 Task: Search one way flight ticket for 1 adult, 6 children, 1 infant in seat and 1 infant on lap in business from Charleston: Charleston International Airport/charleston Afb to Rock Springs: Southwest Wyoming Regional Airport (rock Springs Sweetwater County Airport) on 8-5-2023. Choice of flights is Frontier. Number of bags: 8 checked bags. Price is upto 85000. Outbound departure time preference is 5:00.
Action: Mouse moved to (359, 158)
Screenshot: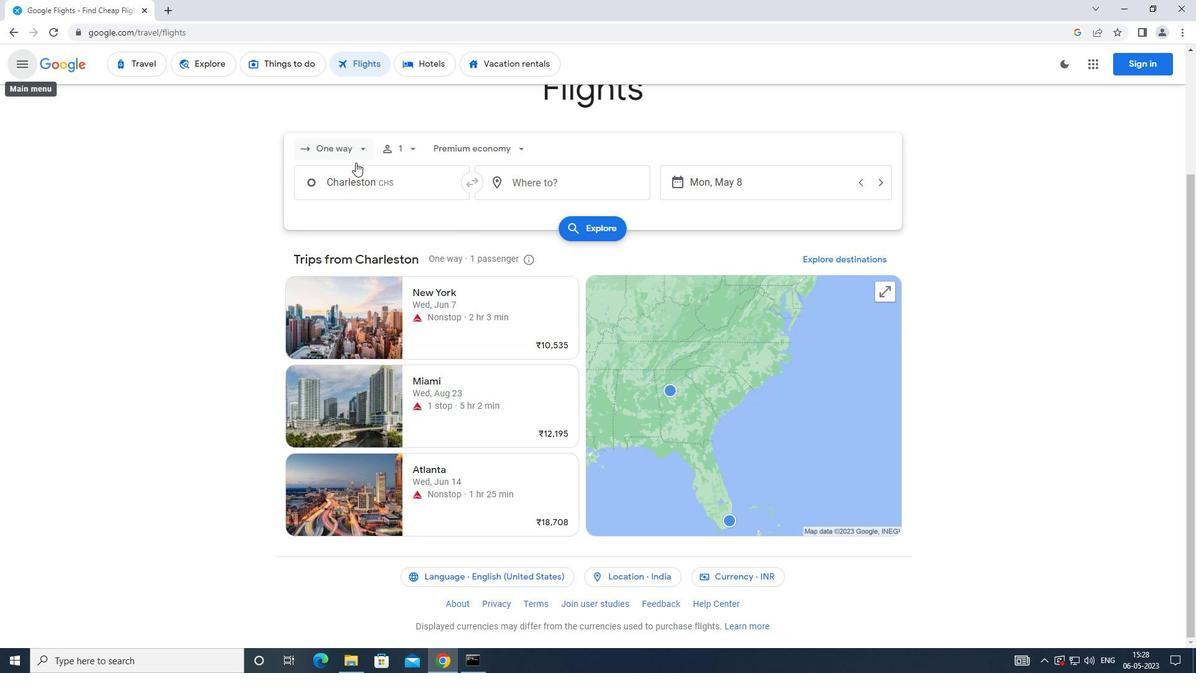 
Action: Mouse pressed left at (359, 158)
Screenshot: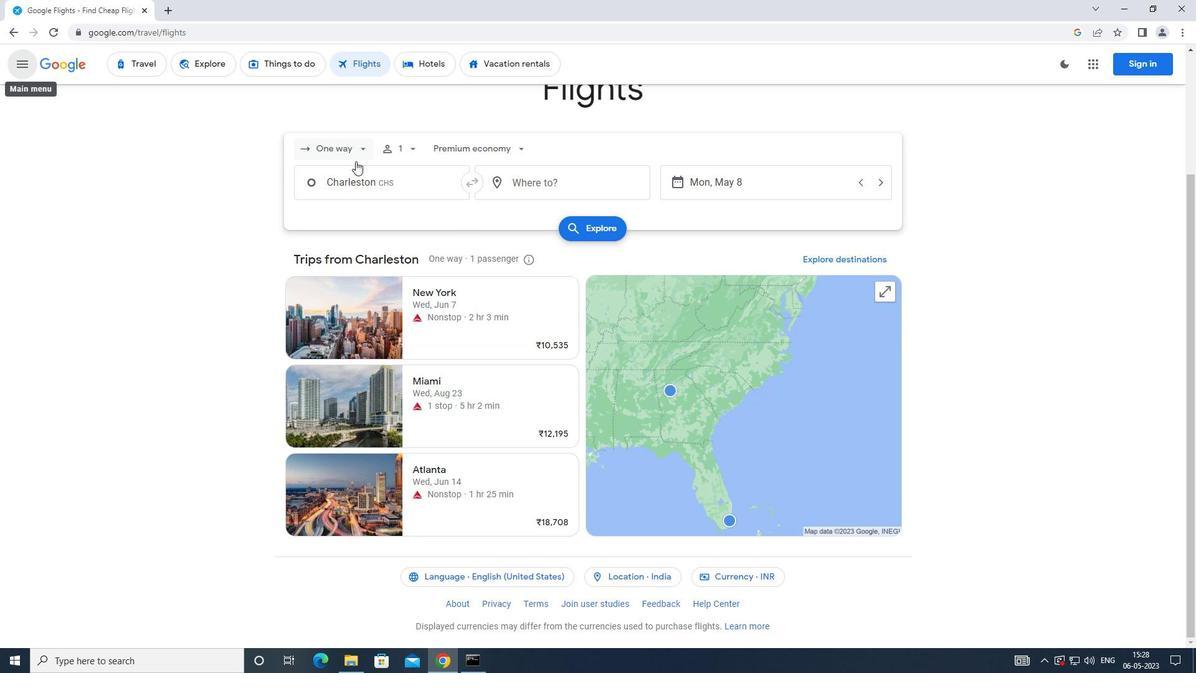 
Action: Mouse moved to (368, 203)
Screenshot: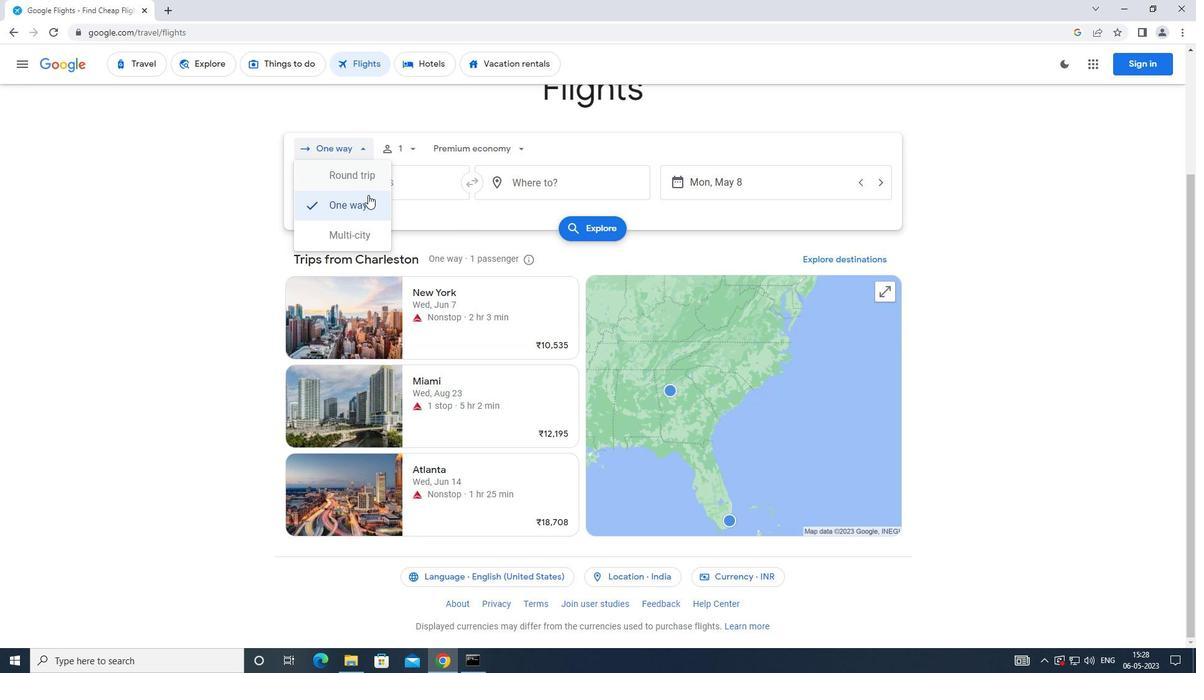 
Action: Mouse pressed left at (368, 203)
Screenshot: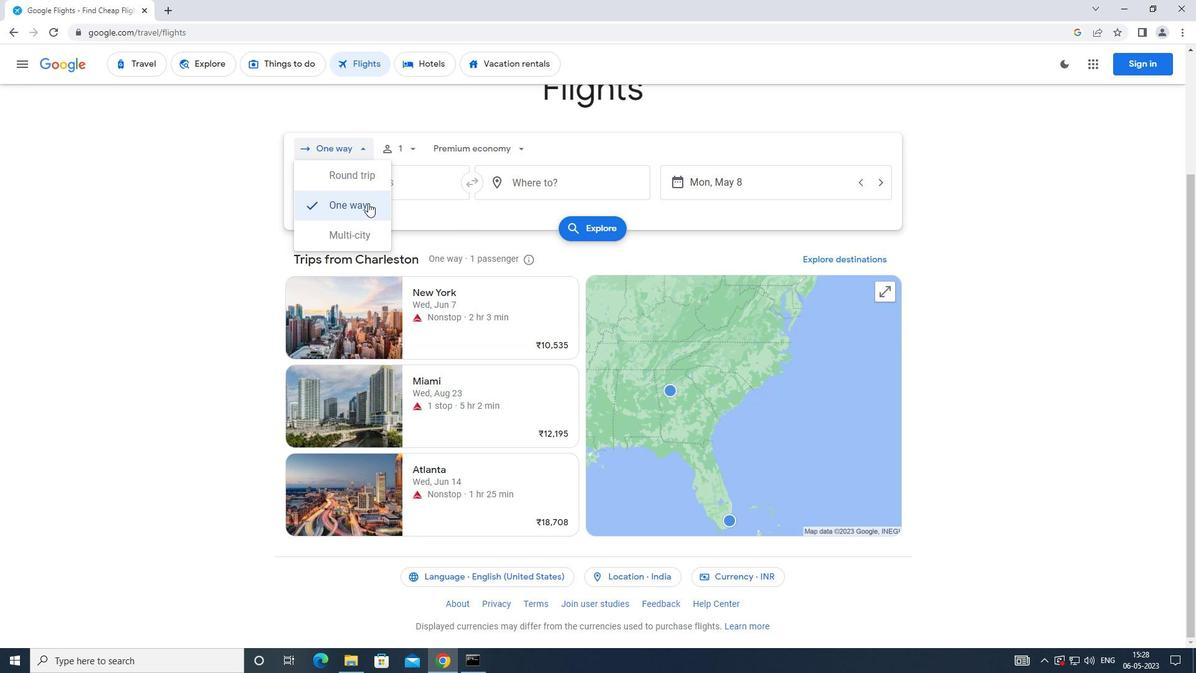 
Action: Mouse moved to (421, 155)
Screenshot: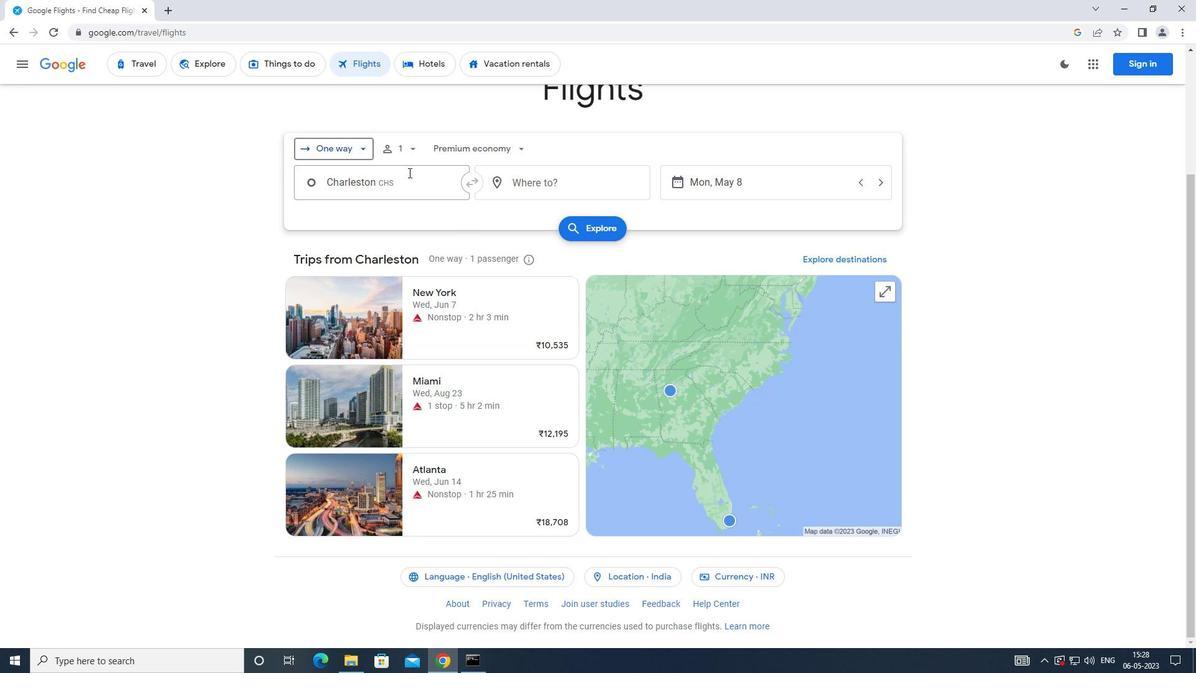 
Action: Mouse pressed left at (421, 155)
Screenshot: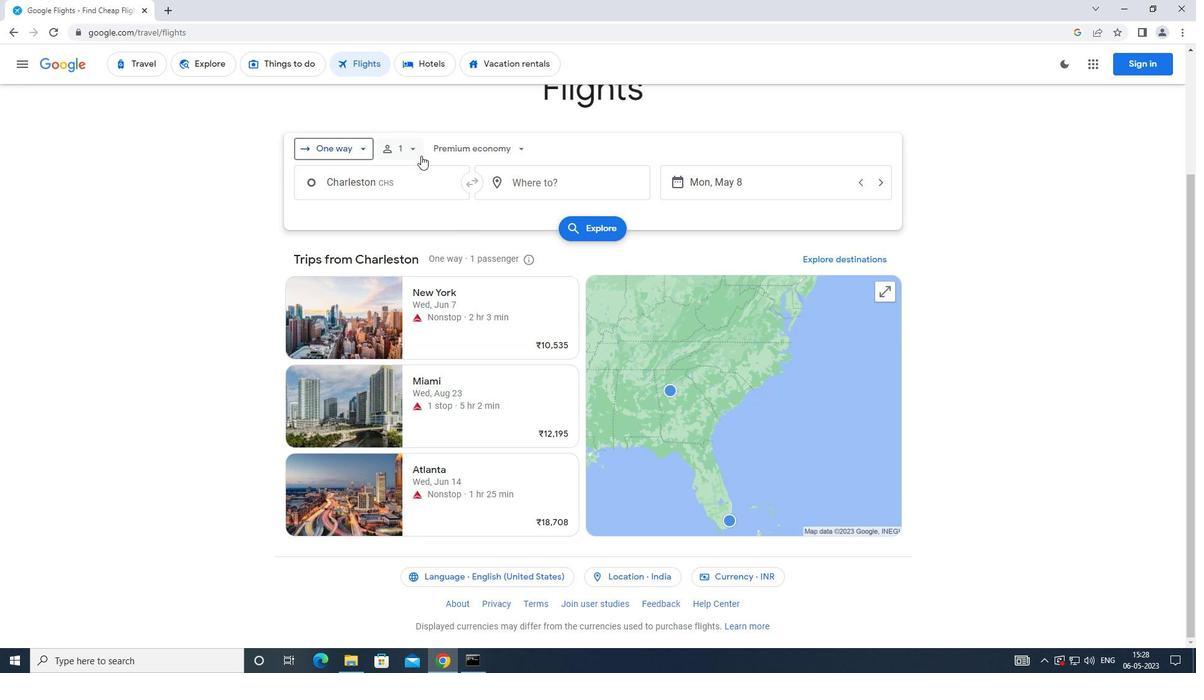 
Action: Mouse moved to (512, 211)
Screenshot: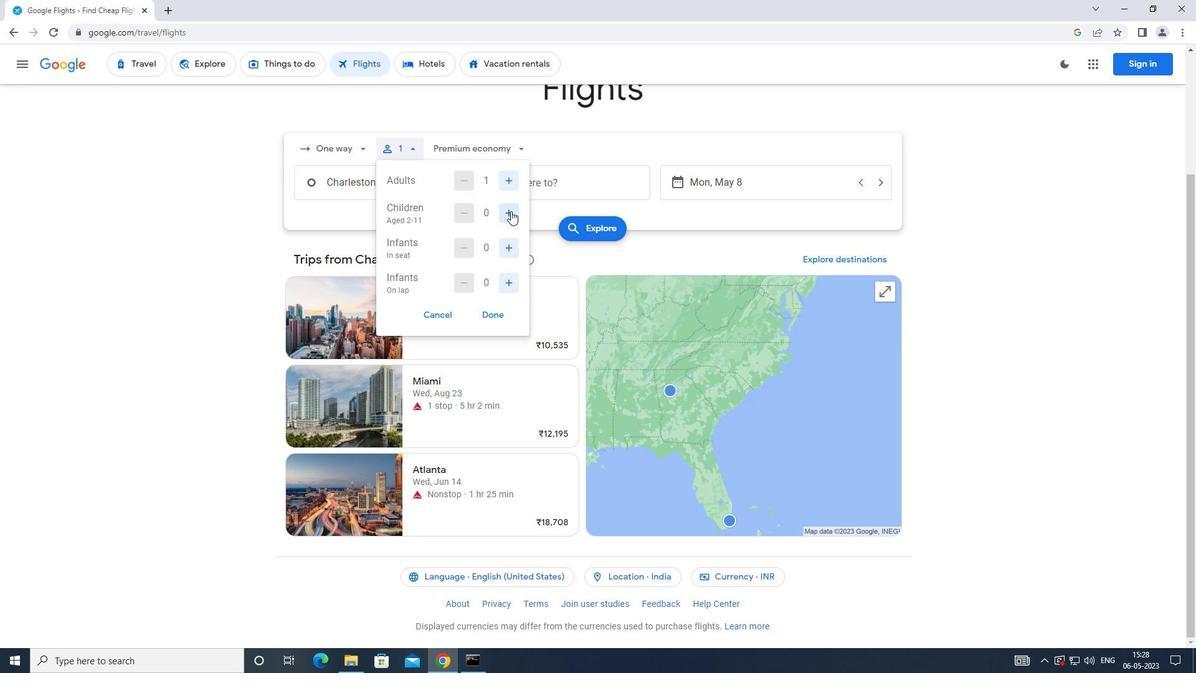 
Action: Mouse pressed left at (512, 211)
Screenshot: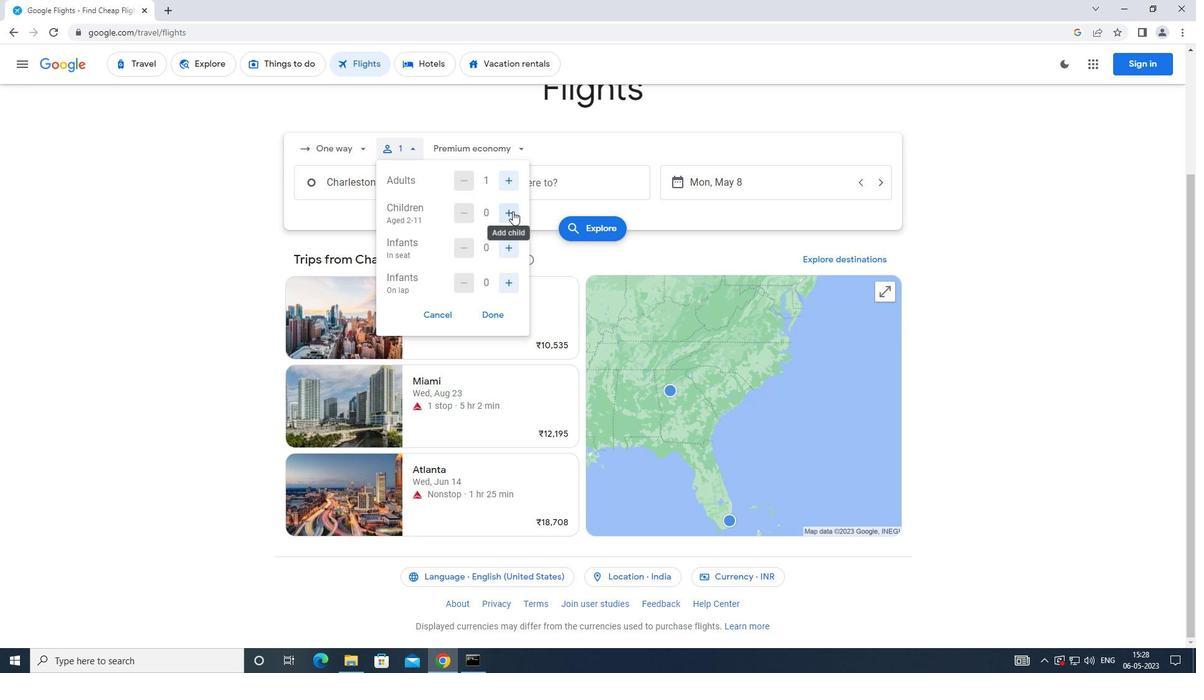 
Action: Mouse moved to (512, 211)
Screenshot: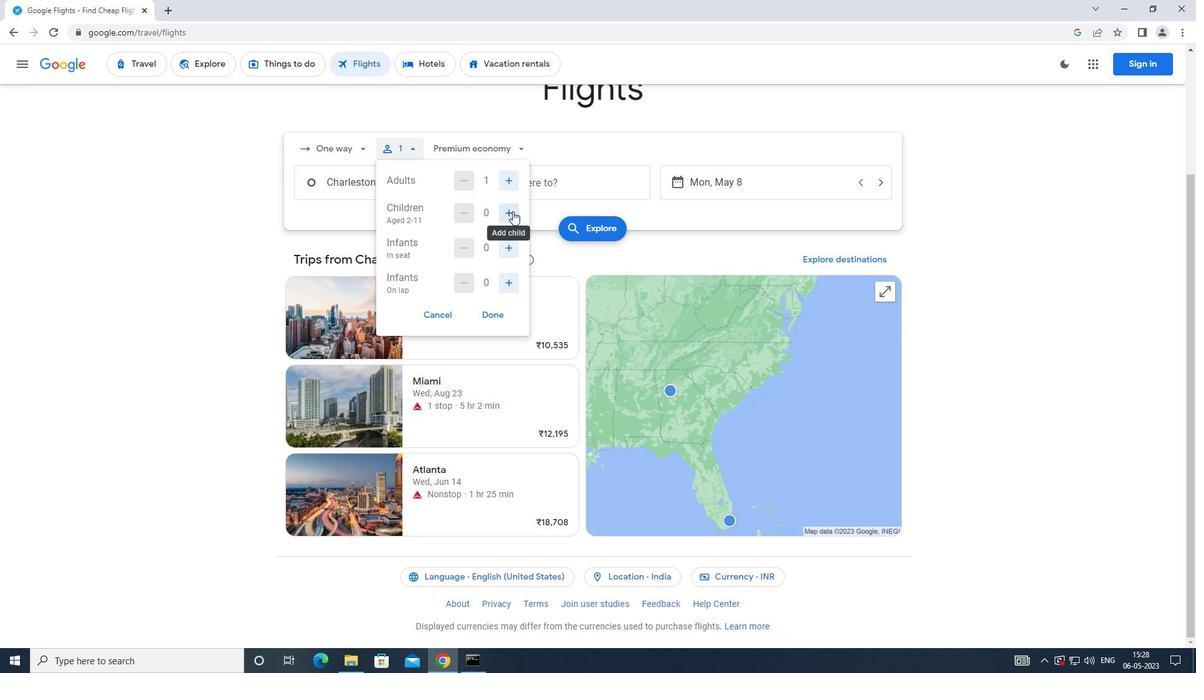 
Action: Mouse pressed left at (512, 211)
Screenshot: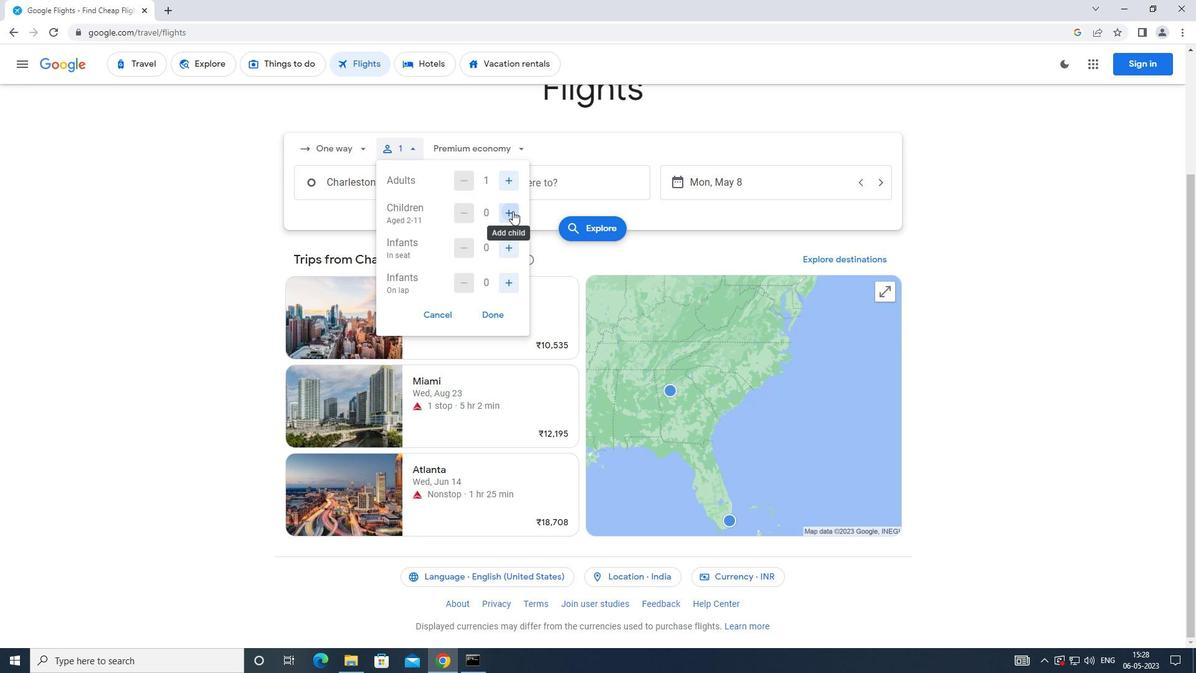 
Action: Mouse pressed left at (512, 211)
Screenshot: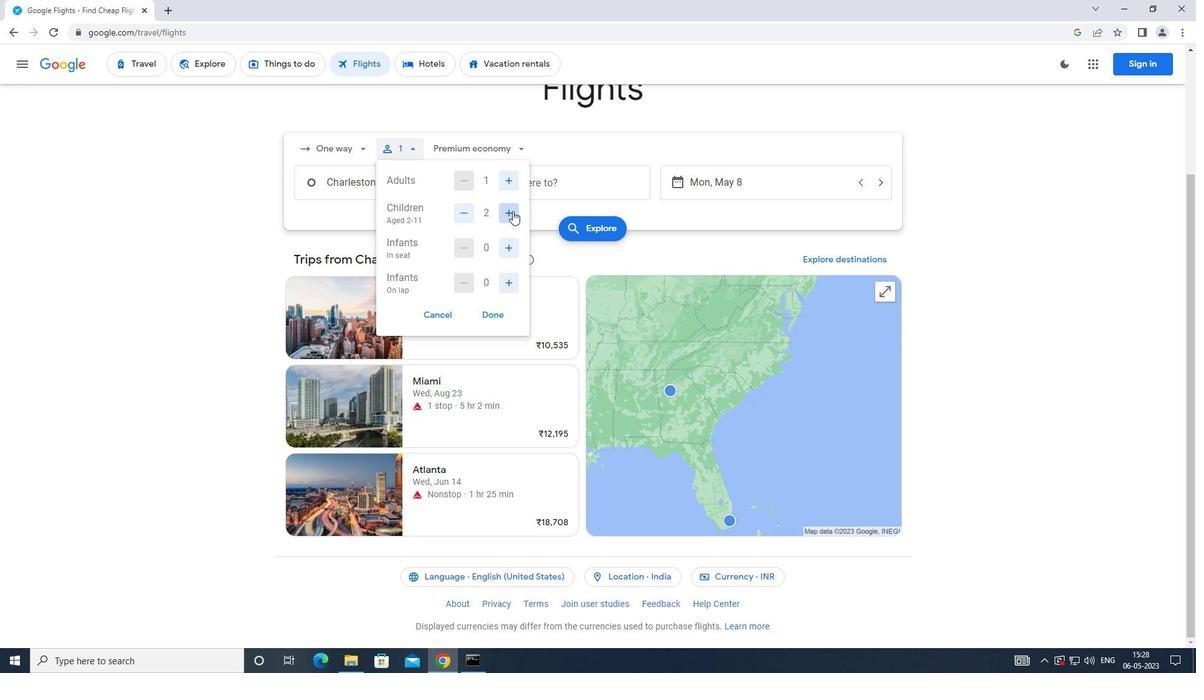 
Action: Mouse moved to (513, 210)
Screenshot: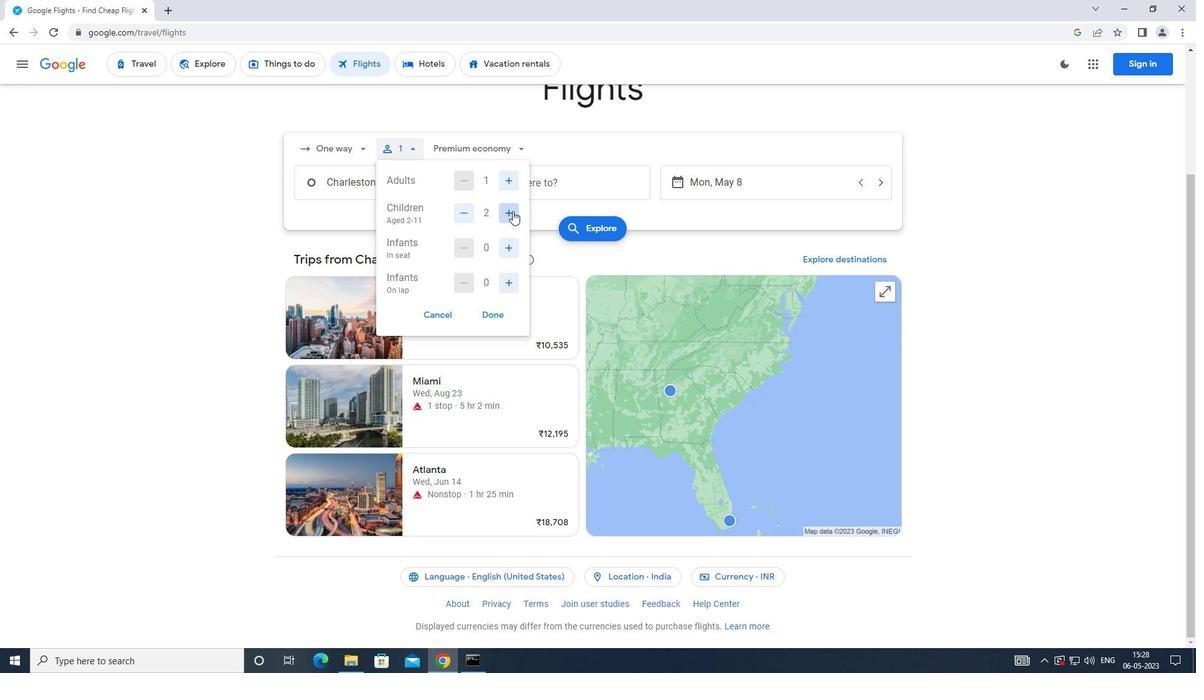 
Action: Mouse pressed left at (513, 210)
Screenshot: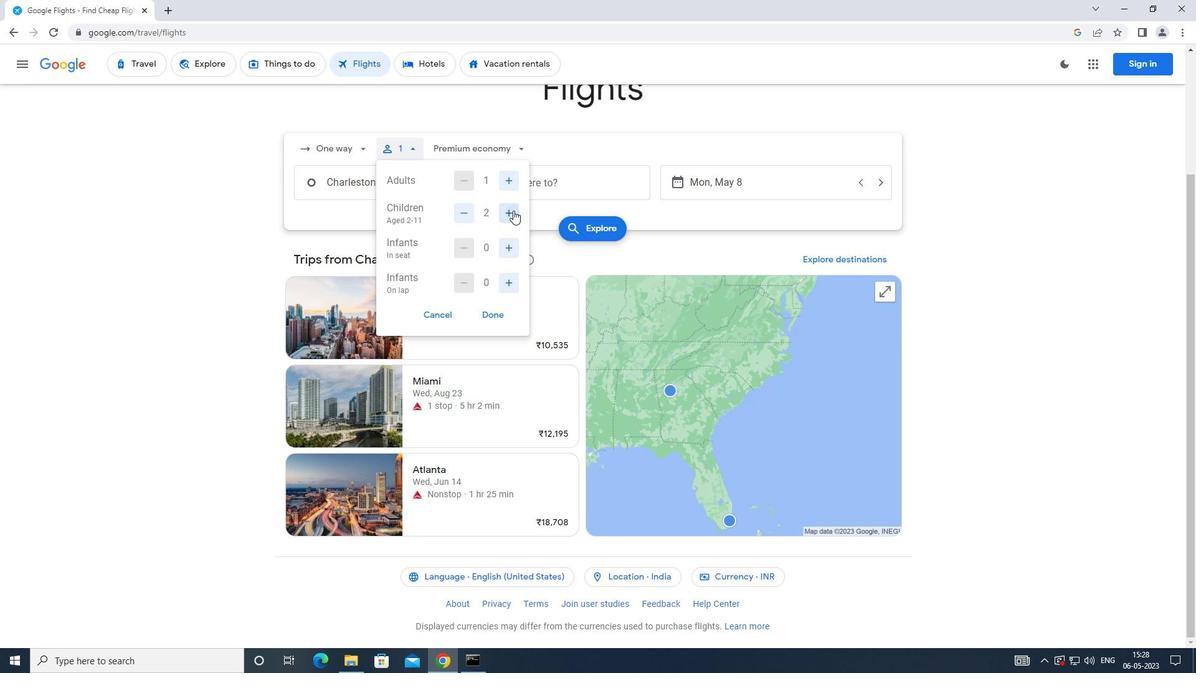 
Action: Mouse pressed left at (513, 210)
Screenshot: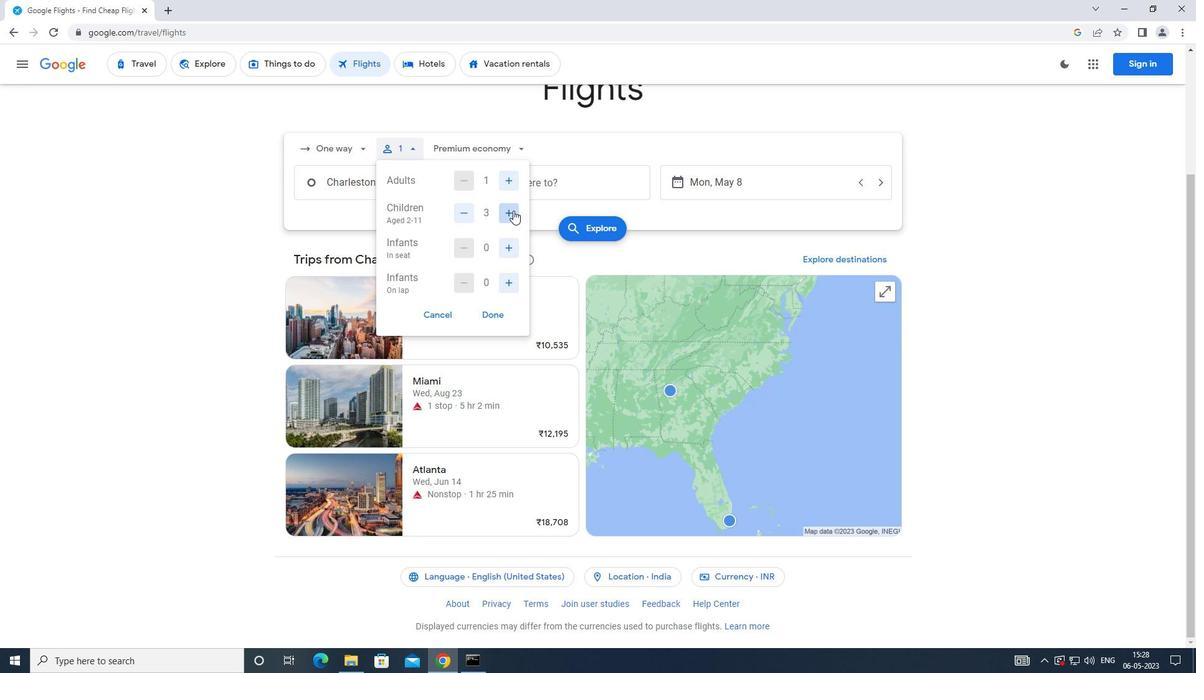 
Action: Mouse moved to (514, 210)
Screenshot: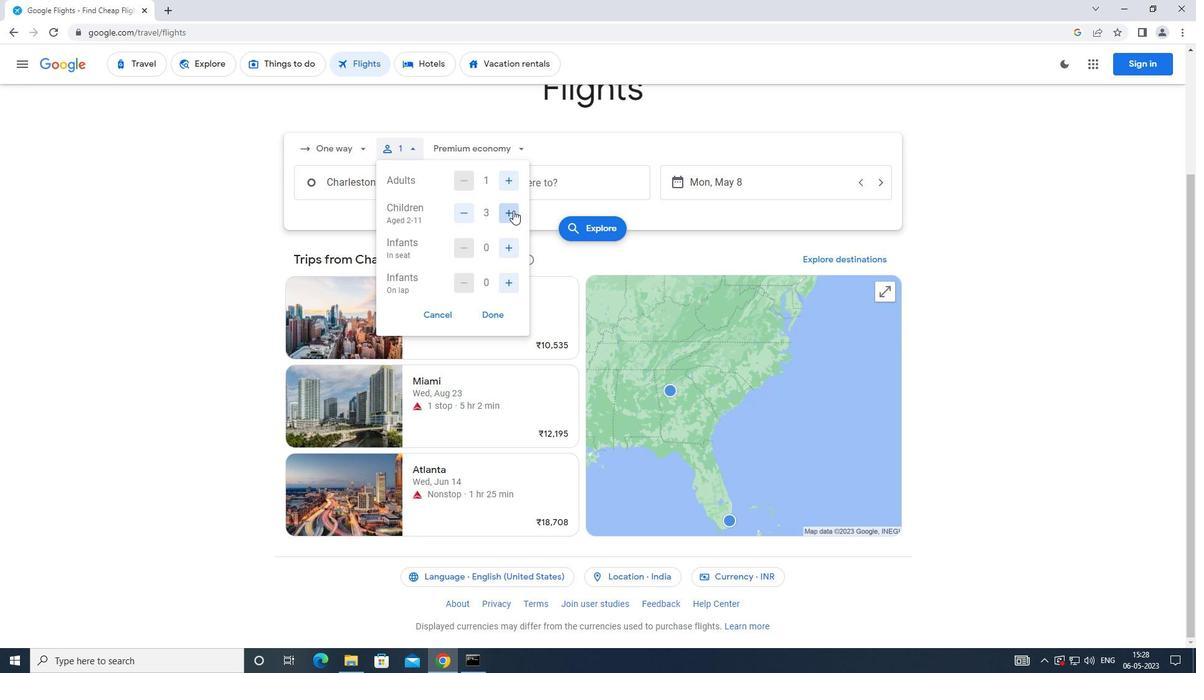 
Action: Mouse pressed left at (514, 210)
Screenshot: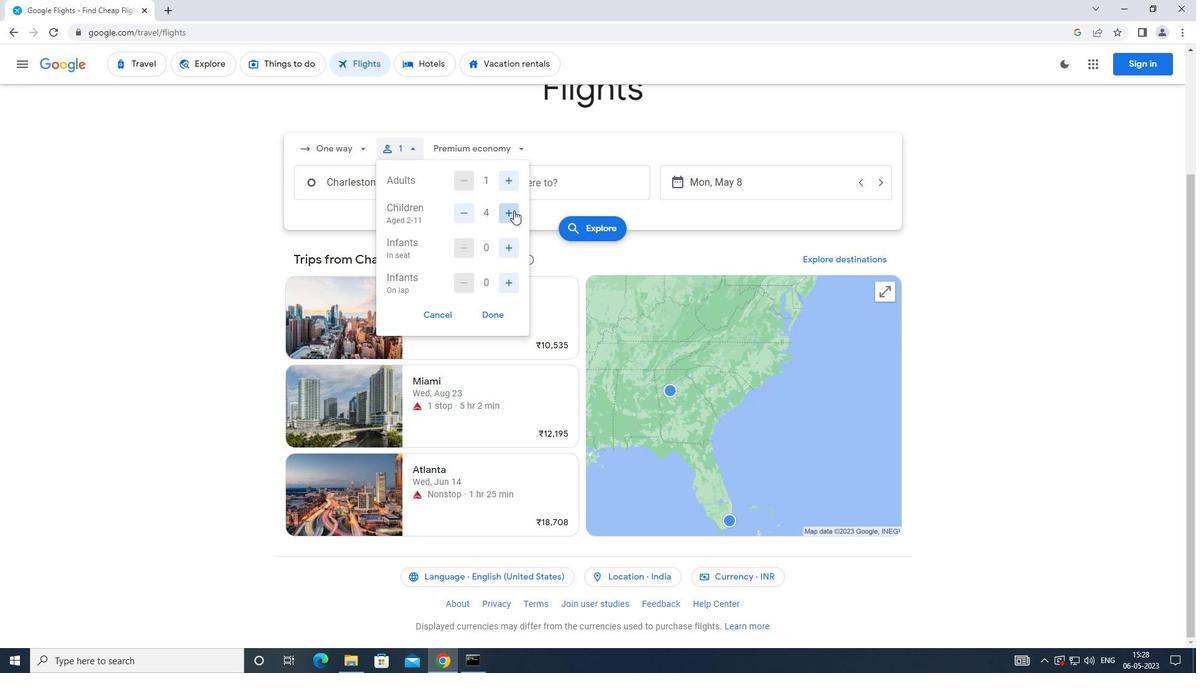 
Action: Mouse moved to (509, 243)
Screenshot: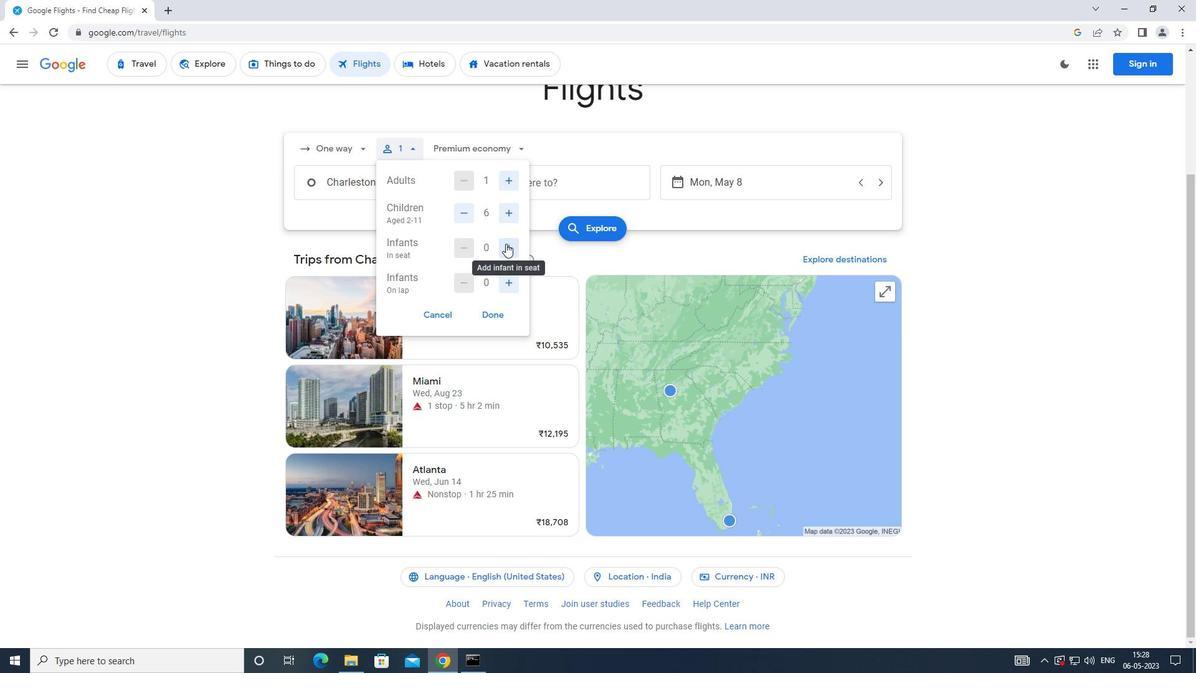 
Action: Mouse pressed left at (509, 243)
Screenshot: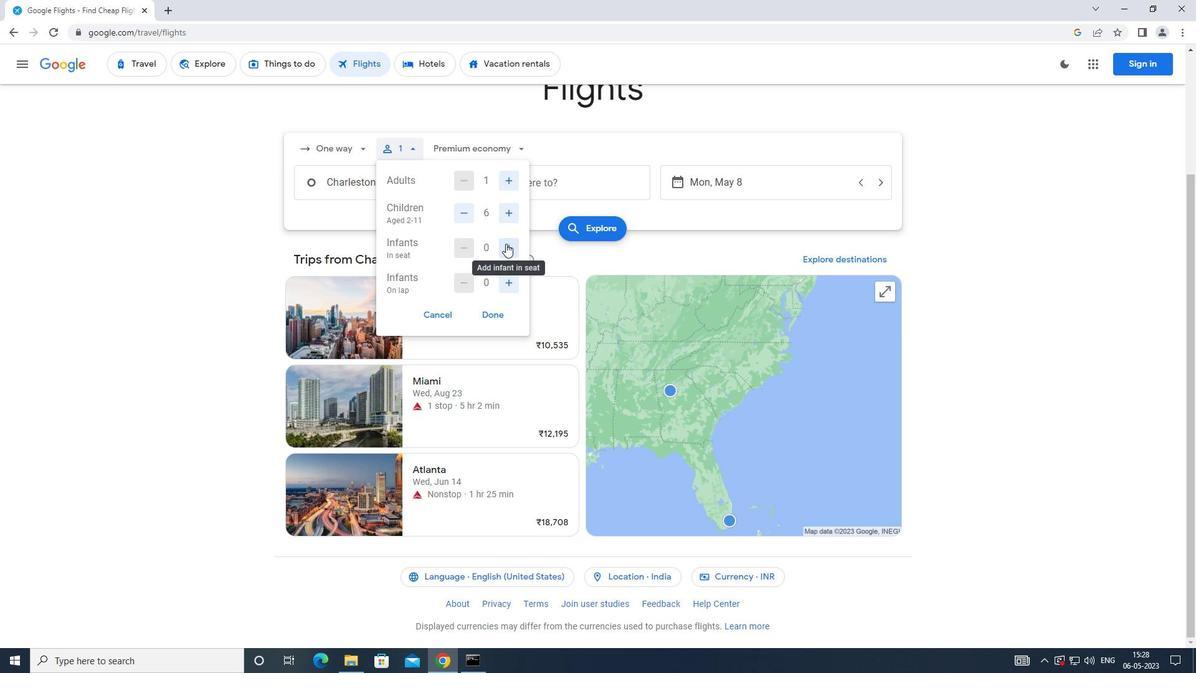 
Action: Mouse moved to (507, 282)
Screenshot: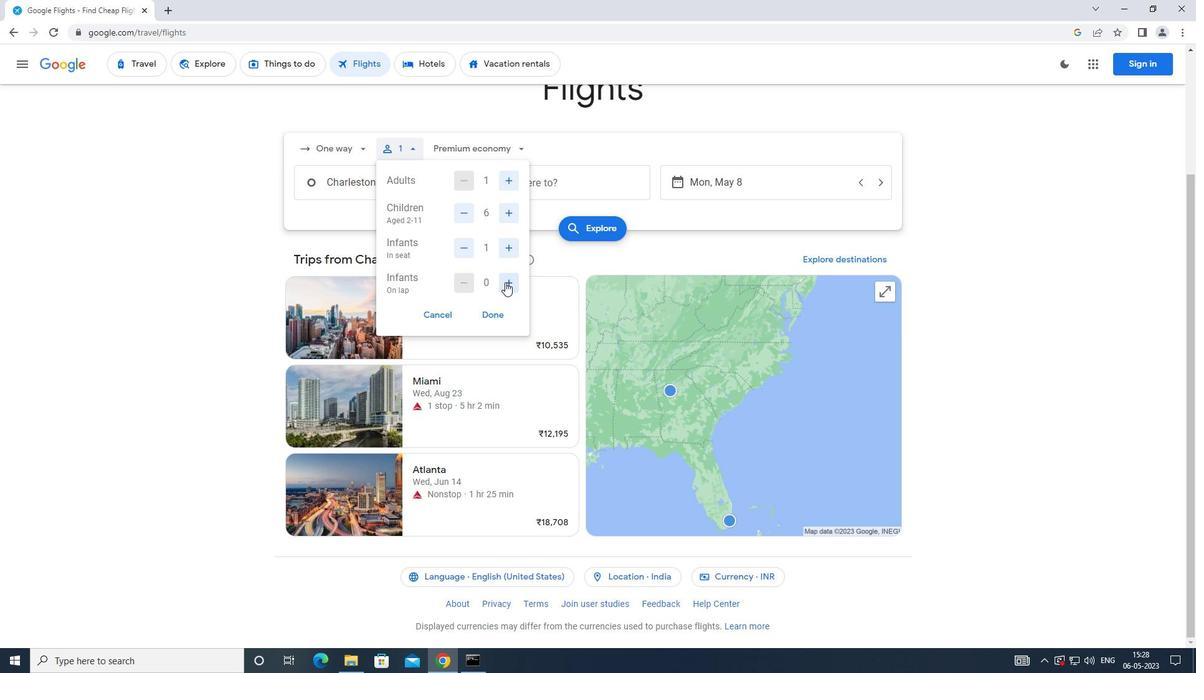 
Action: Mouse pressed left at (507, 282)
Screenshot: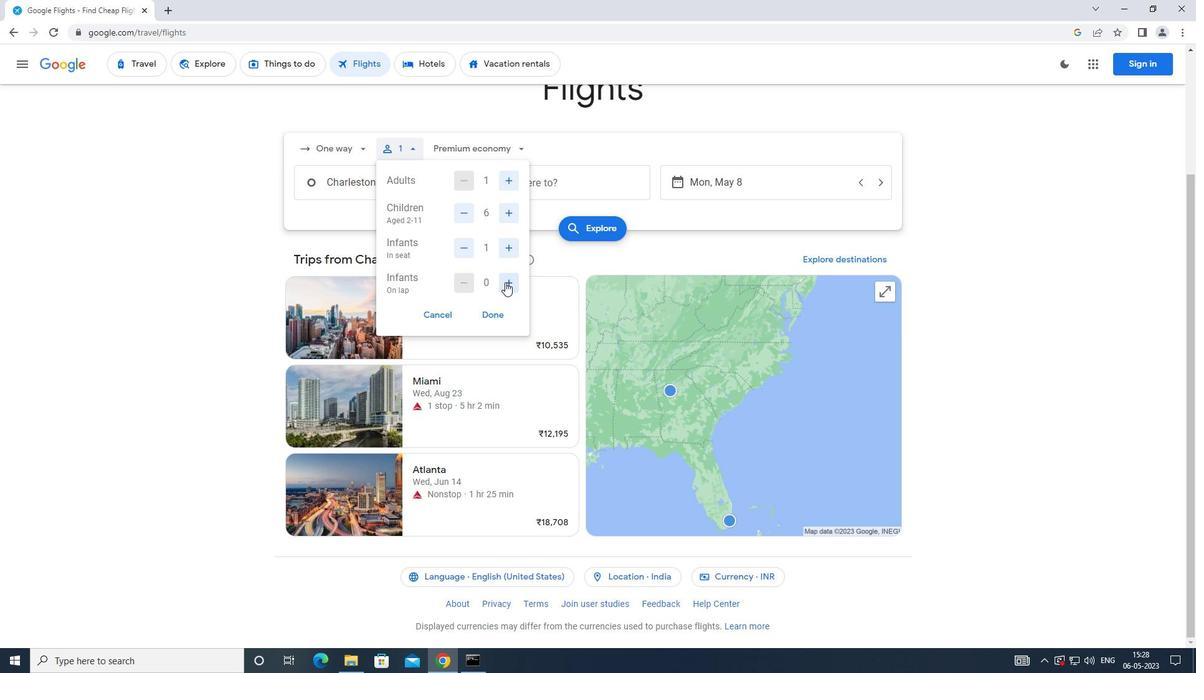 
Action: Mouse moved to (494, 312)
Screenshot: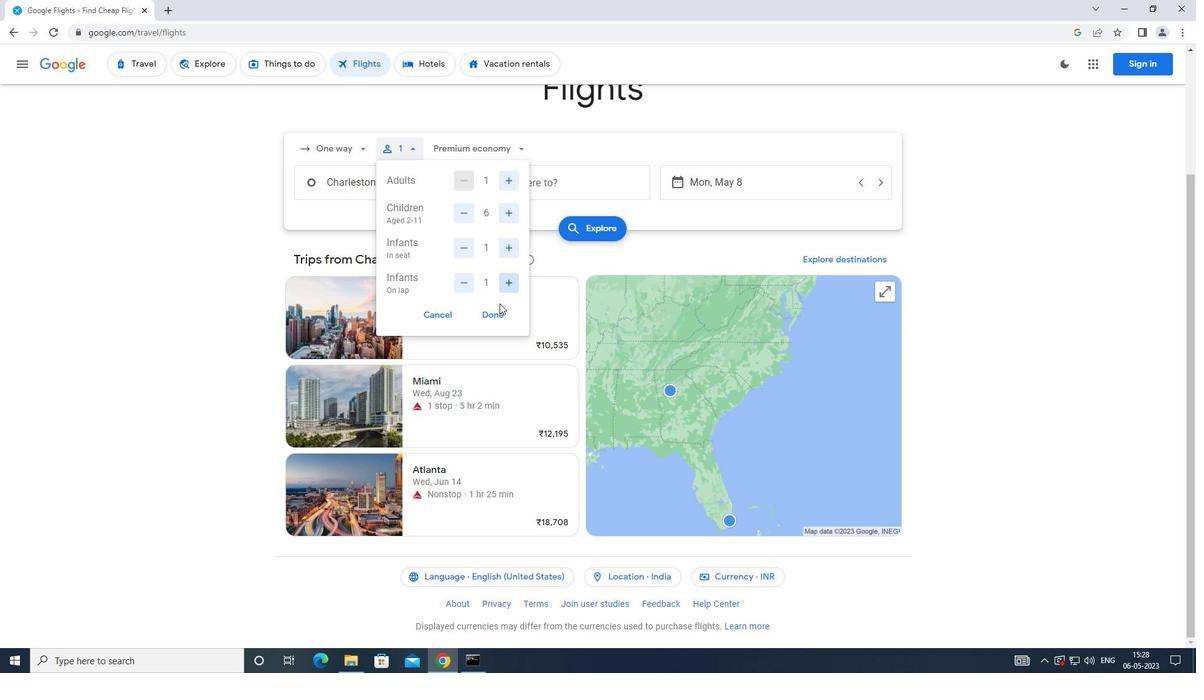 
Action: Mouse pressed left at (494, 312)
Screenshot: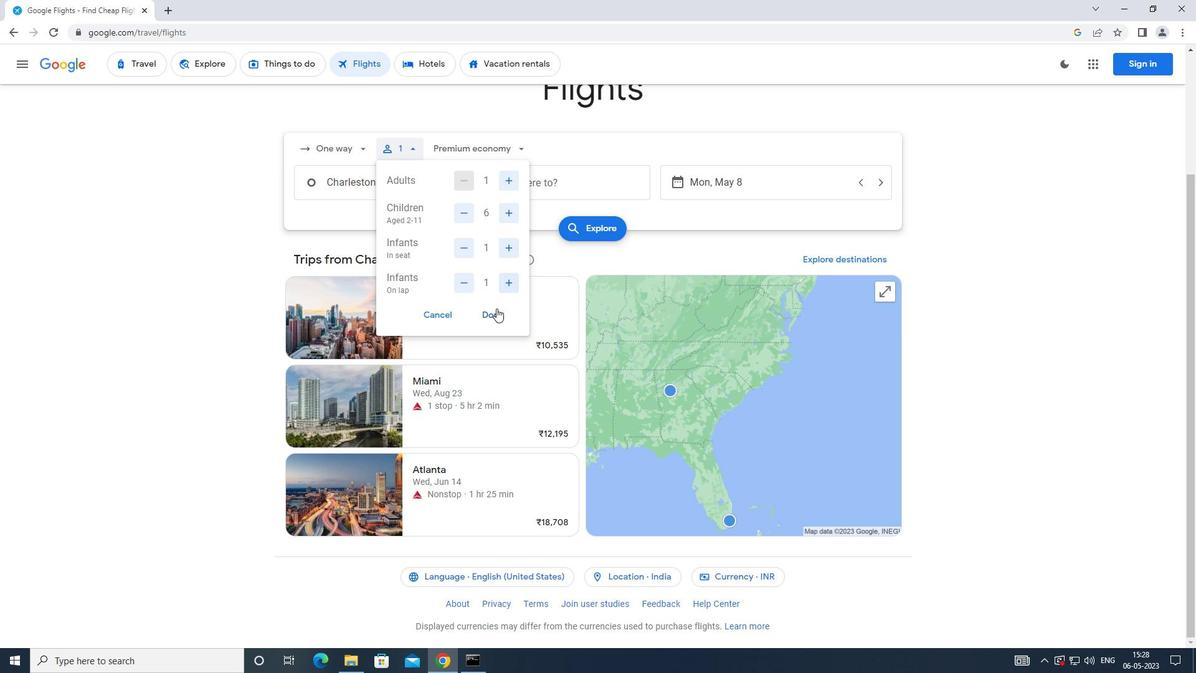 
Action: Mouse moved to (476, 145)
Screenshot: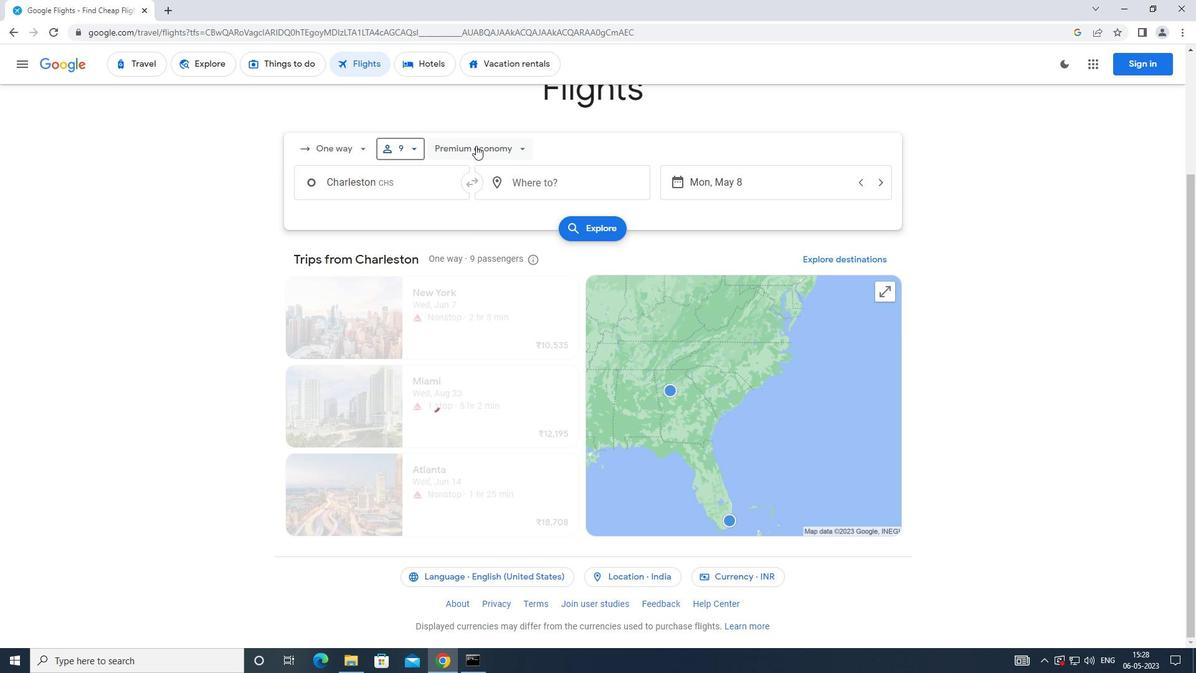 
Action: Mouse pressed left at (476, 145)
Screenshot: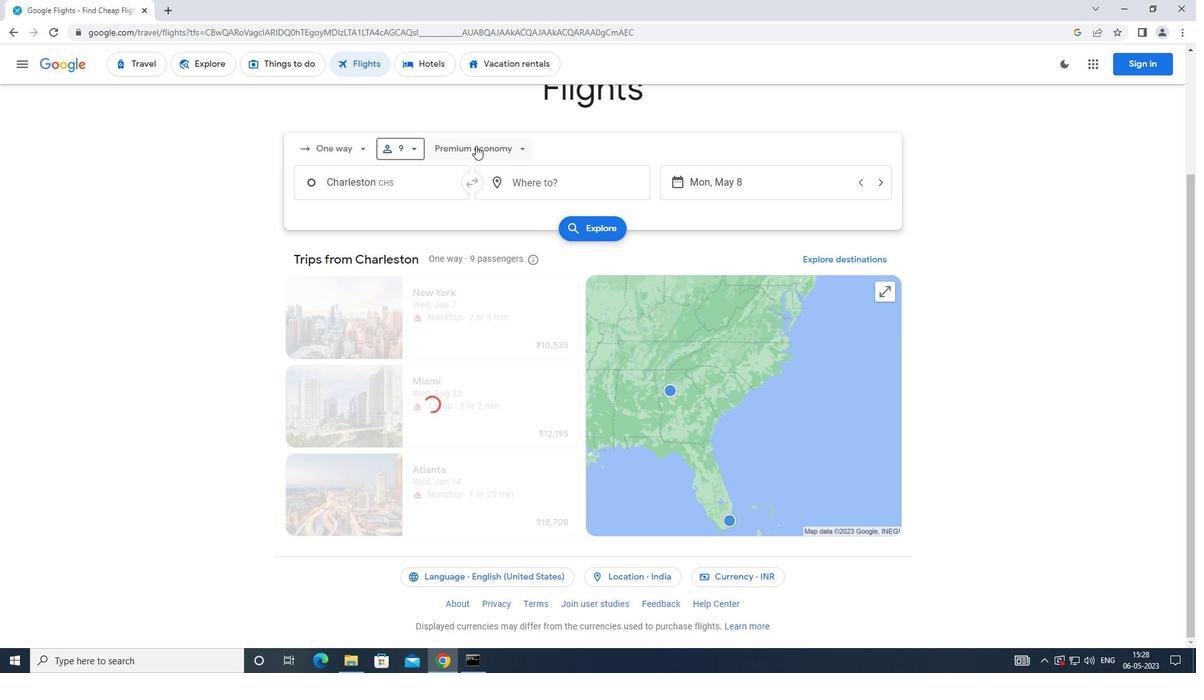 
Action: Mouse moved to (478, 241)
Screenshot: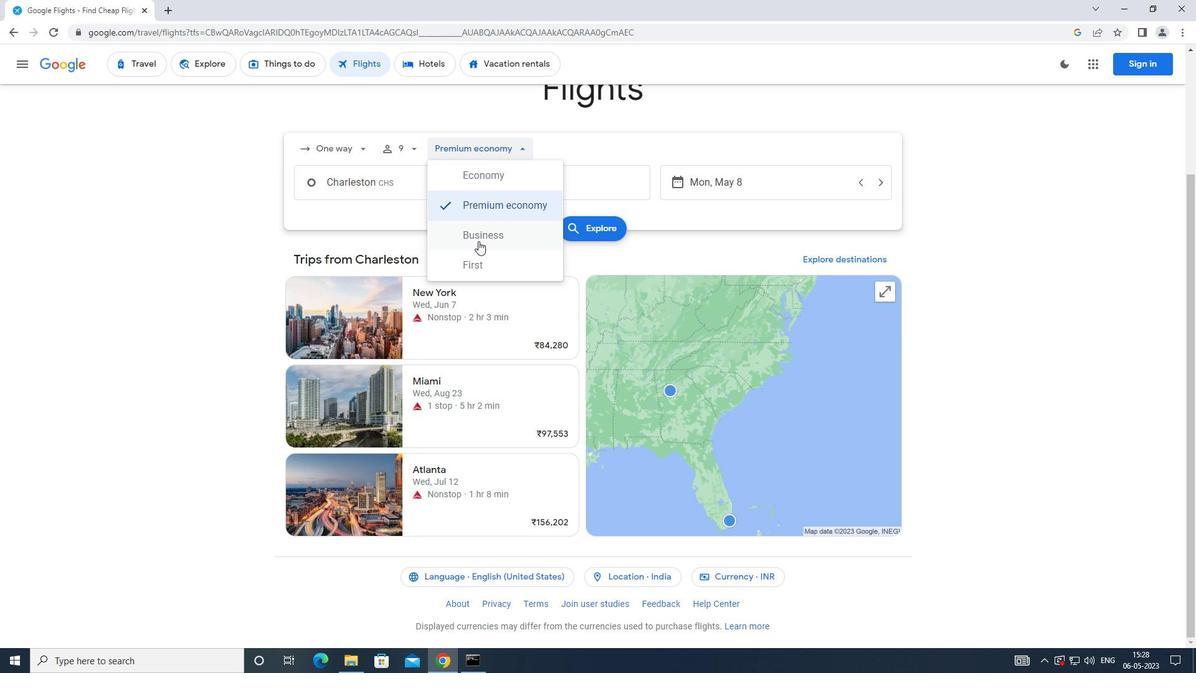 
Action: Mouse pressed left at (478, 241)
Screenshot: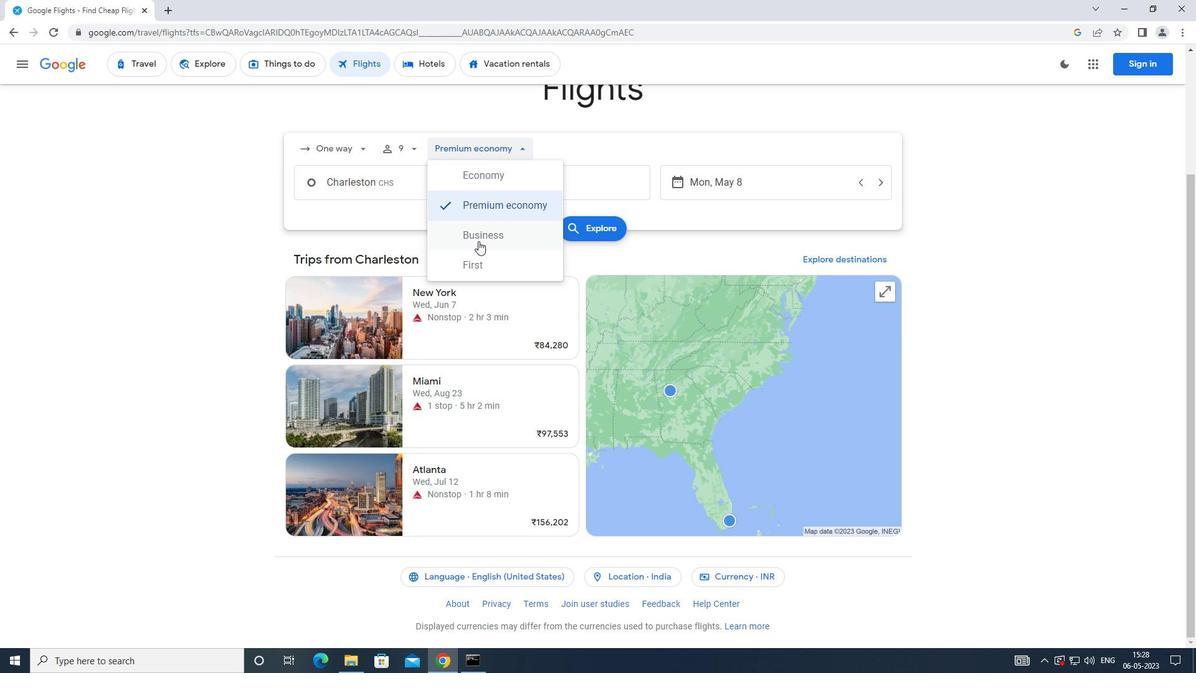
Action: Mouse moved to (390, 180)
Screenshot: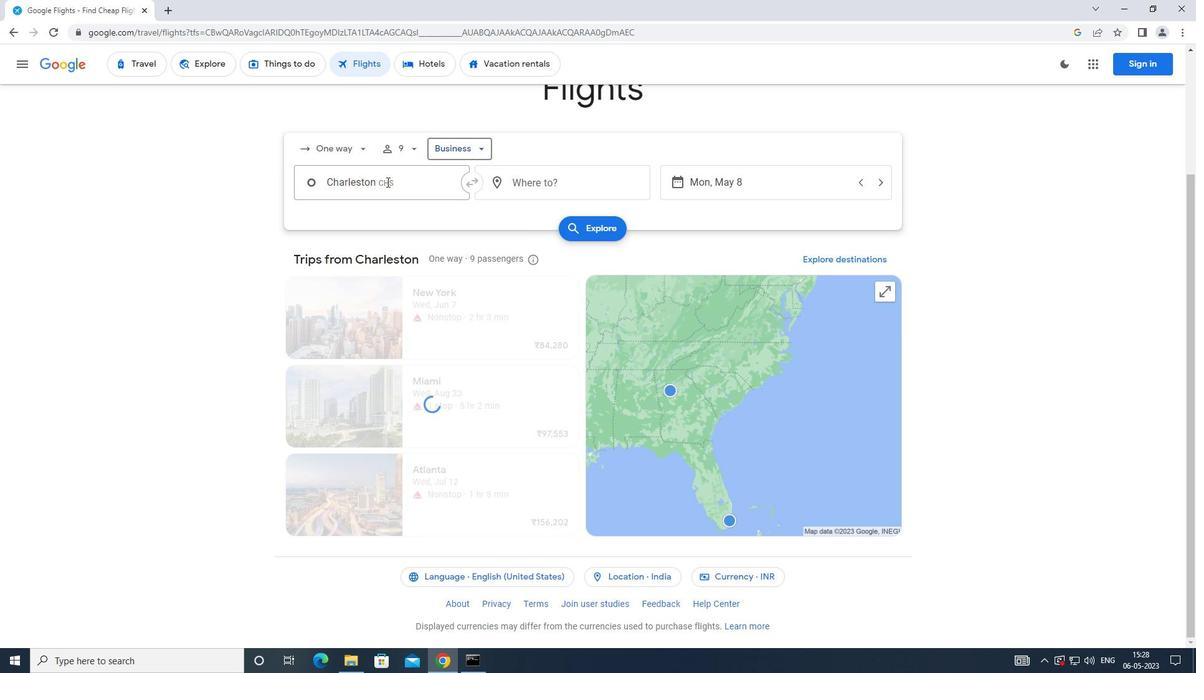 
Action: Mouse pressed left at (390, 180)
Screenshot: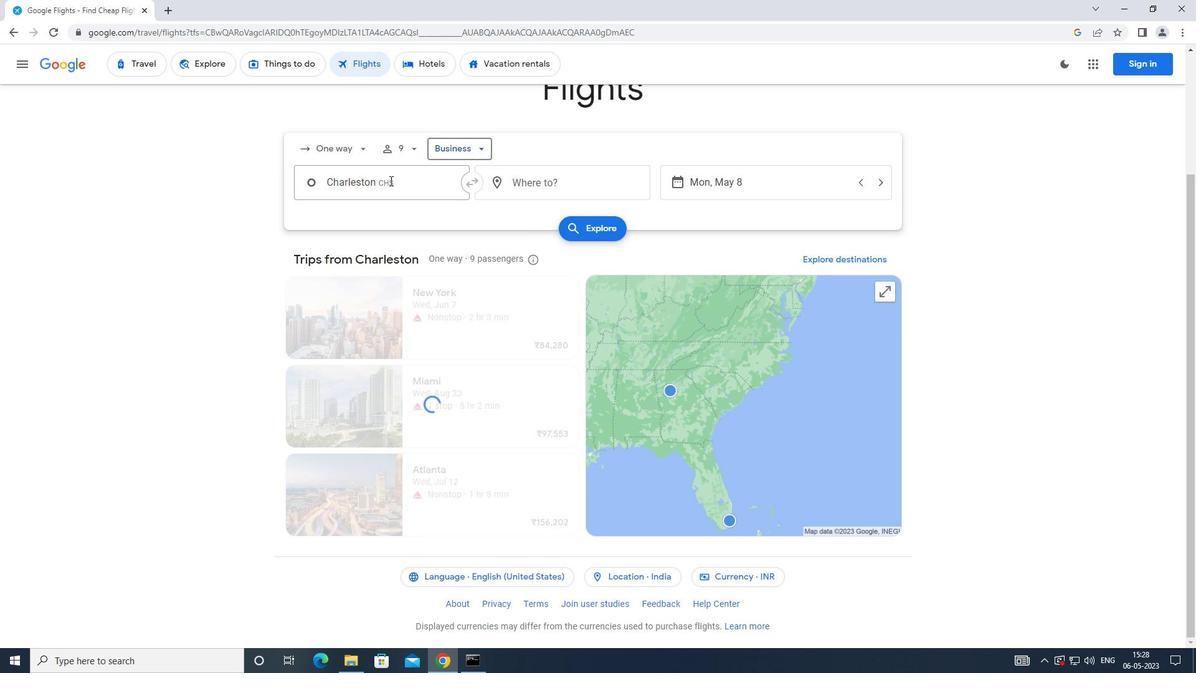 
Action: Mouse moved to (403, 248)
Screenshot: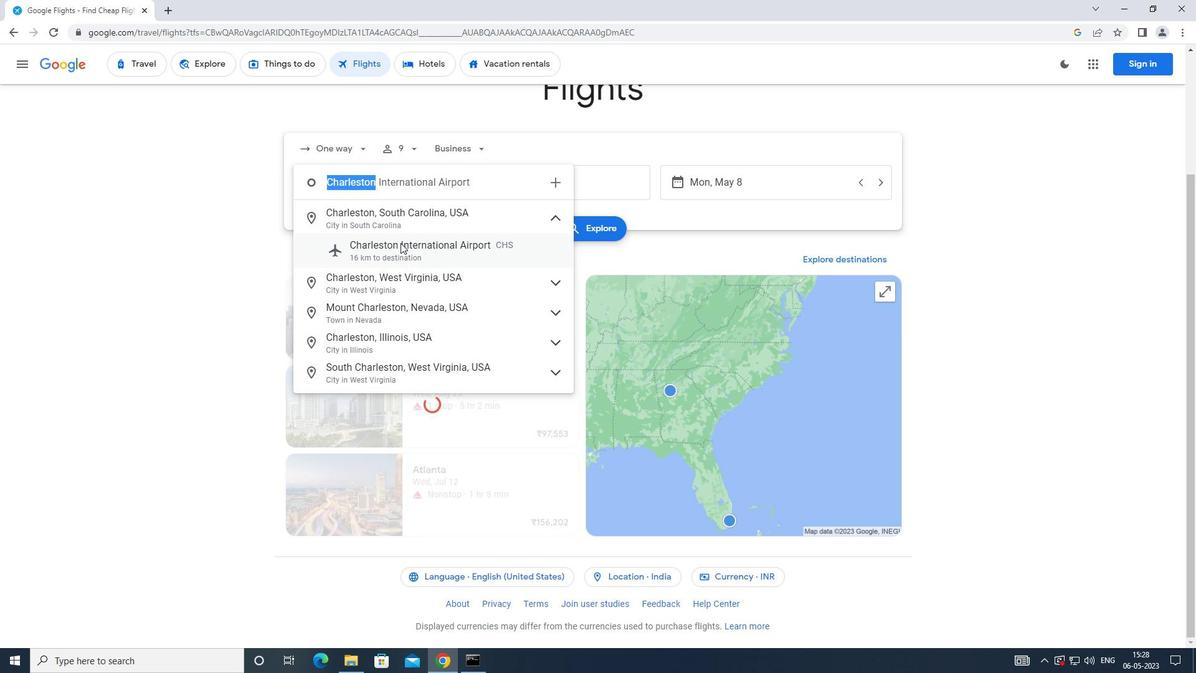 
Action: Mouse pressed left at (403, 248)
Screenshot: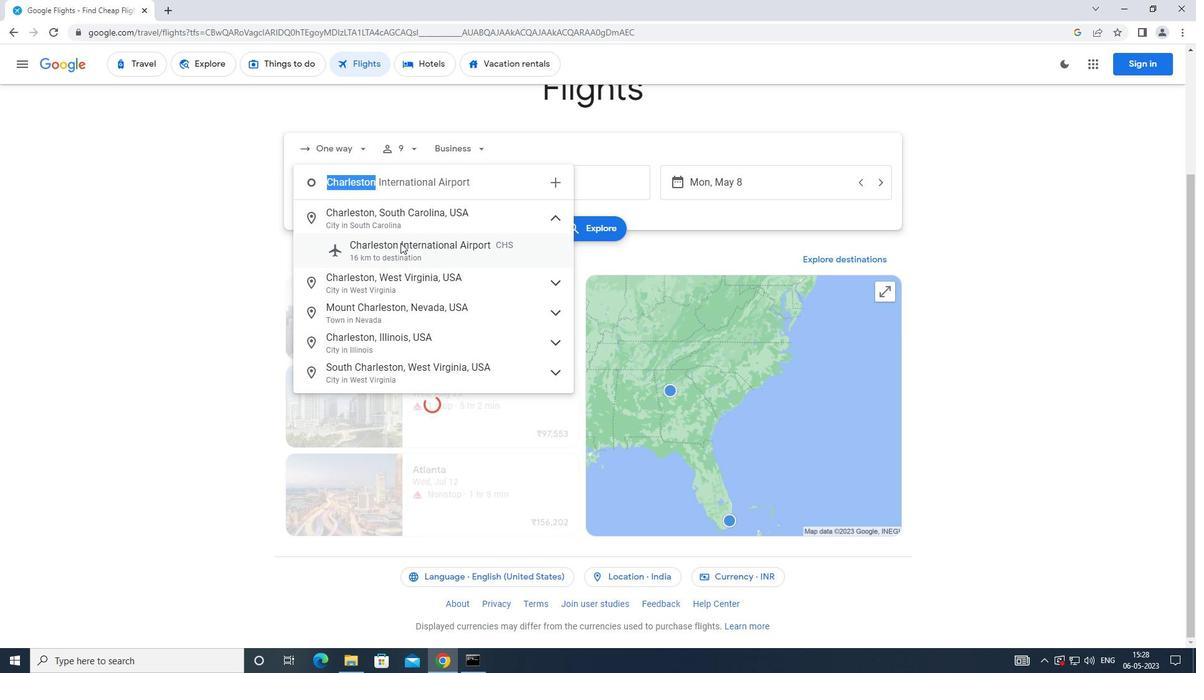 
Action: Mouse moved to (530, 195)
Screenshot: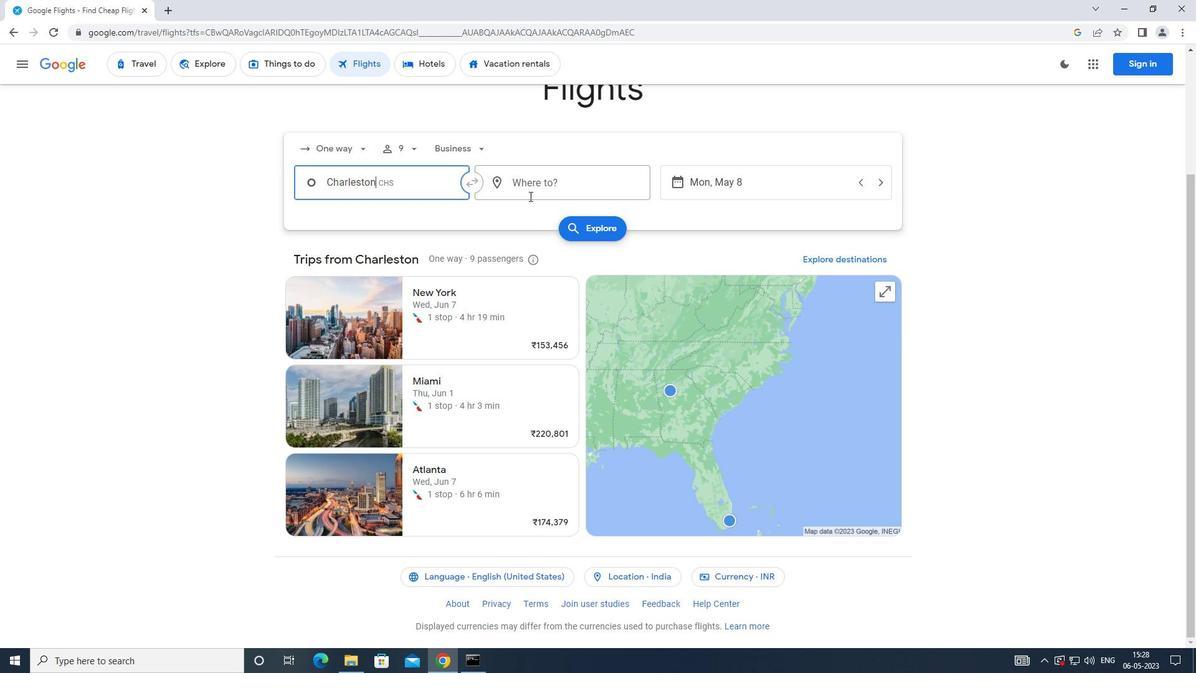 
Action: Mouse pressed left at (530, 195)
Screenshot: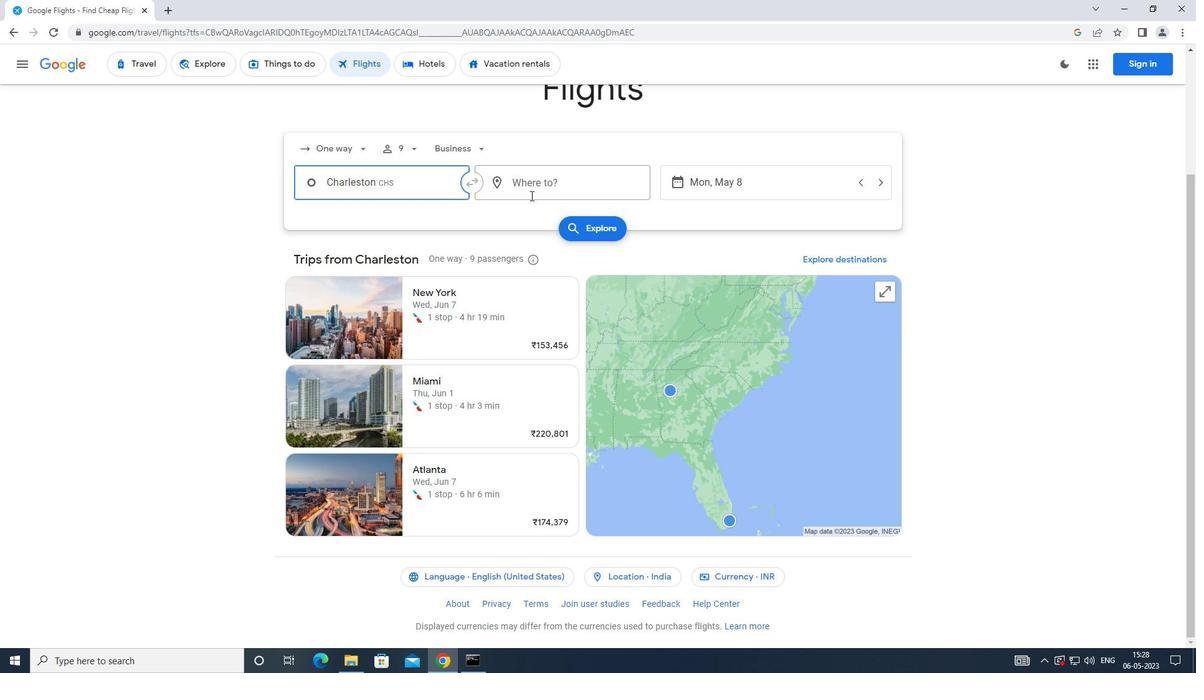 
Action: Mouse moved to (529, 341)
Screenshot: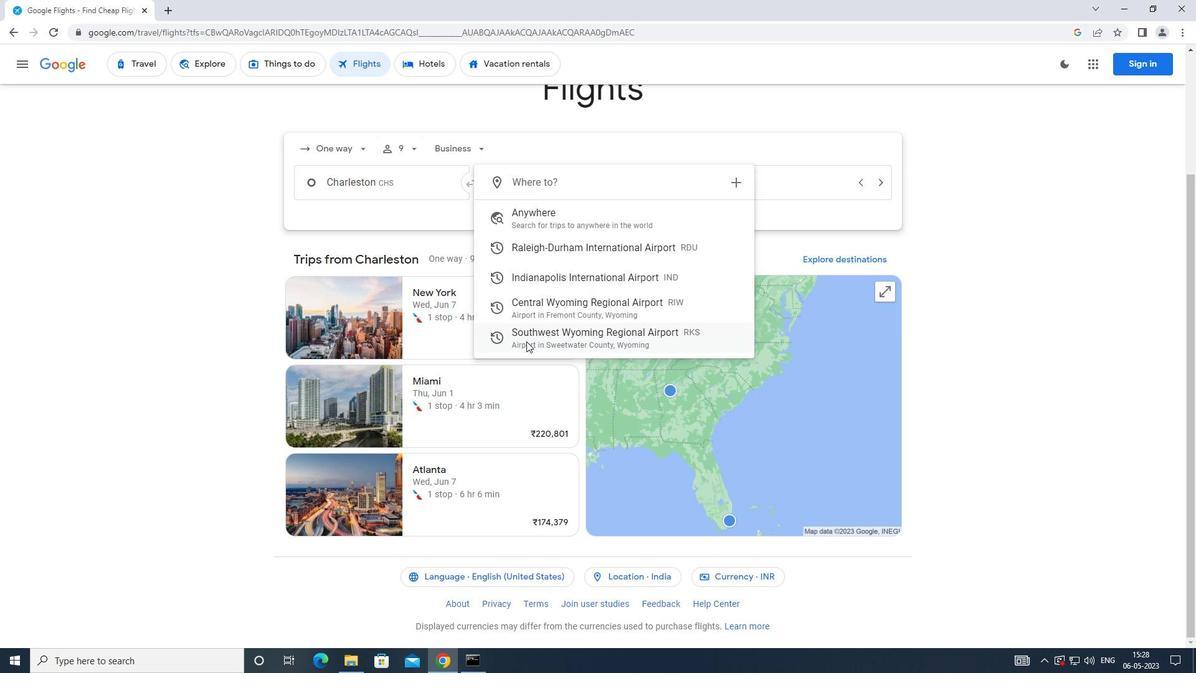 
Action: Mouse pressed left at (529, 341)
Screenshot: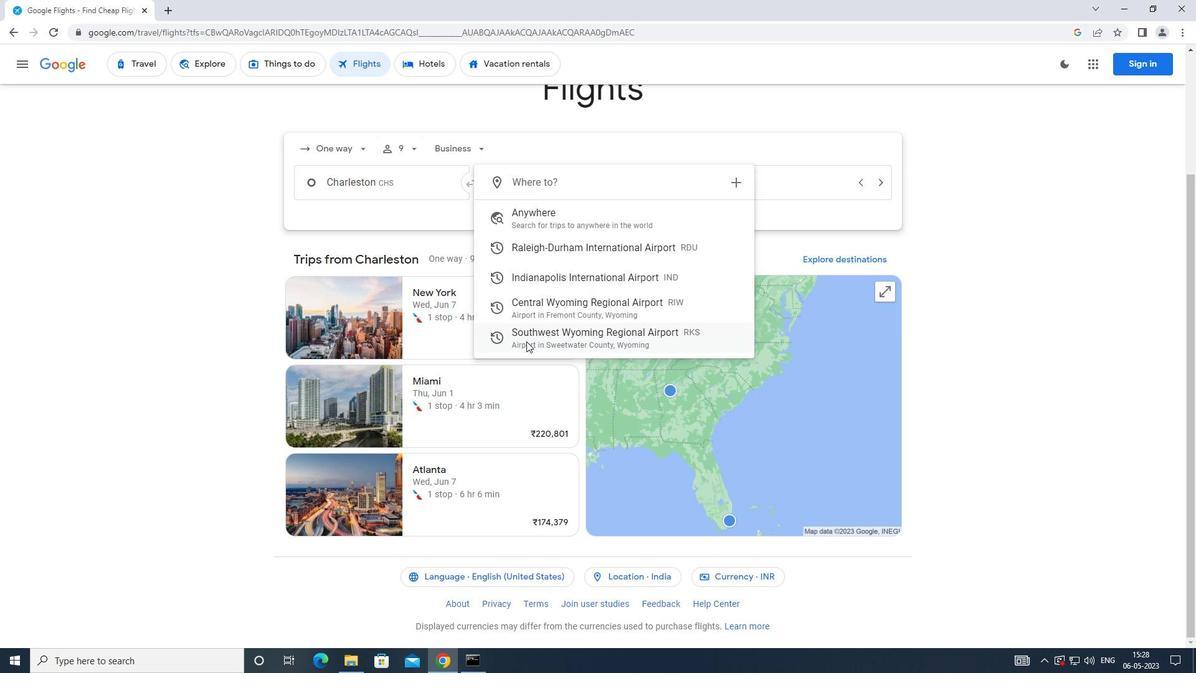 
Action: Mouse moved to (704, 181)
Screenshot: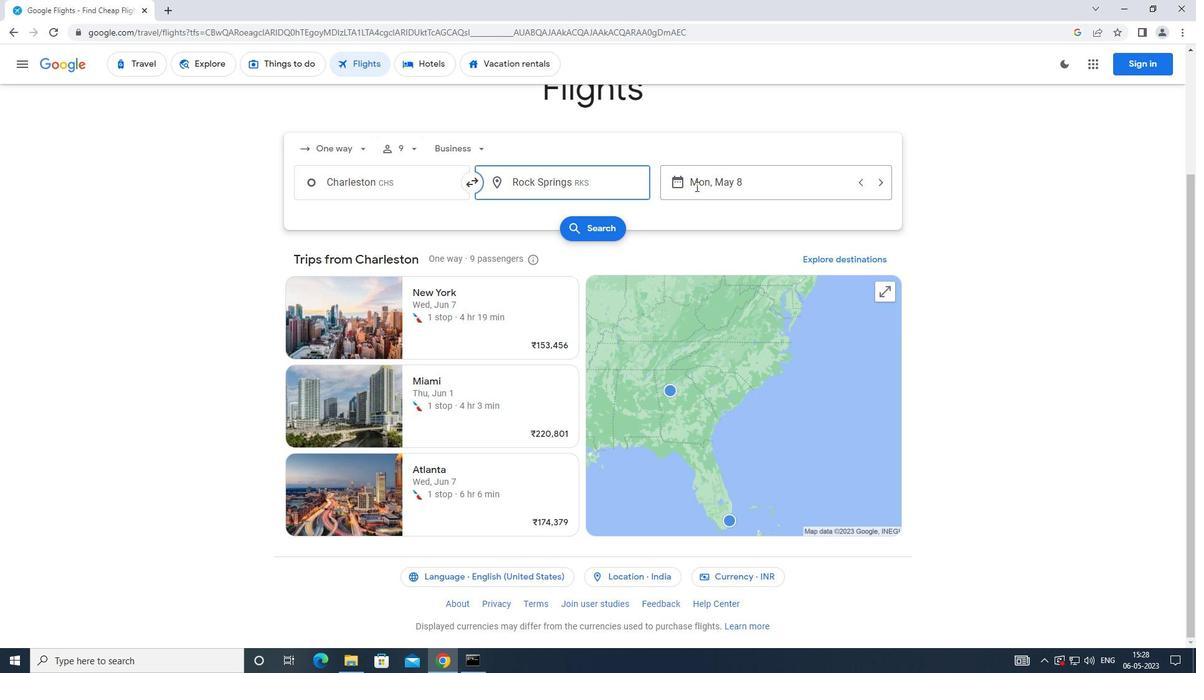 
Action: Mouse pressed left at (704, 181)
Screenshot: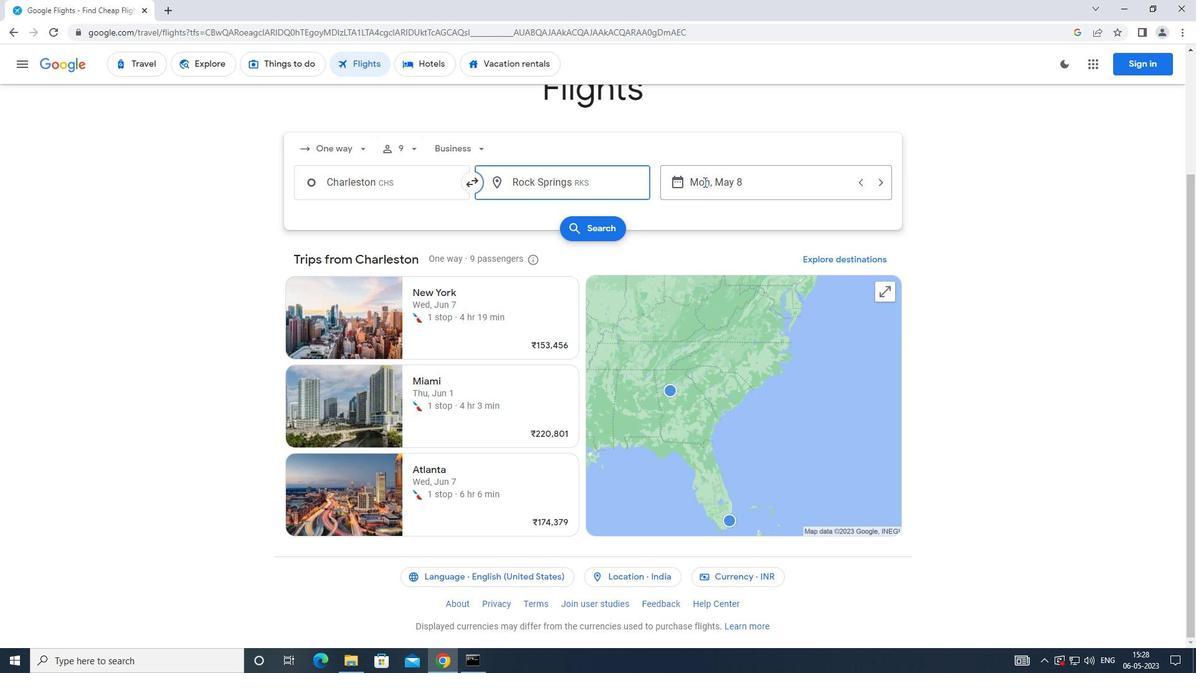 
Action: Mouse moved to (485, 317)
Screenshot: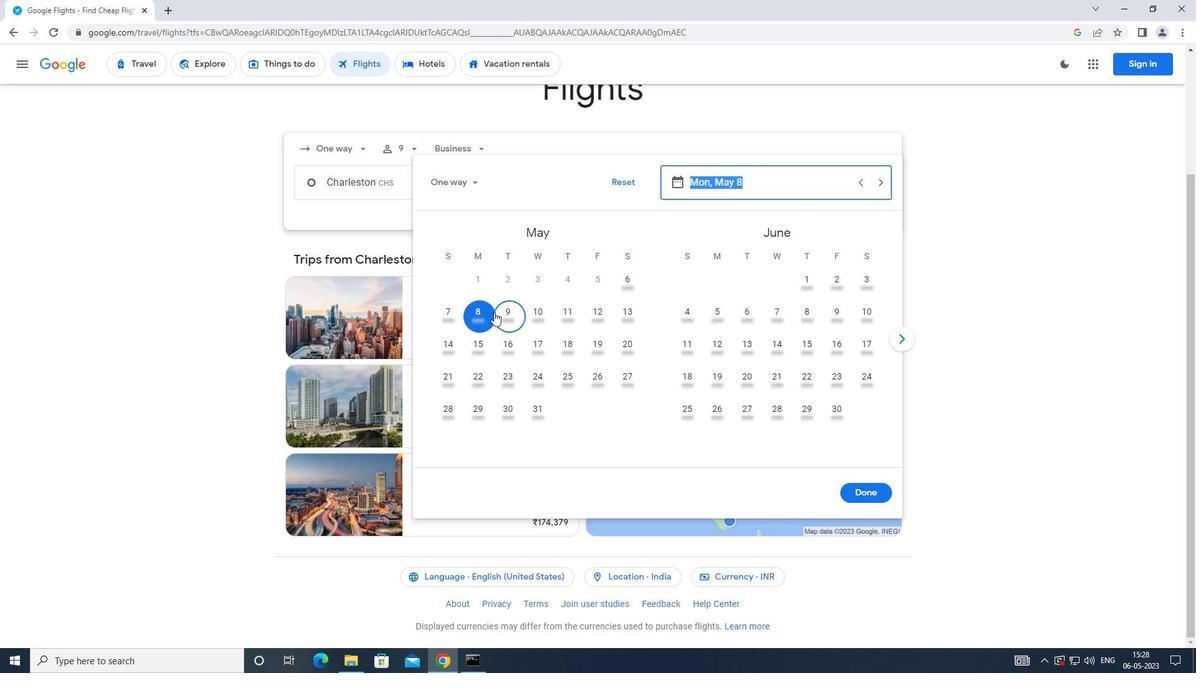 
Action: Mouse pressed left at (485, 317)
Screenshot: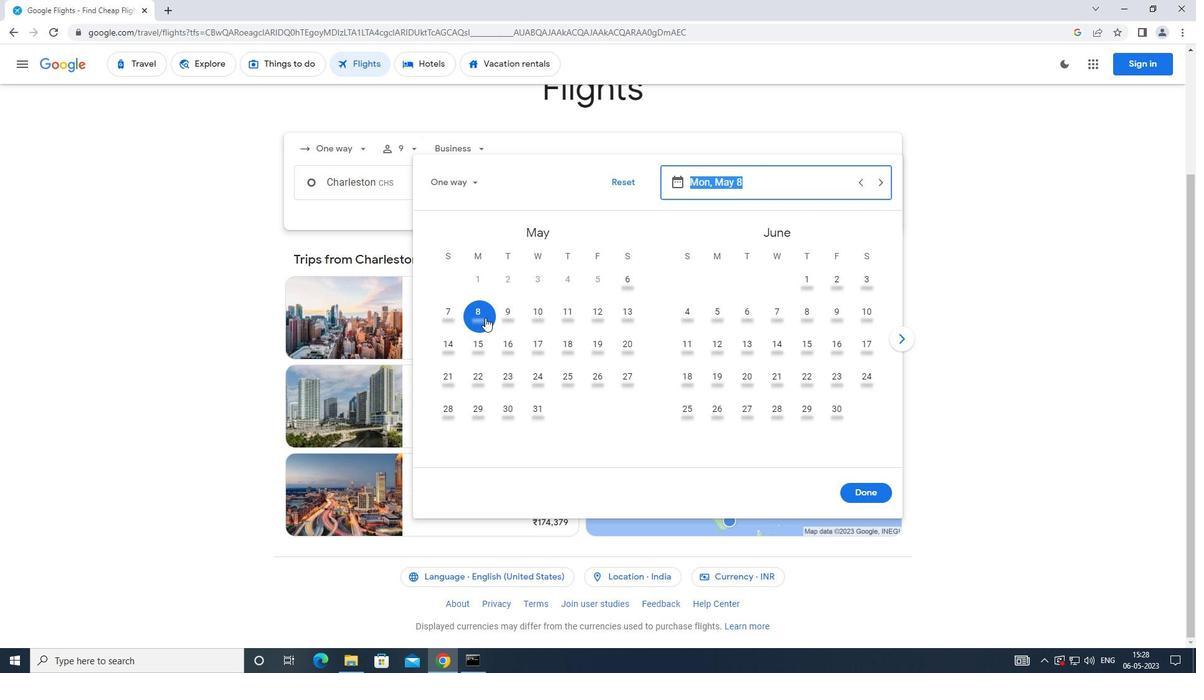 
Action: Mouse moved to (858, 486)
Screenshot: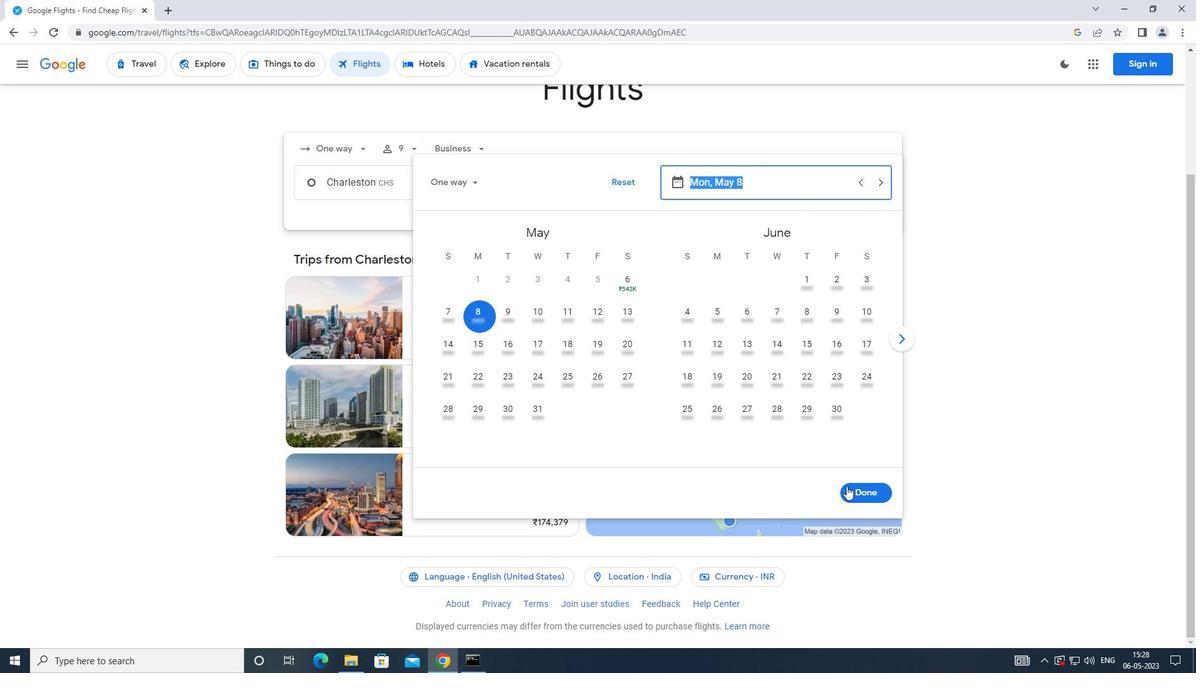 
Action: Mouse pressed left at (858, 486)
Screenshot: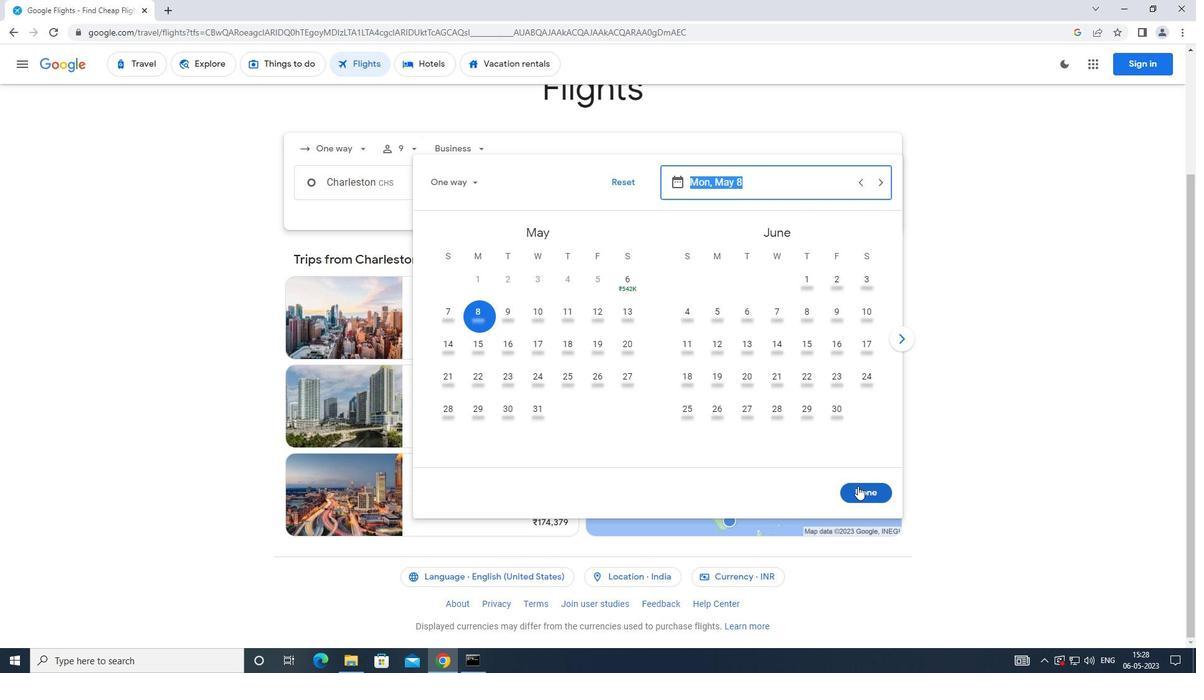 
Action: Mouse moved to (590, 223)
Screenshot: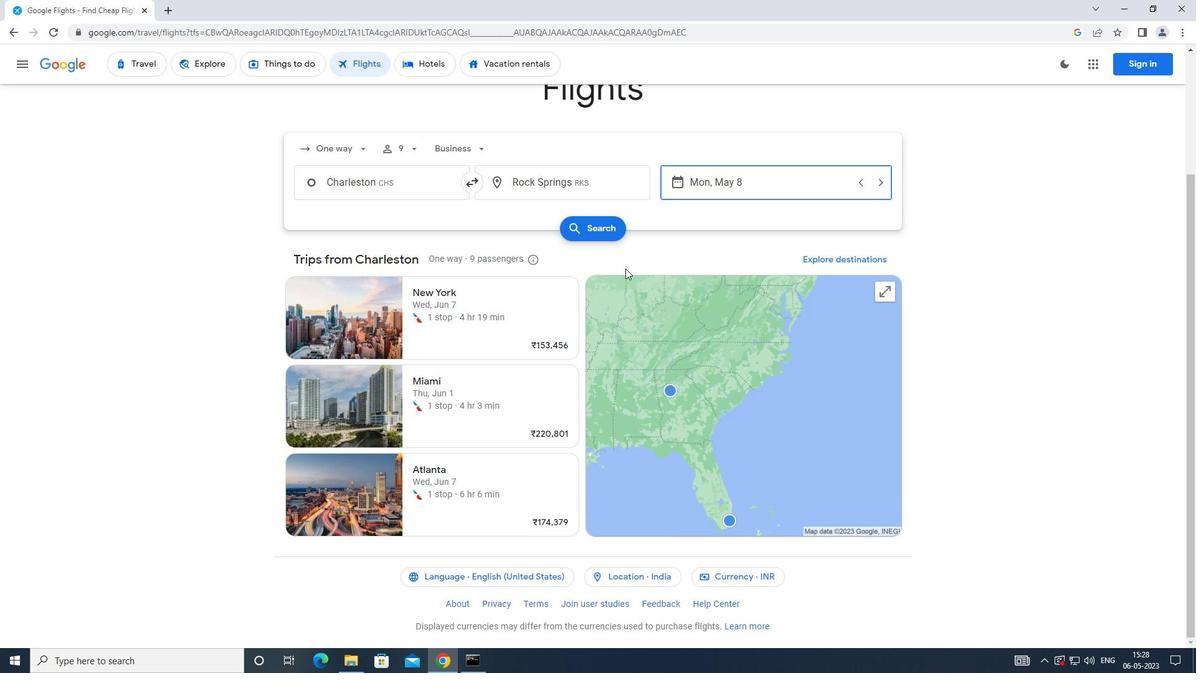 
Action: Mouse pressed left at (590, 223)
Screenshot: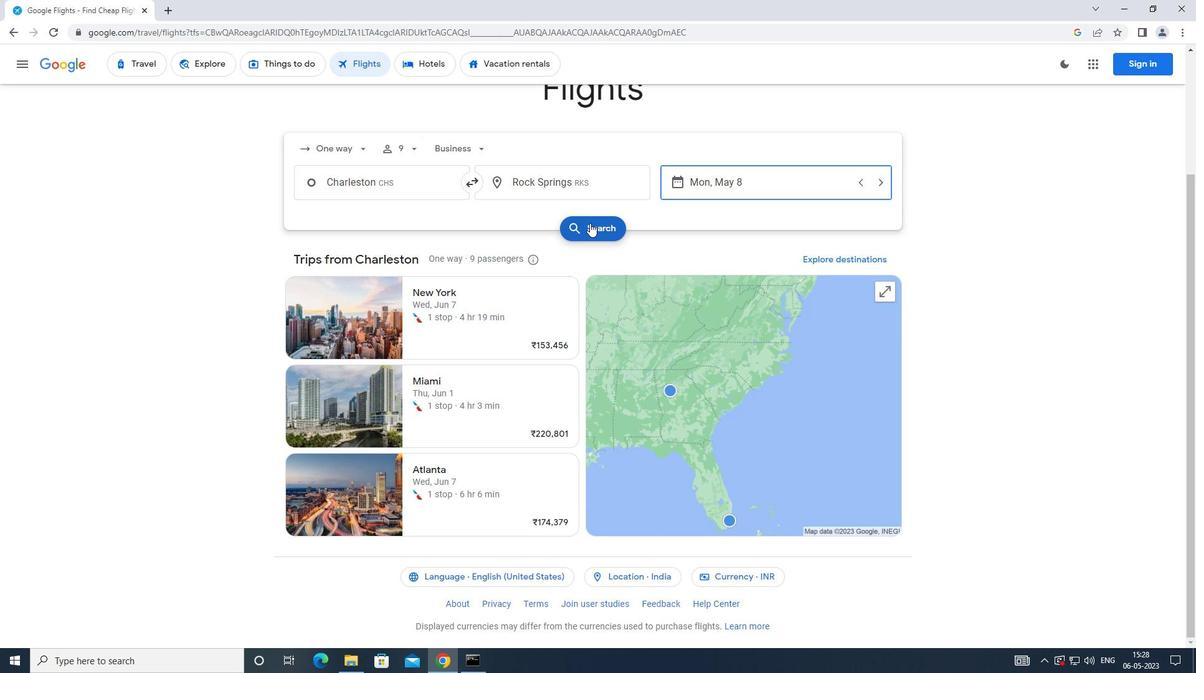 
Action: Mouse moved to (318, 172)
Screenshot: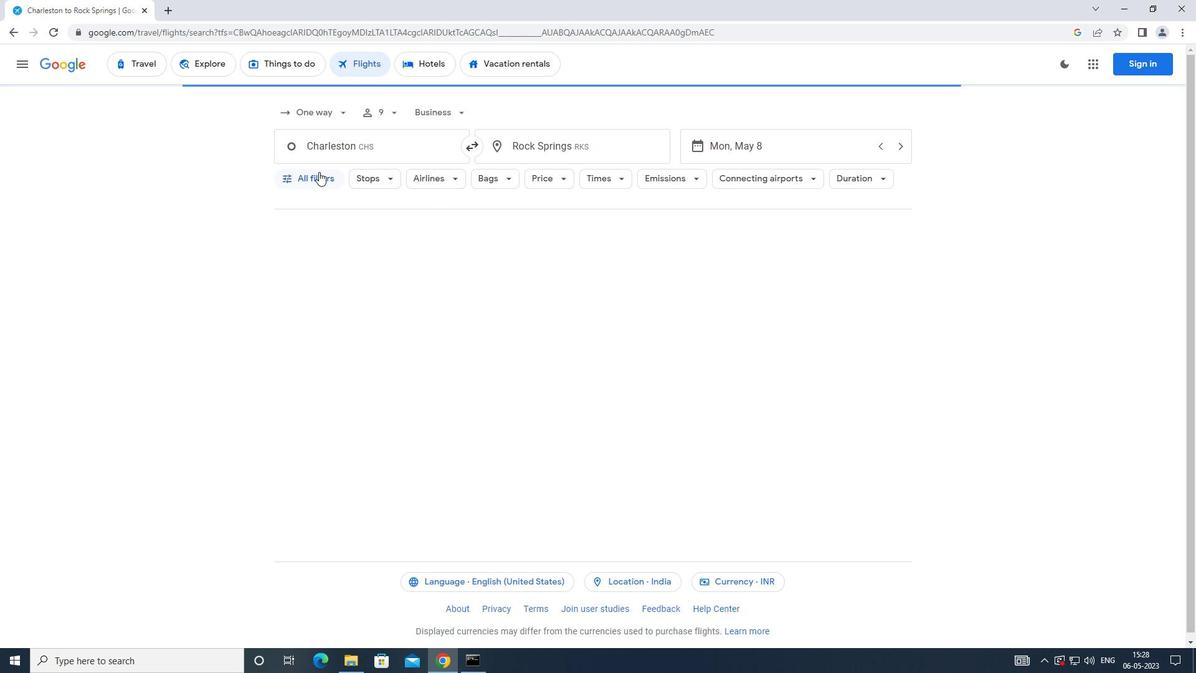
Action: Mouse pressed left at (318, 172)
Screenshot: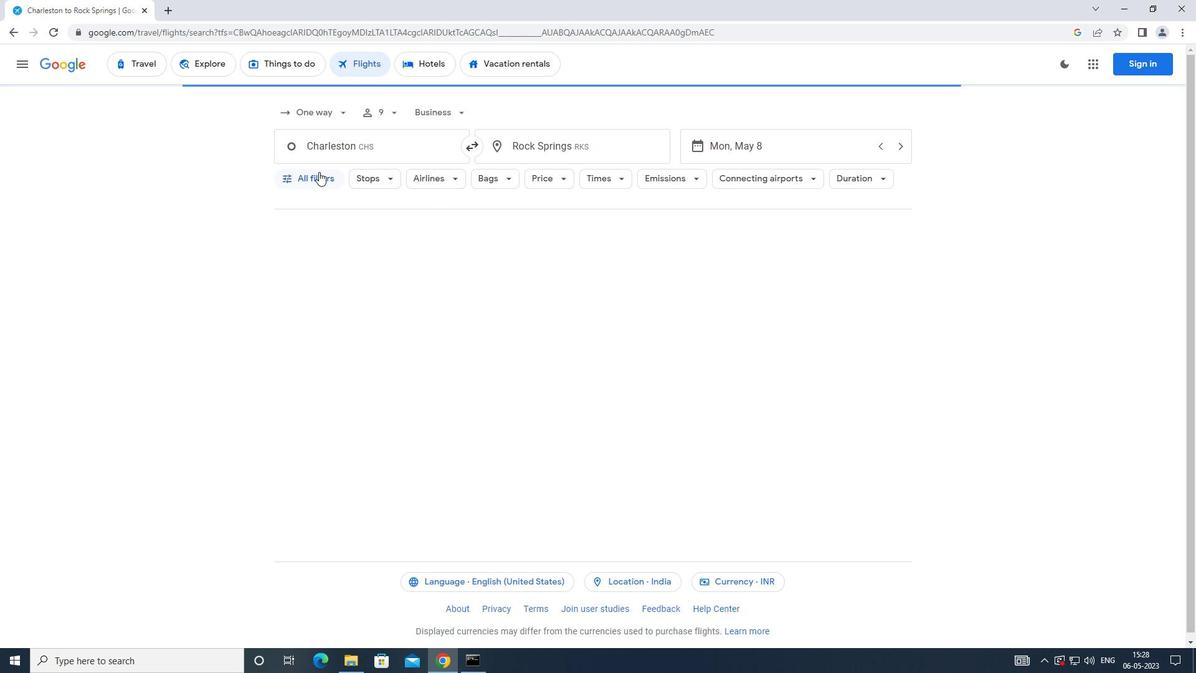 
Action: Mouse moved to (383, 311)
Screenshot: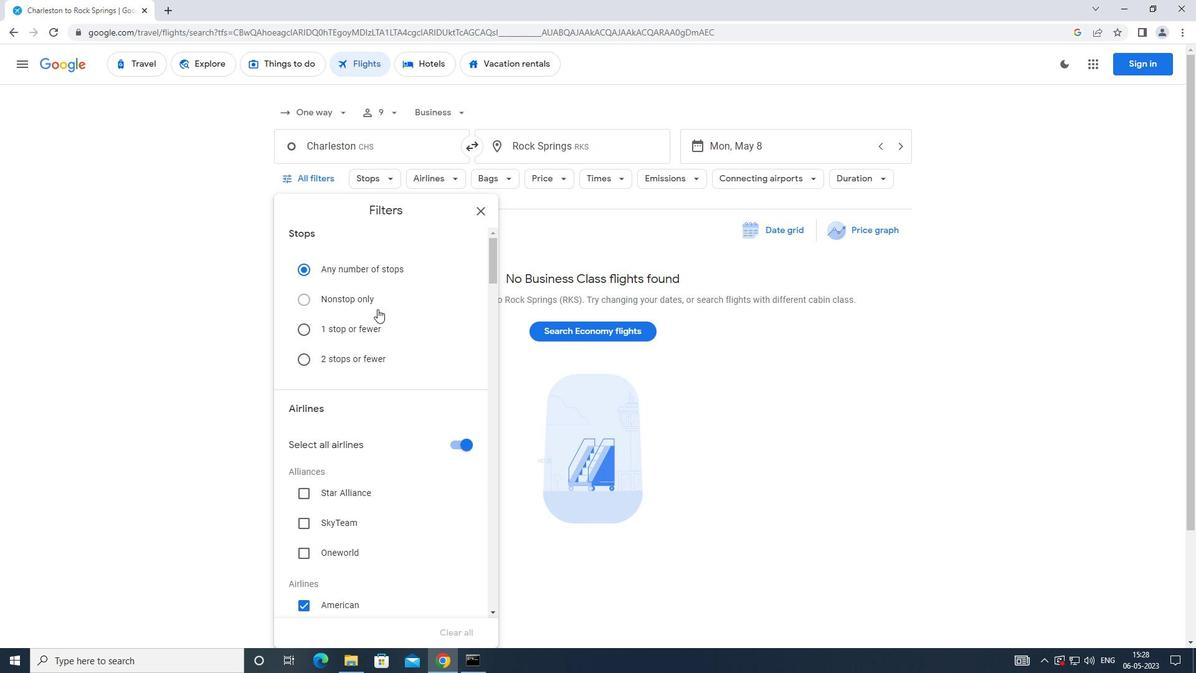 
Action: Mouse scrolled (383, 310) with delta (0, 0)
Screenshot: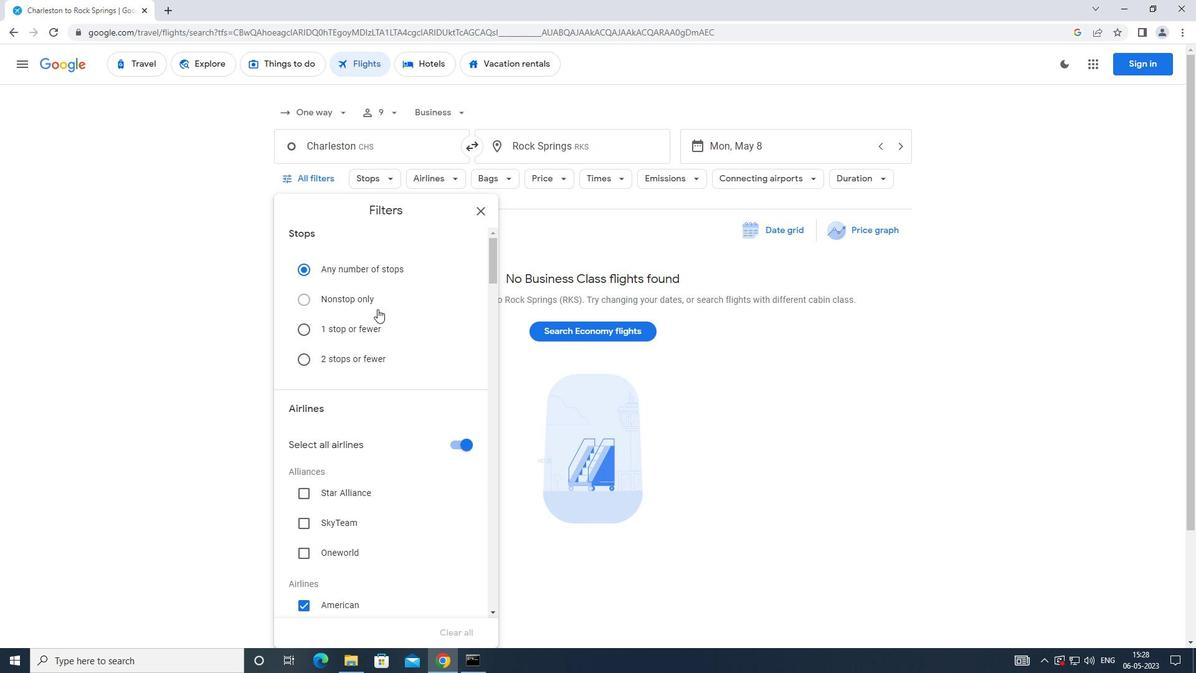 
Action: Mouse moved to (385, 314)
Screenshot: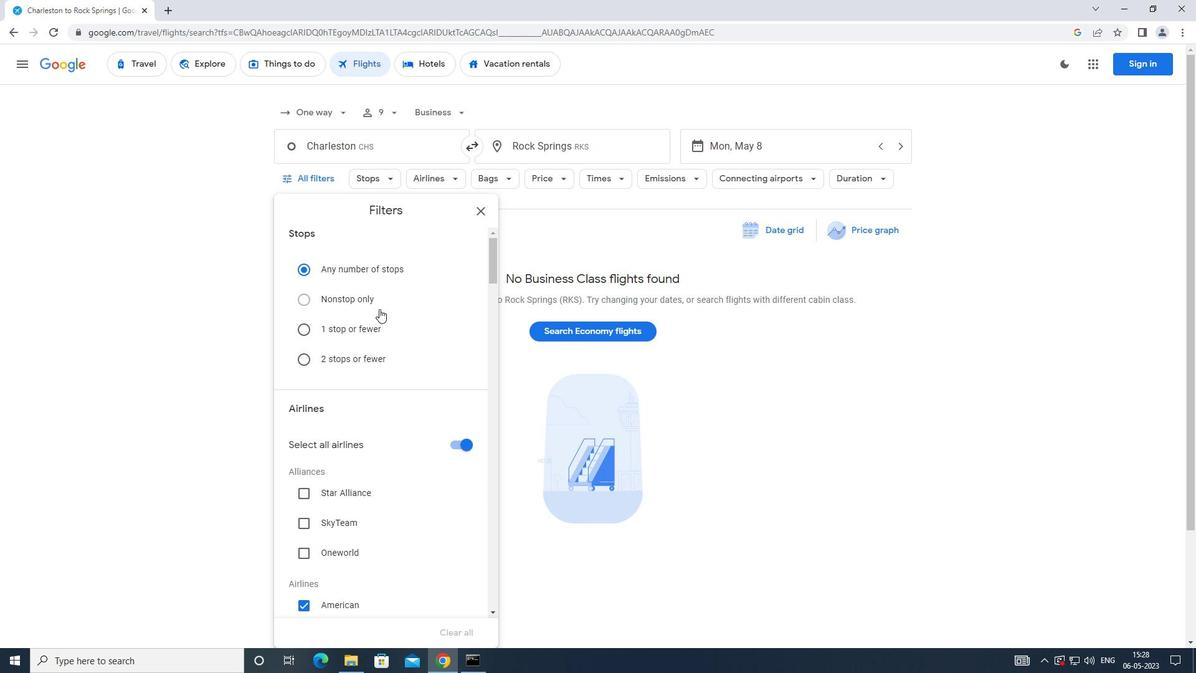 
Action: Mouse scrolled (385, 313) with delta (0, 0)
Screenshot: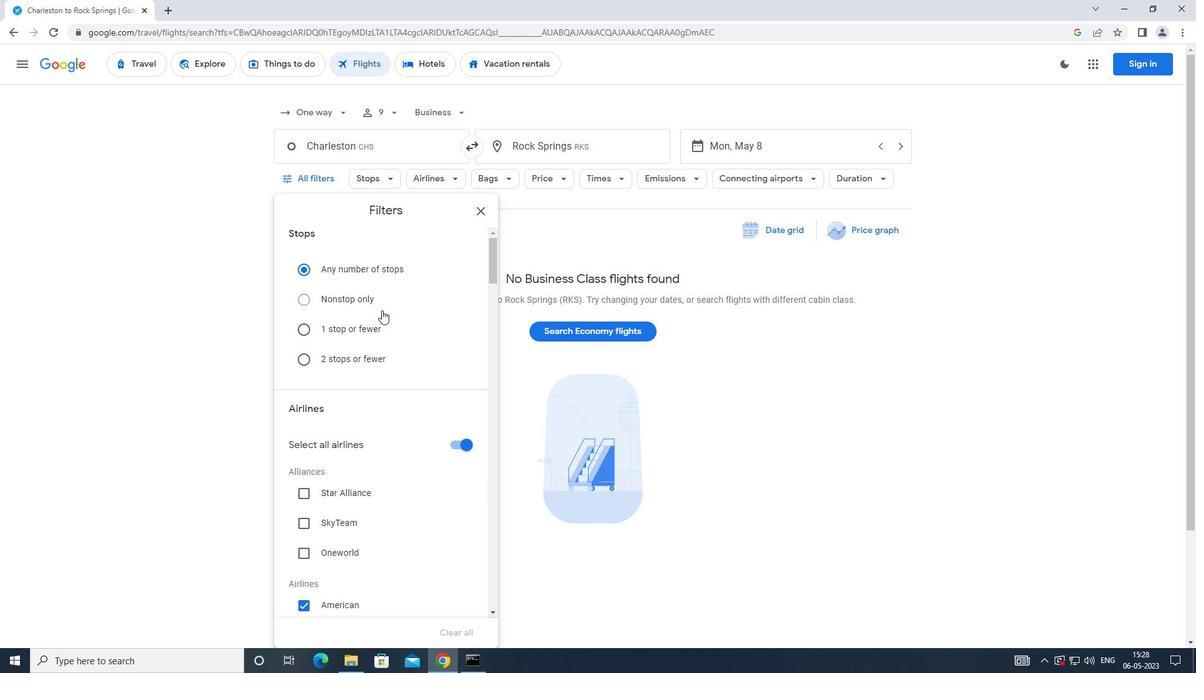 
Action: Mouse moved to (461, 319)
Screenshot: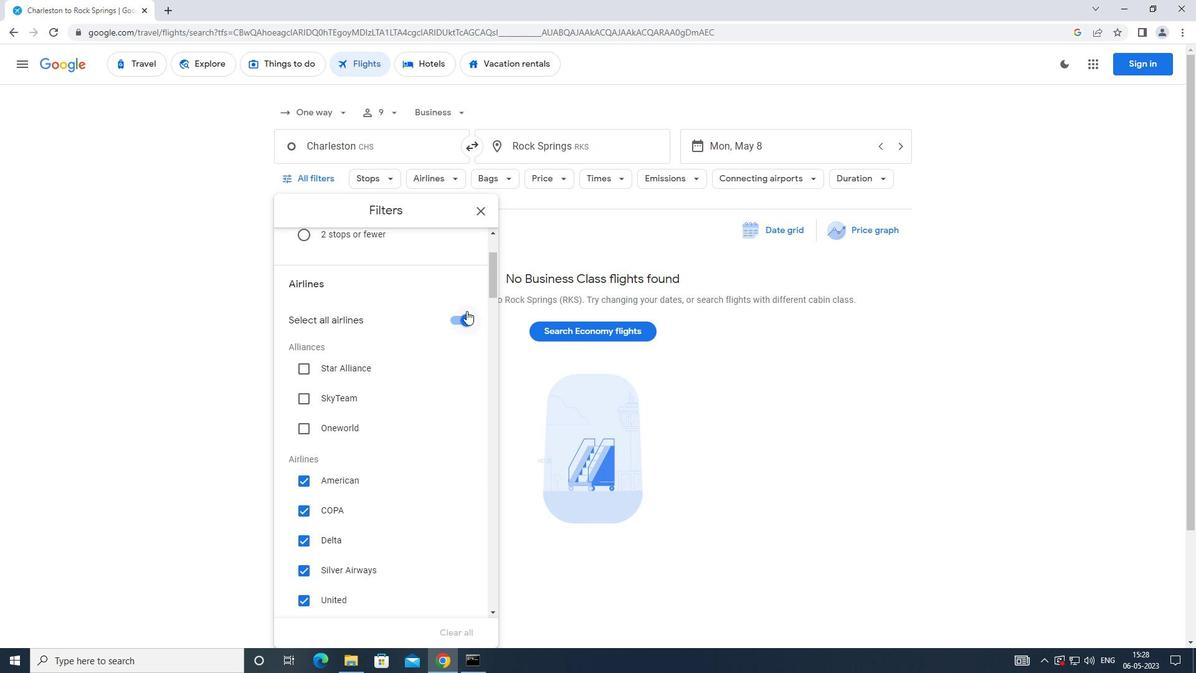 
Action: Mouse pressed left at (461, 319)
Screenshot: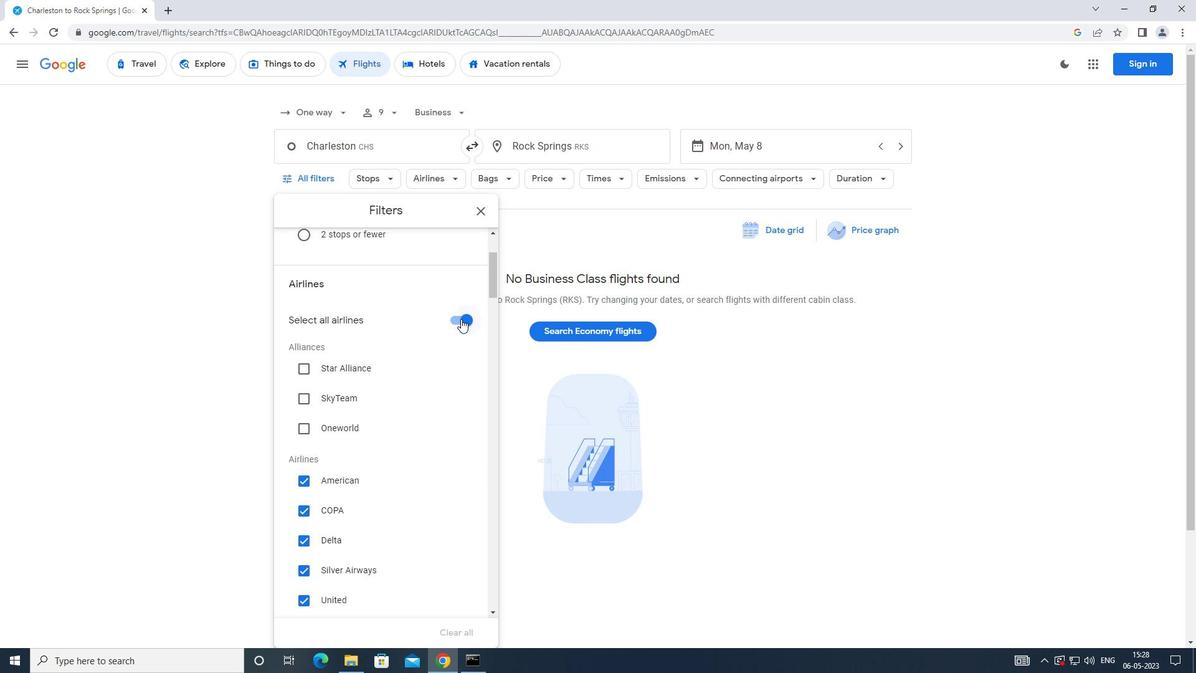 
Action: Mouse moved to (443, 305)
Screenshot: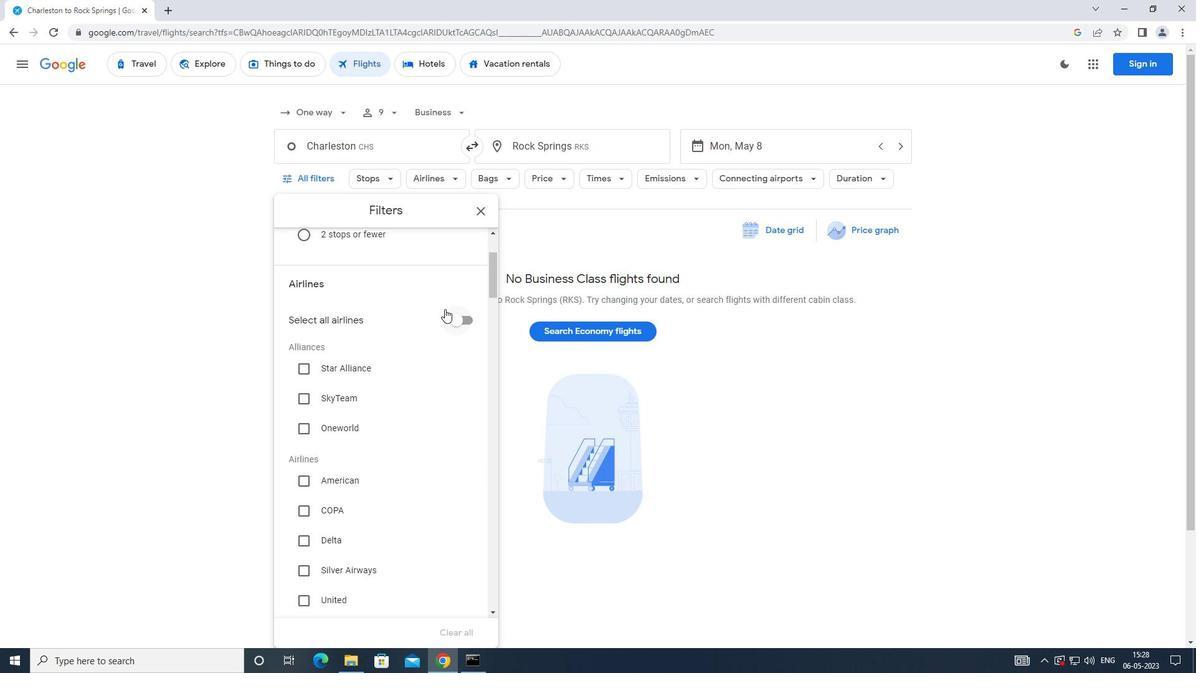
Action: Mouse scrolled (443, 305) with delta (0, 0)
Screenshot: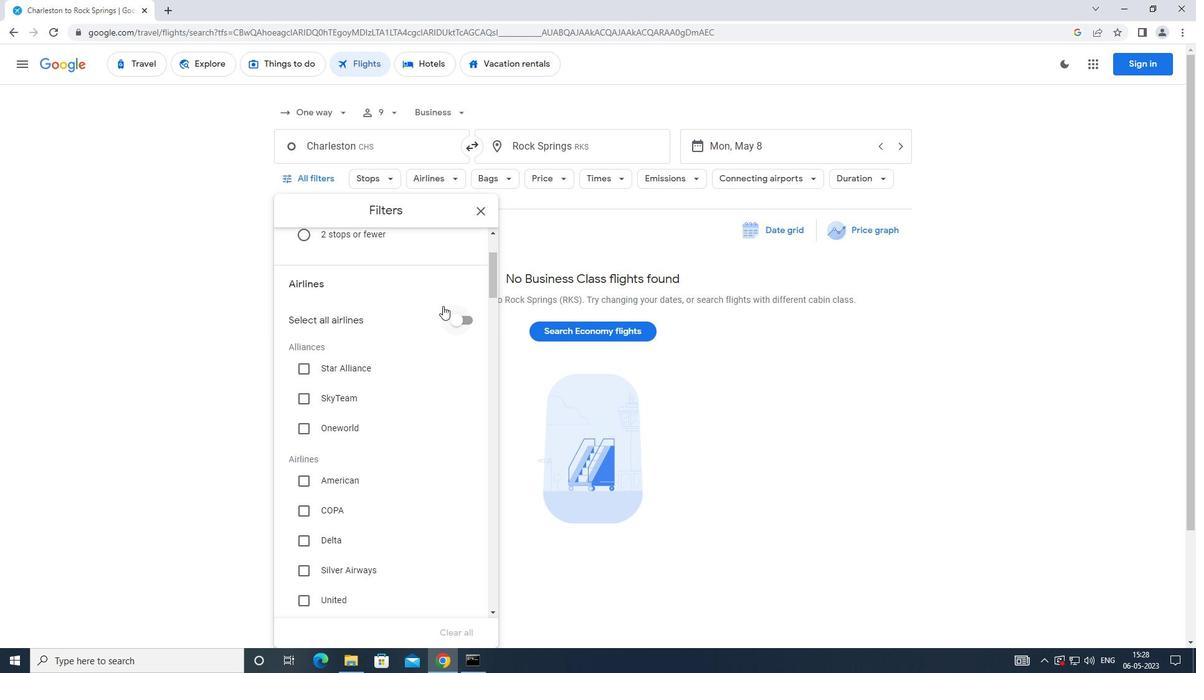 
Action: Mouse moved to (442, 305)
Screenshot: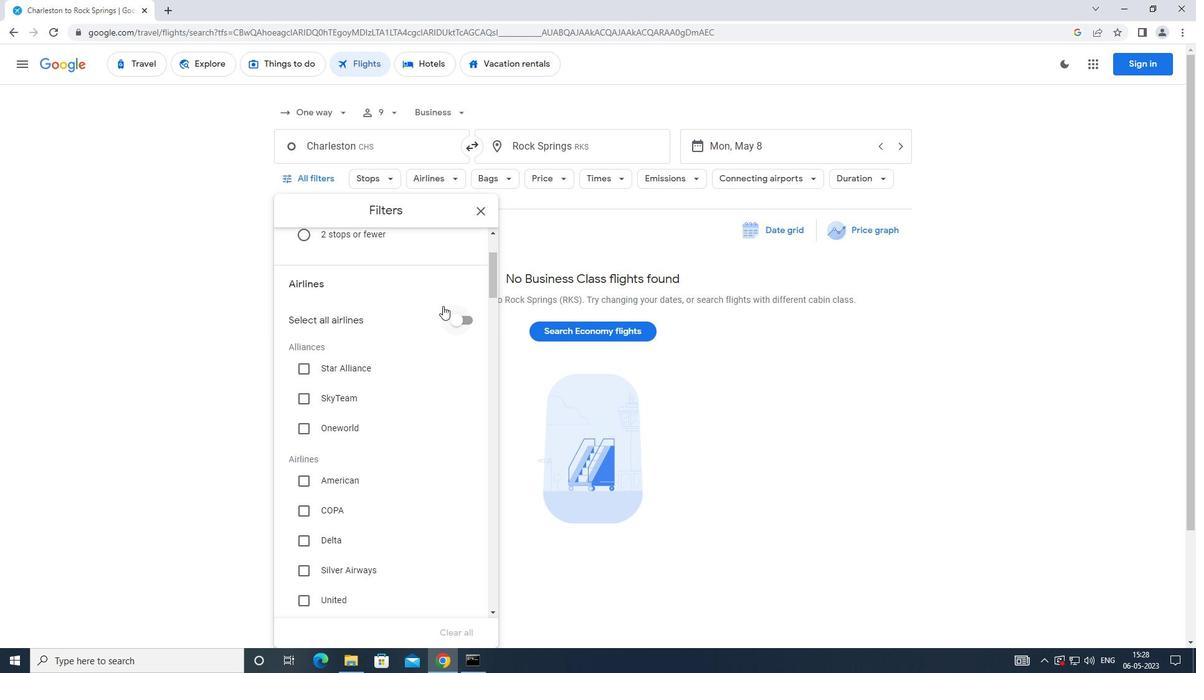 
Action: Mouse scrolled (442, 305) with delta (0, 0)
Screenshot: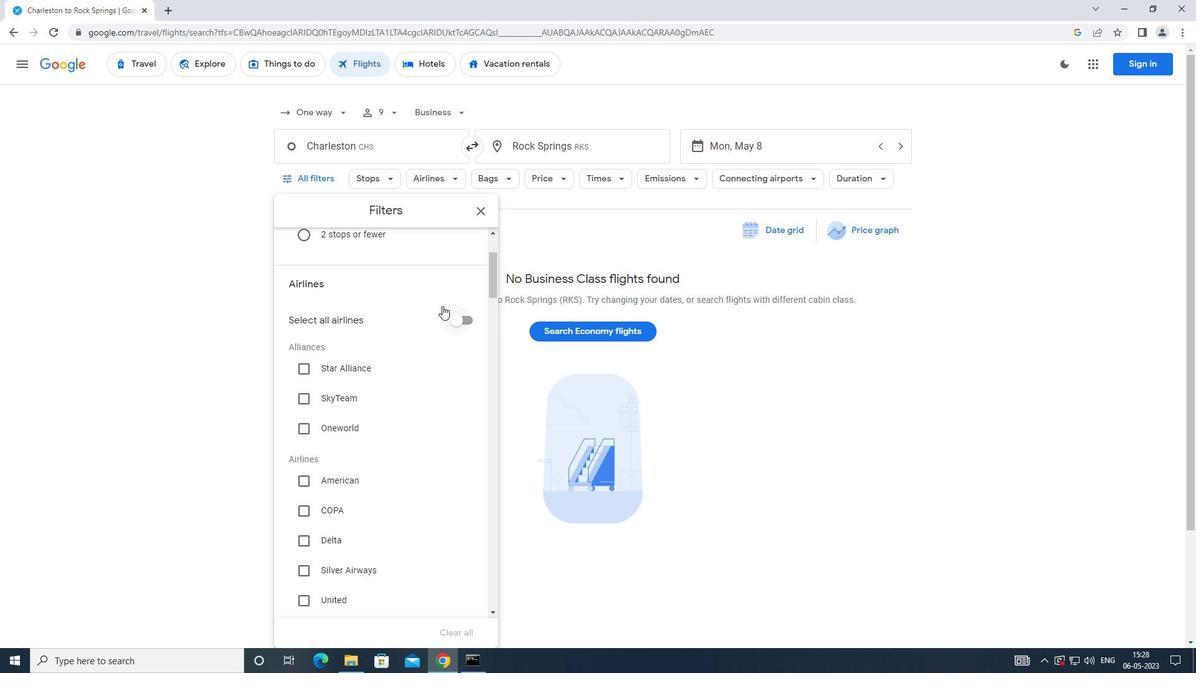 
Action: Mouse moved to (442, 305)
Screenshot: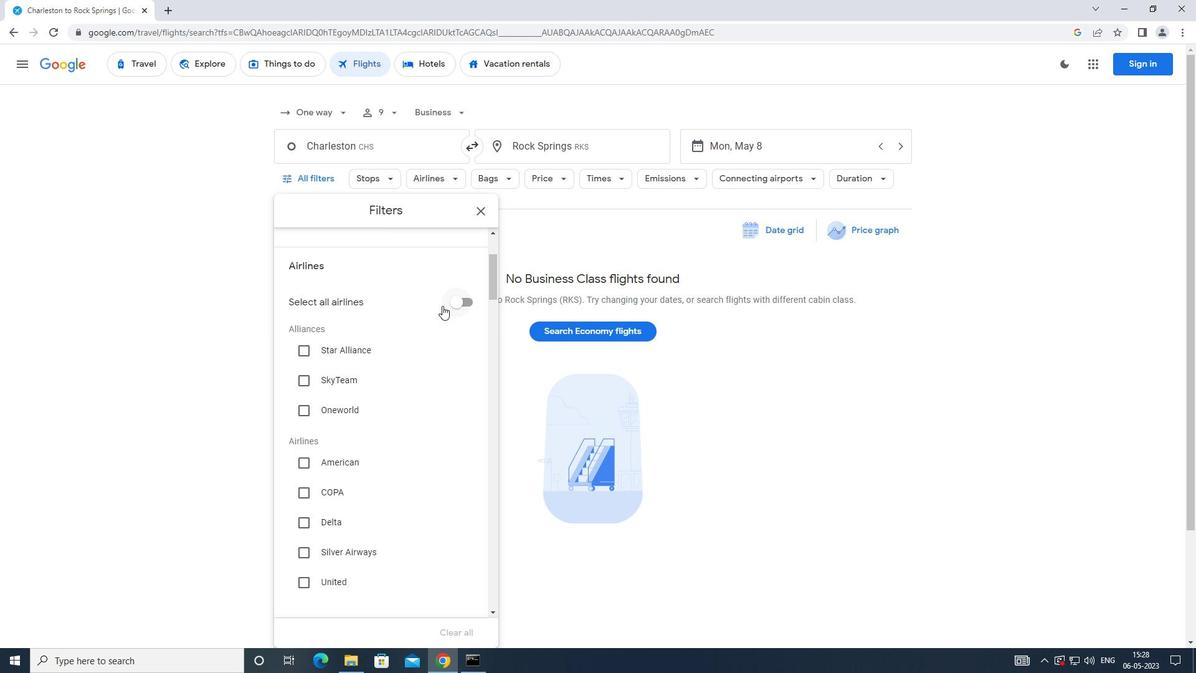 
Action: Mouse scrolled (442, 305) with delta (0, 0)
Screenshot: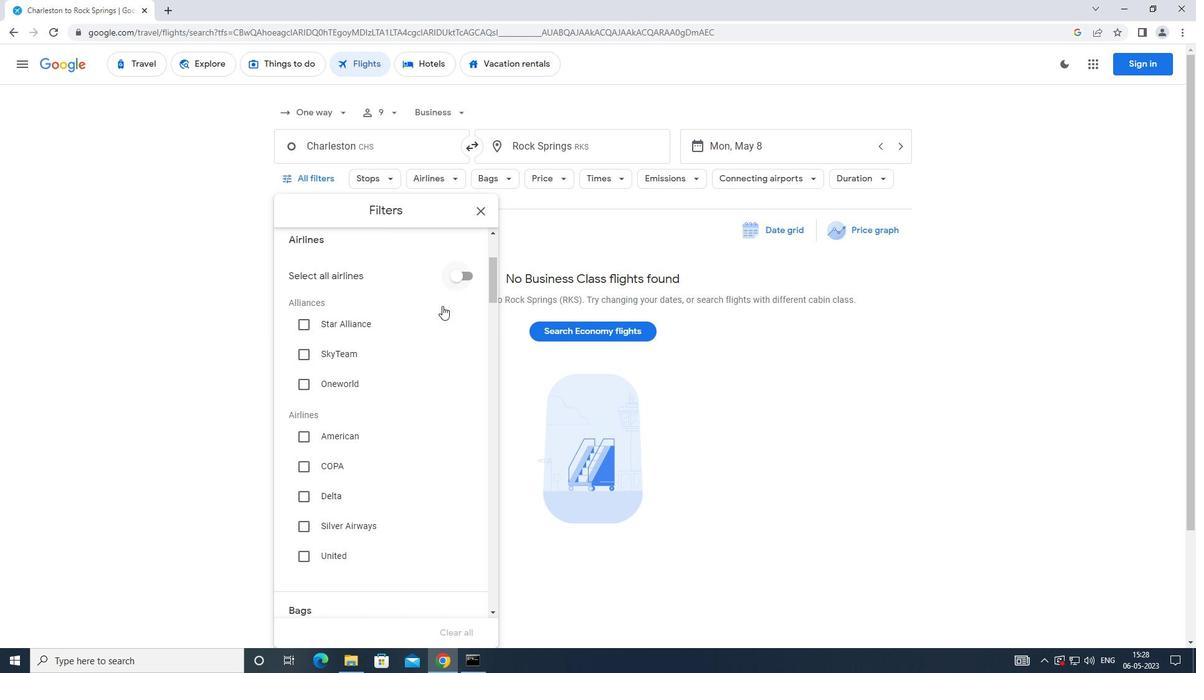 
Action: Mouse moved to (441, 305)
Screenshot: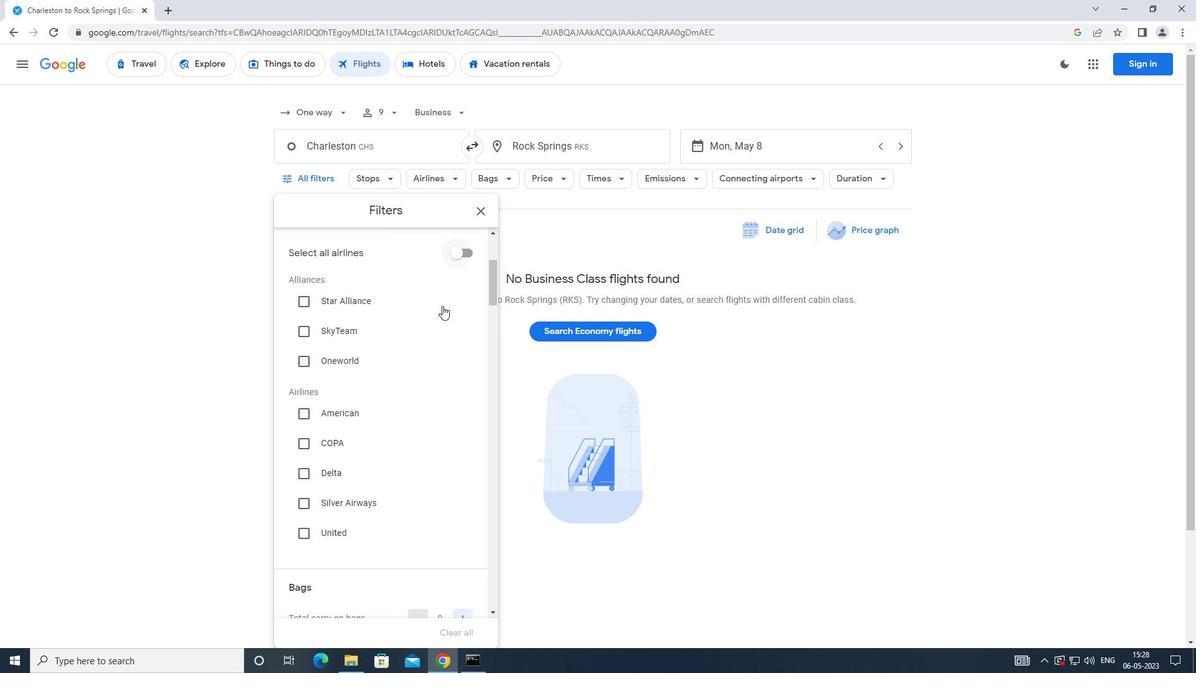 
Action: Mouse scrolled (441, 305) with delta (0, 0)
Screenshot: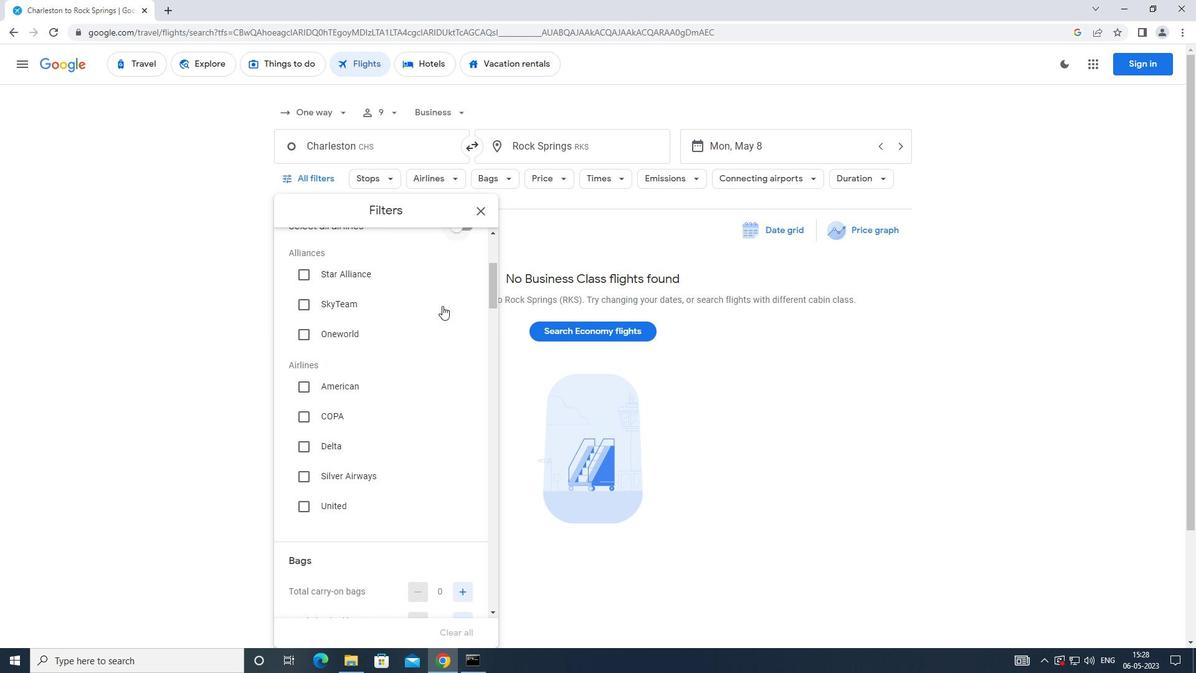 
Action: Mouse moved to (438, 300)
Screenshot: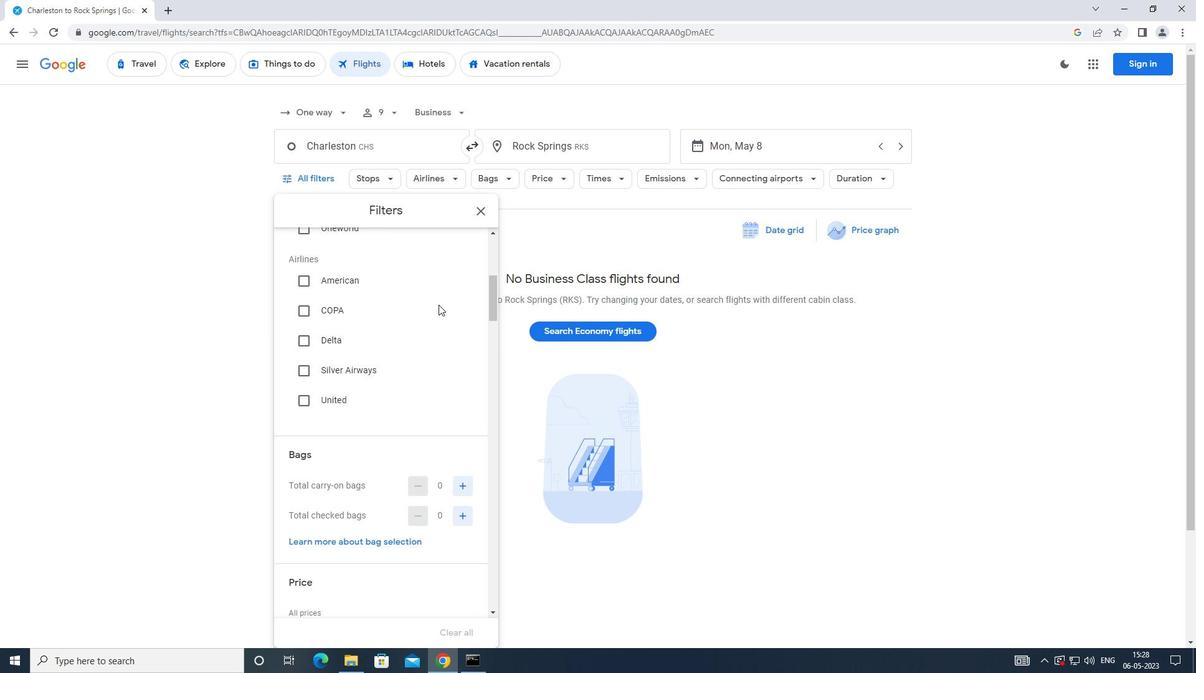 
Action: Mouse scrolled (438, 300) with delta (0, 0)
Screenshot: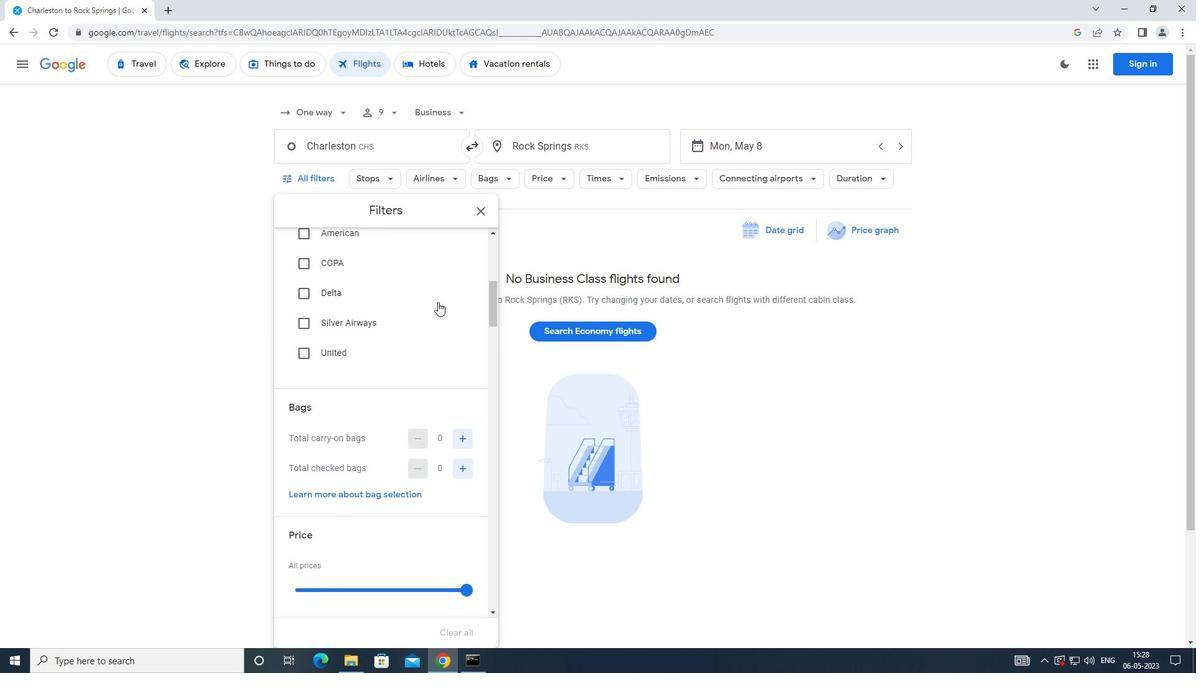 
Action: Mouse moved to (437, 300)
Screenshot: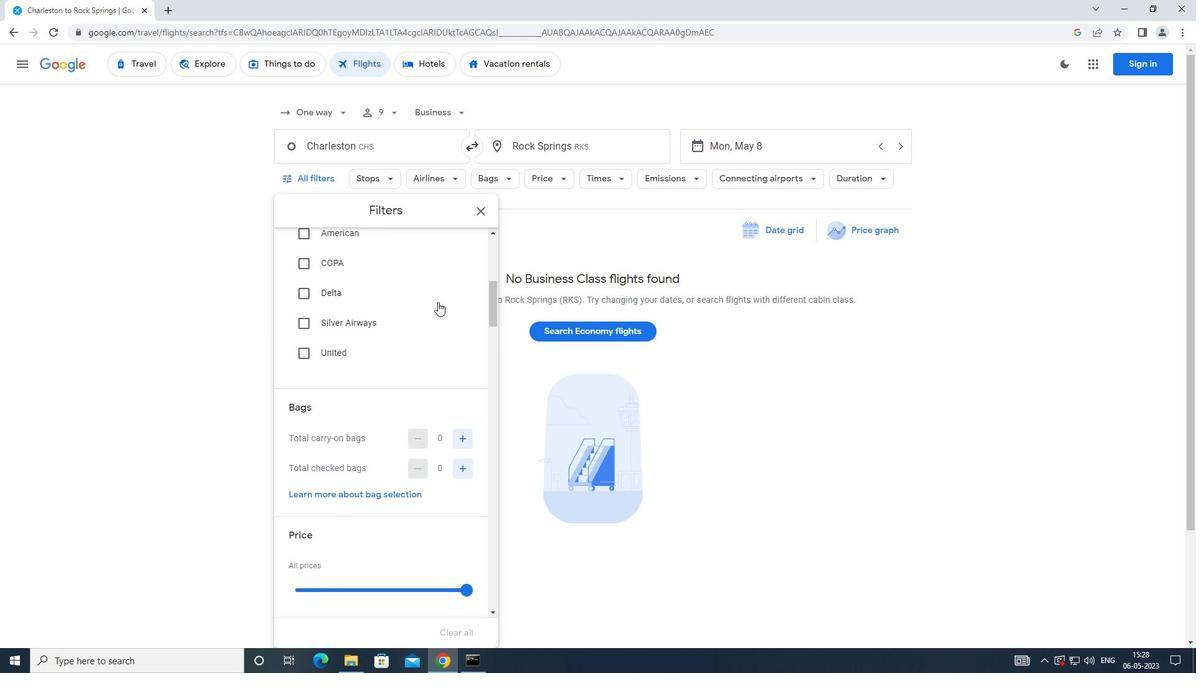
Action: Mouse scrolled (437, 299) with delta (0, 0)
Screenshot: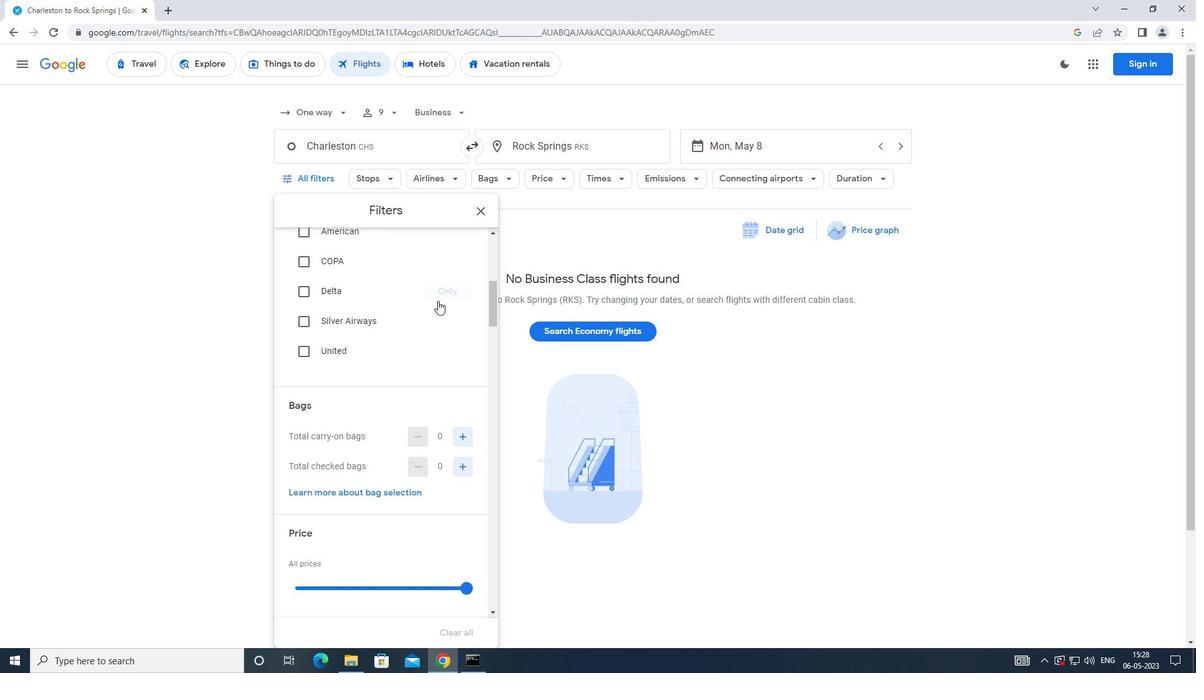 
Action: Mouse moved to (437, 299)
Screenshot: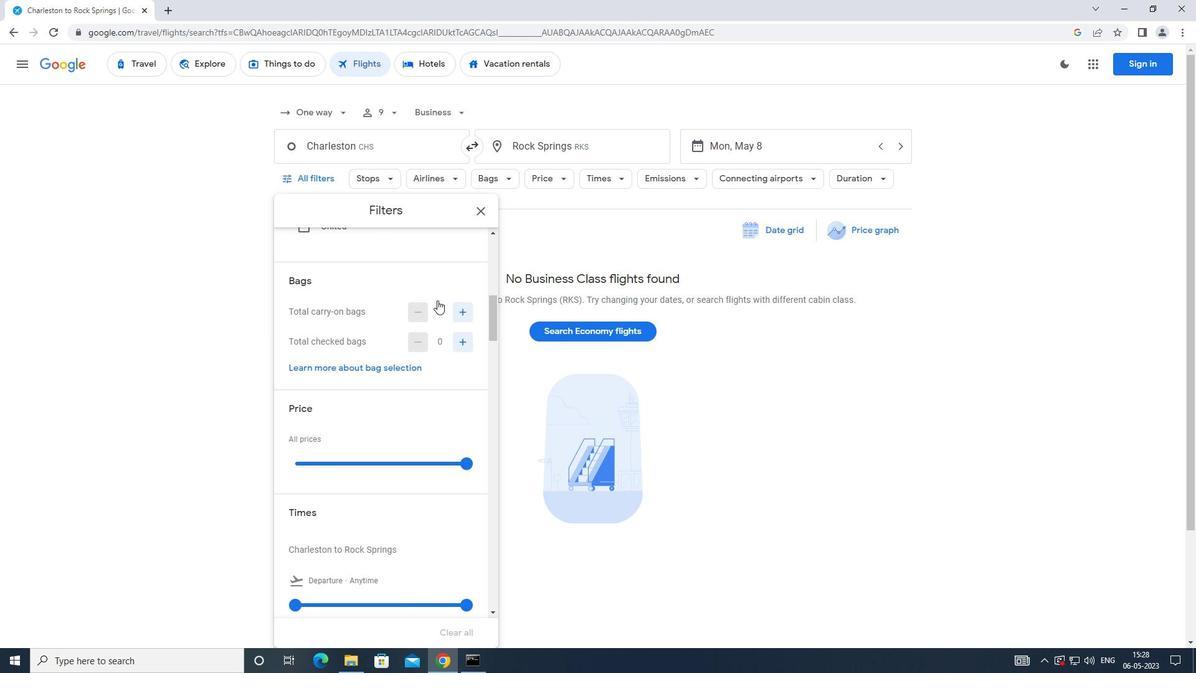
Action: Mouse scrolled (437, 300) with delta (0, 0)
Screenshot: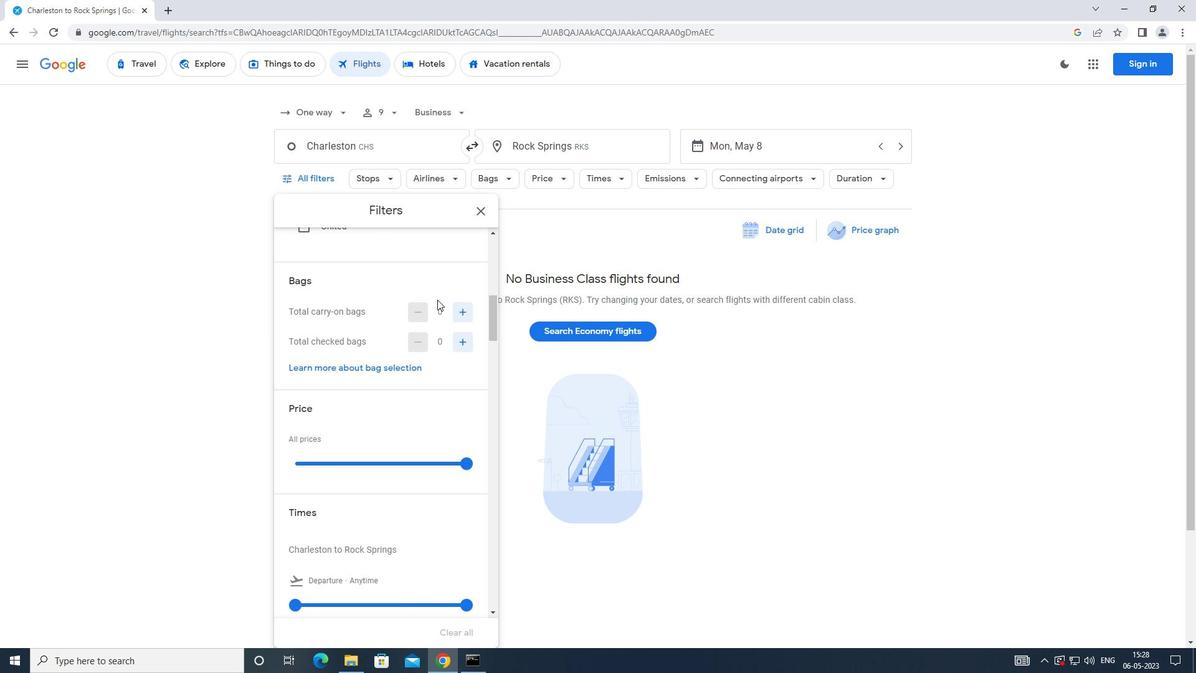 
Action: Mouse scrolled (437, 300) with delta (0, 0)
Screenshot: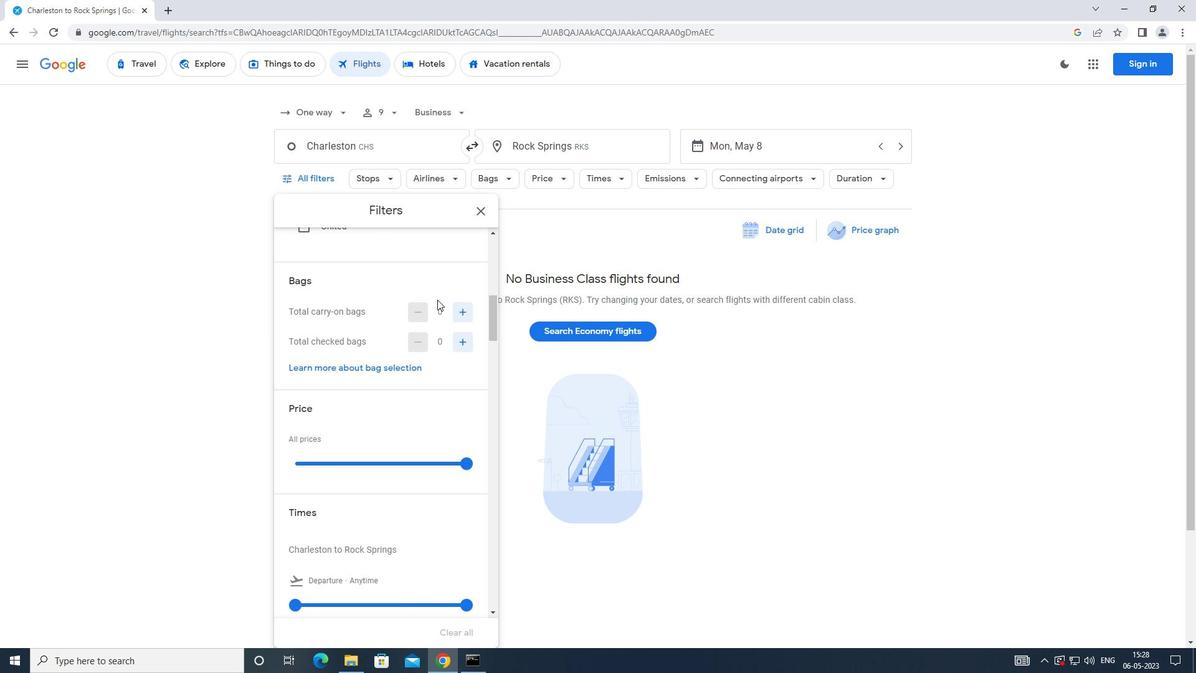 
Action: Mouse moved to (436, 299)
Screenshot: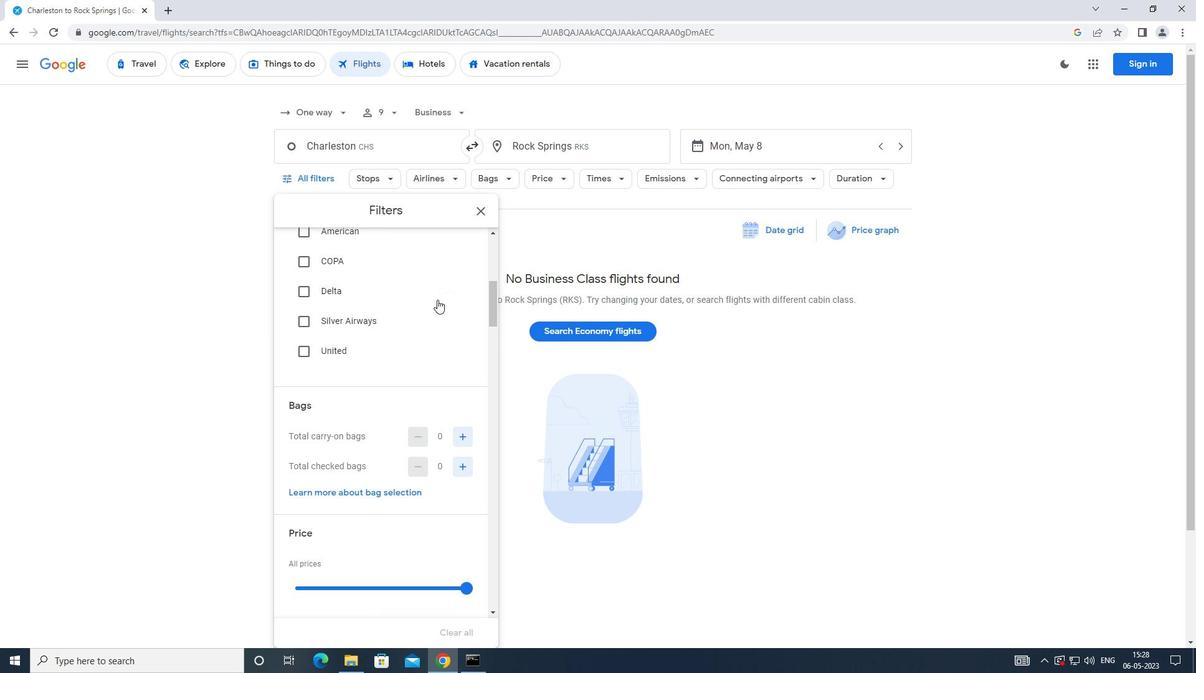 
Action: Mouse scrolled (436, 299) with delta (0, 0)
Screenshot: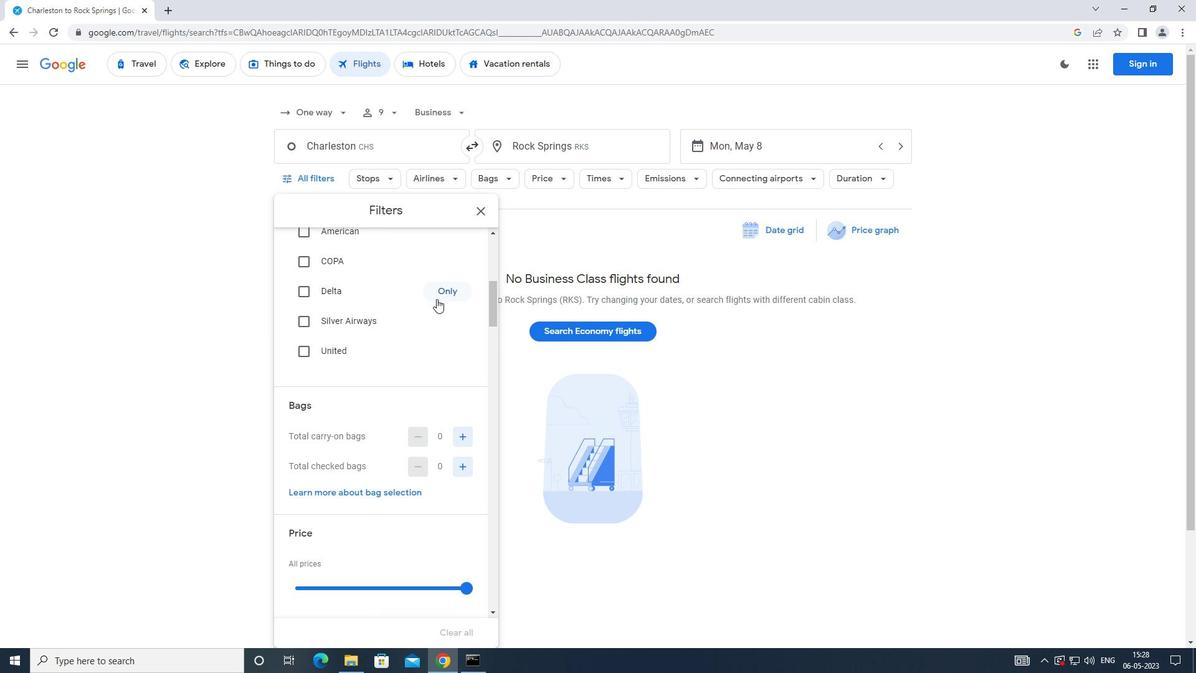 
Action: Mouse scrolled (436, 299) with delta (0, 0)
Screenshot: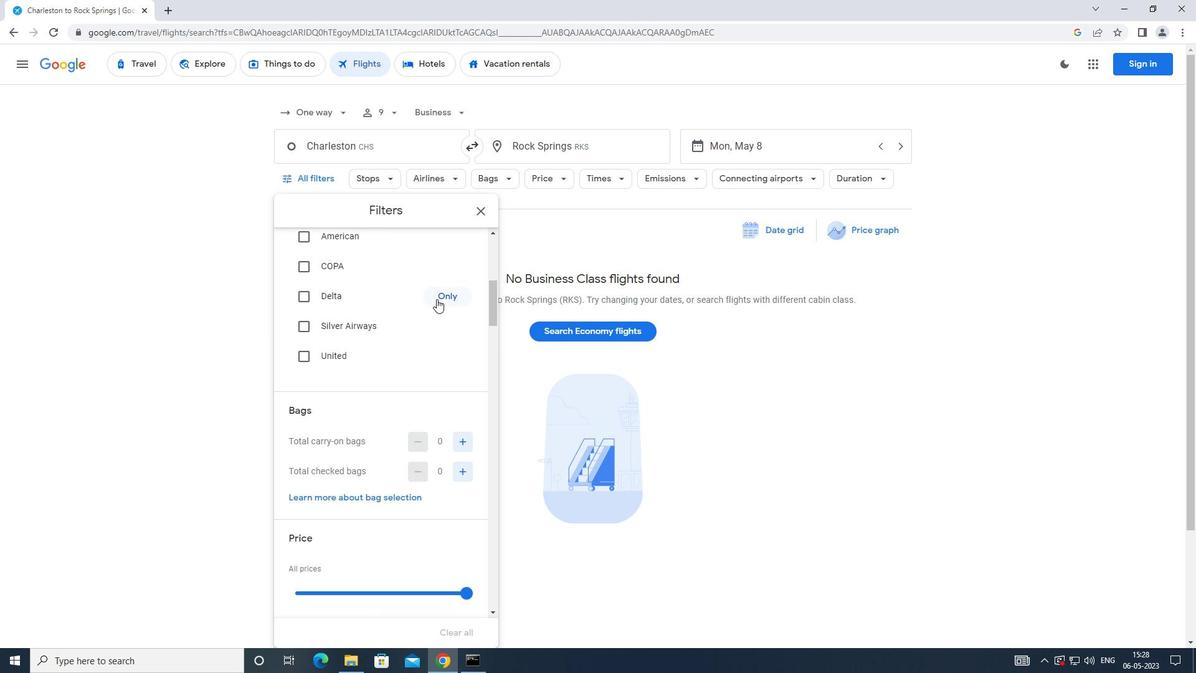 
Action: Mouse scrolled (436, 298) with delta (0, 0)
Screenshot: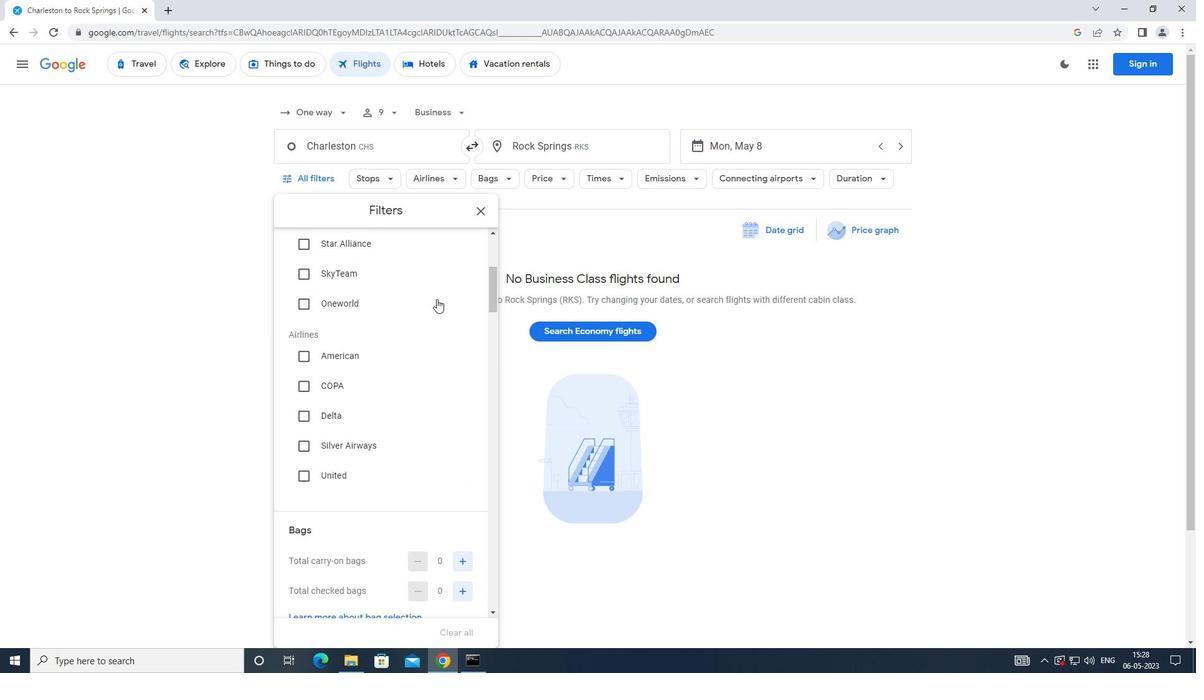 
Action: Mouse scrolled (436, 298) with delta (0, 0)
Screenshot: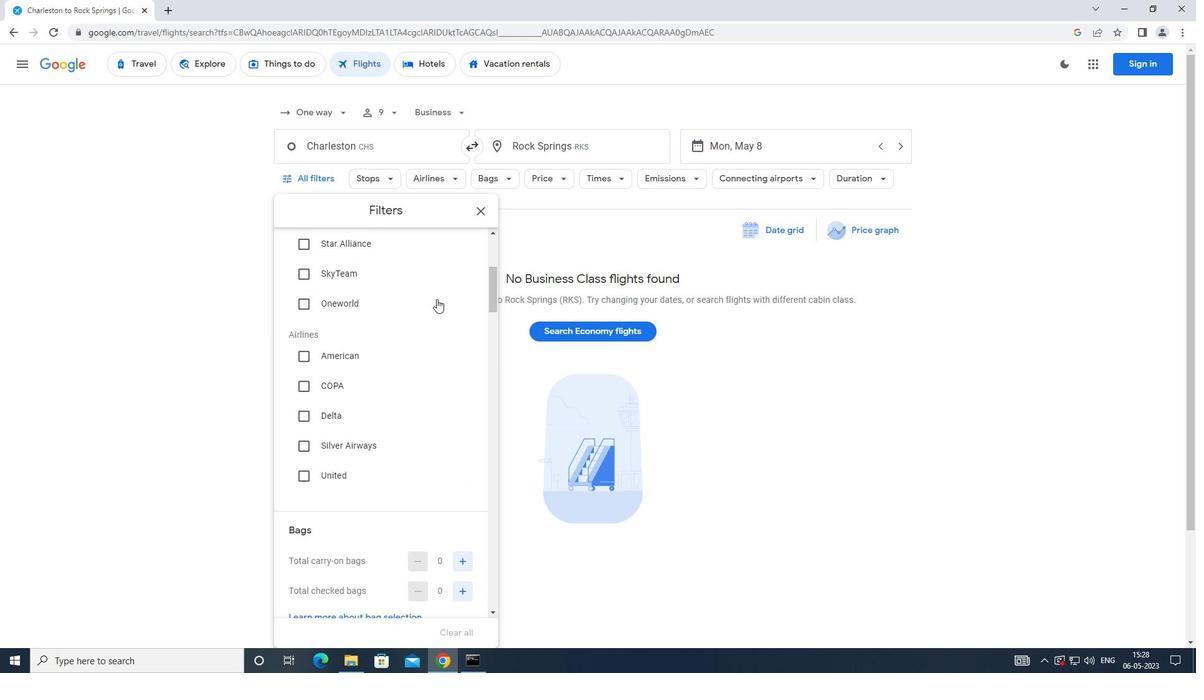 
Action: Mouse scrolled (436, 298) with delta (0, 0)
Screenshot: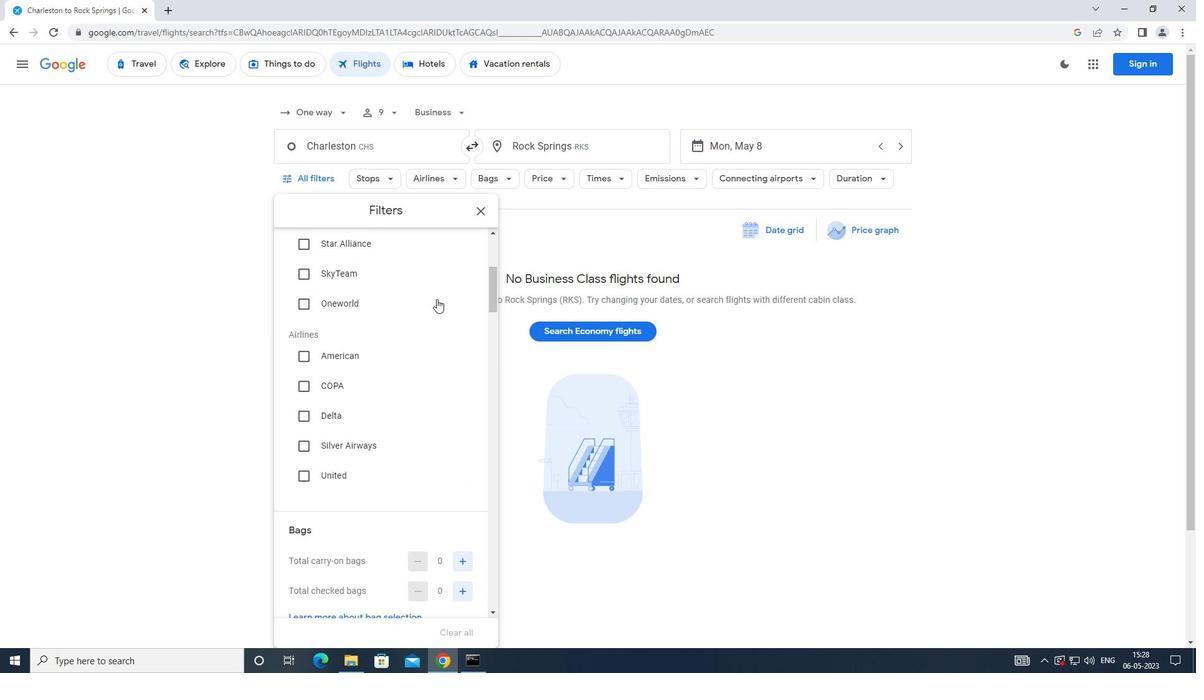 
Action: Mouse scrolled (436, 298) with delta (0, 0)
Screenshot: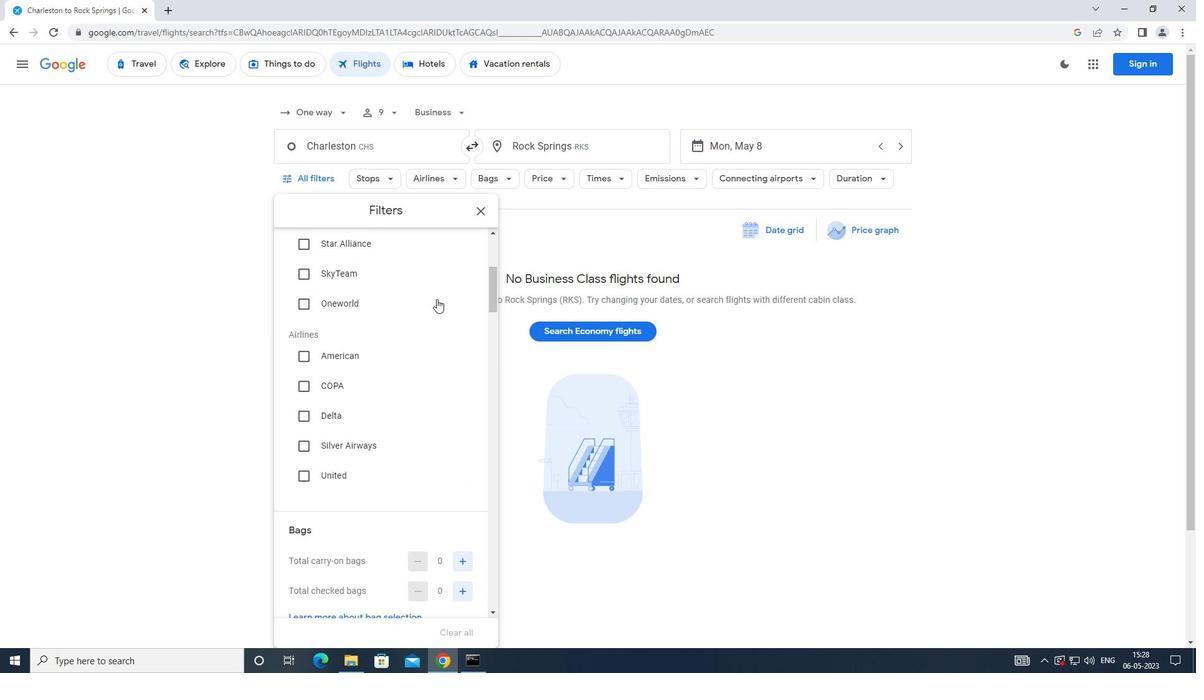 
Action: Mouse scrolled (436, 298) with delta (0, 0)
Screenshot: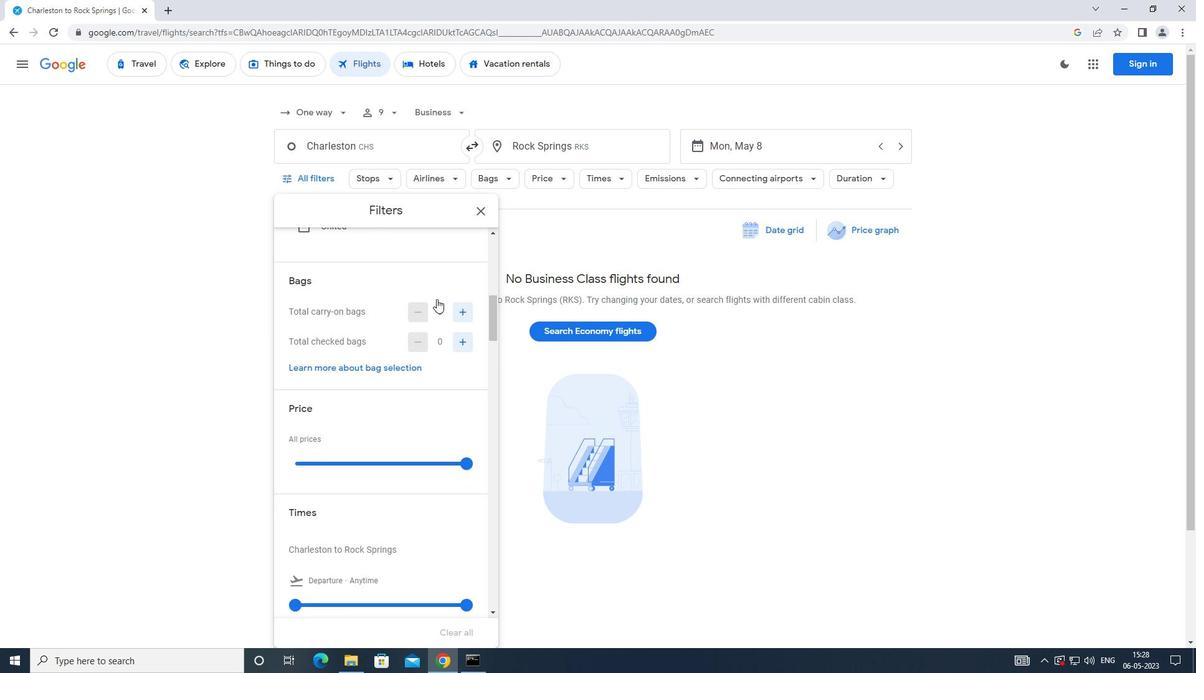 
Action: Mouse moved to (463, 281)
Screenshot: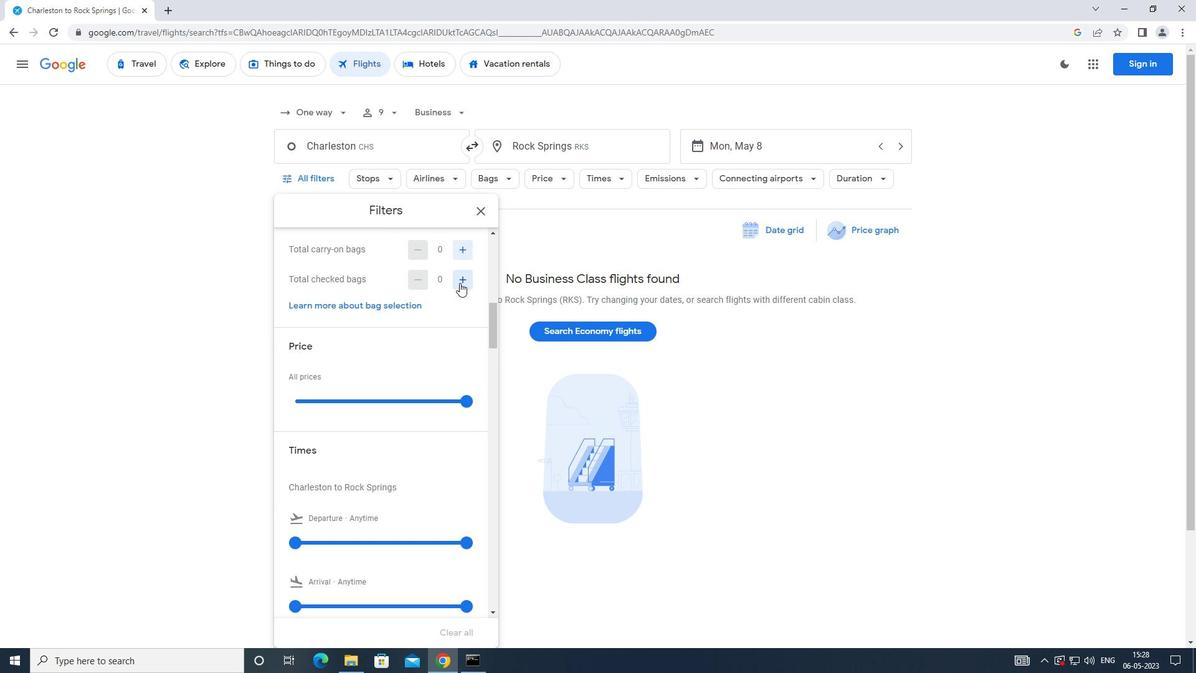 
Action: Mouse pressed left at (463, 281)
Screenshot: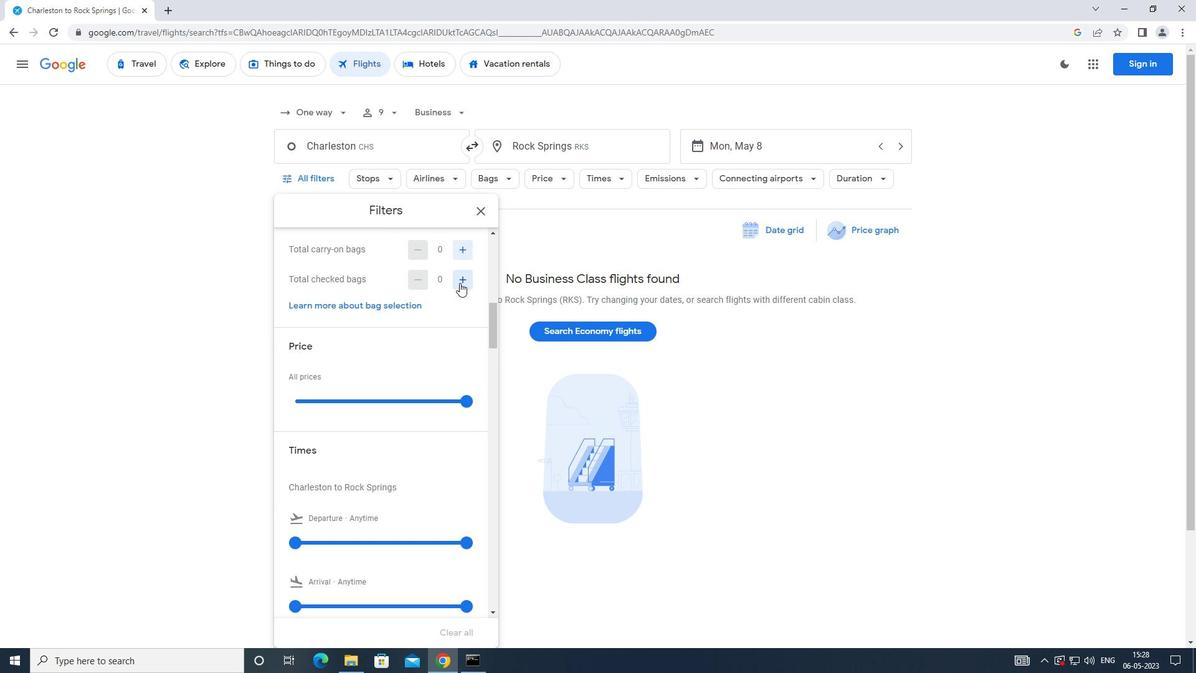 
Action: Mouse pressed left at (463, 281)
Screenshot: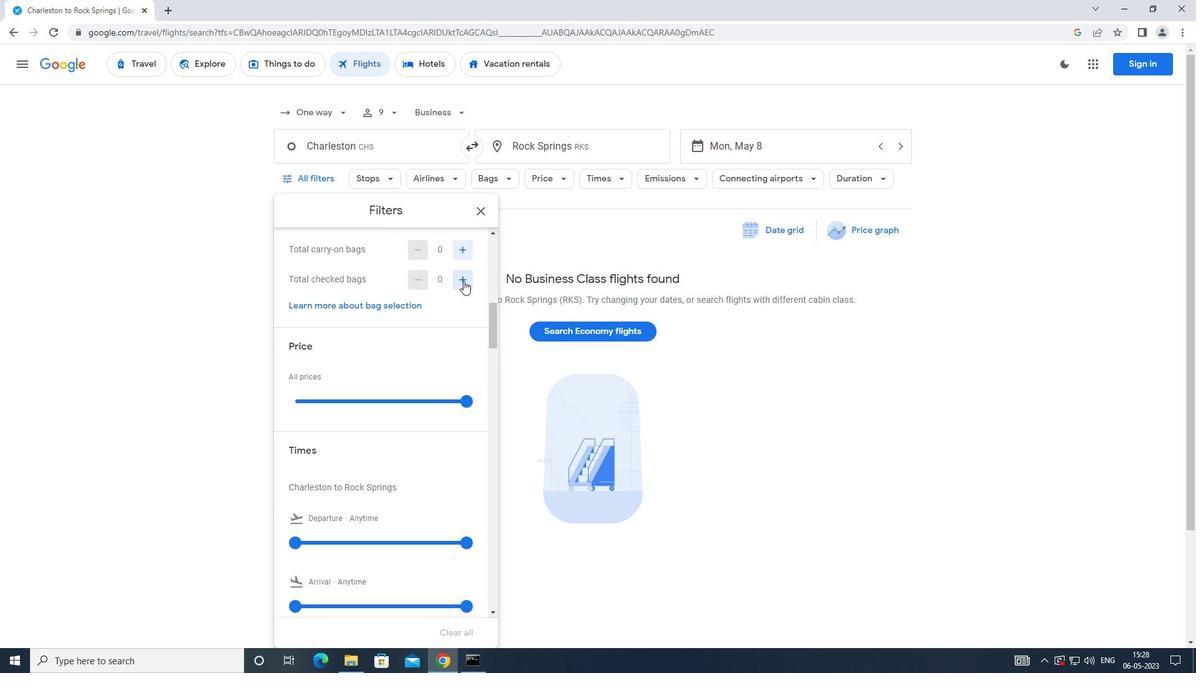 
Action: Mouse pressed left at (463, 281)
Screenshot: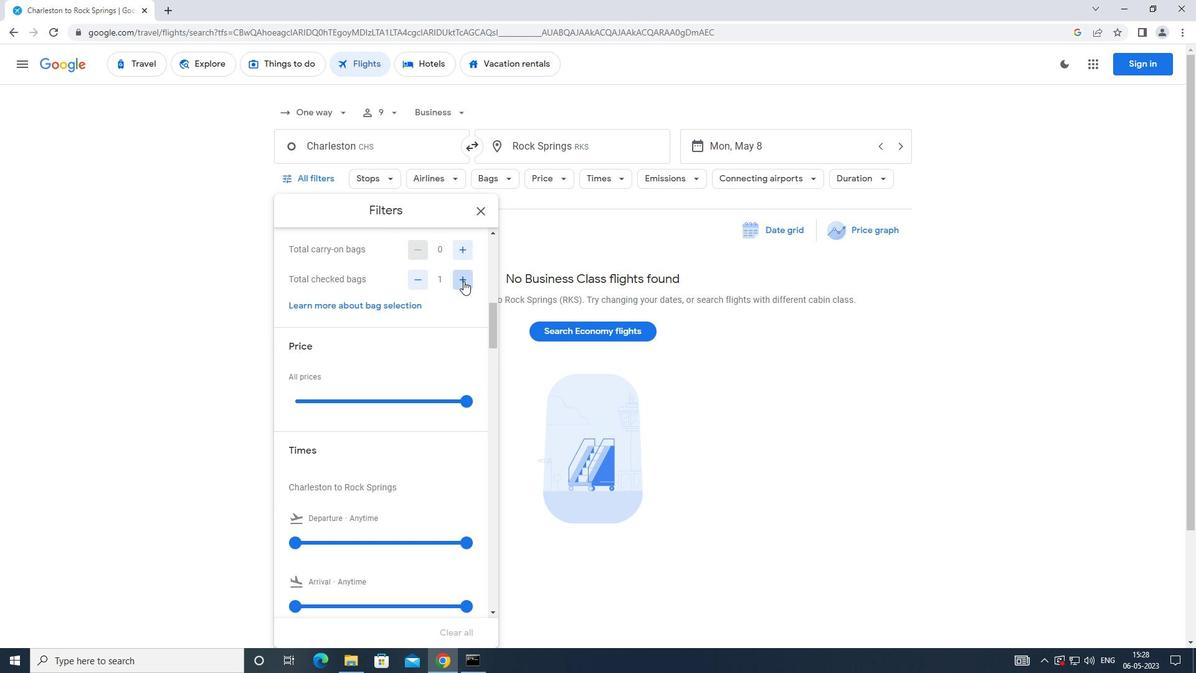 
Action: Mouse pressed left at (463, 281)
Screenshot: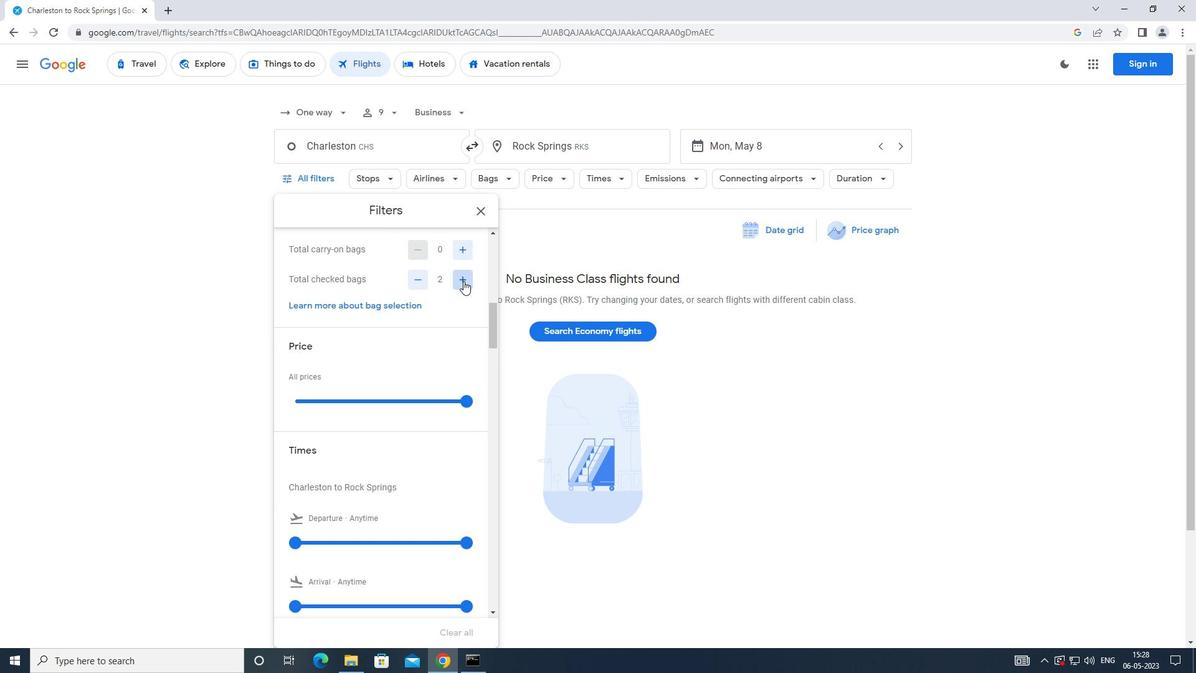 
Action: Mouse pressed left at (463, 281)
Screenshot: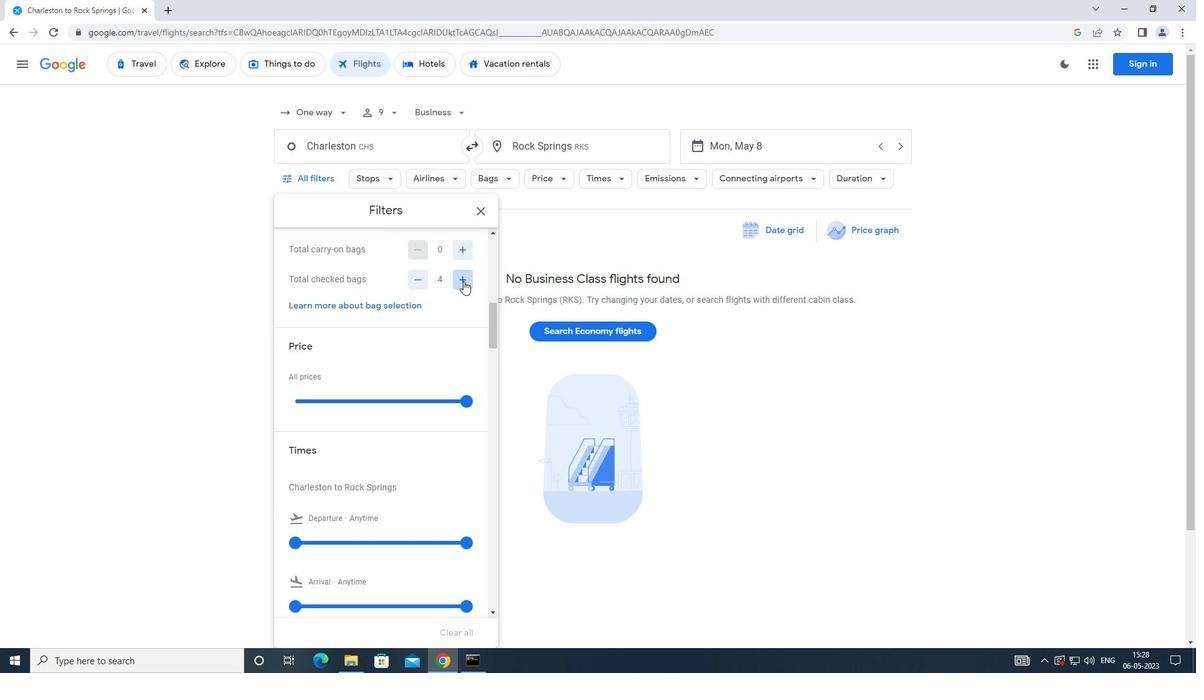 
Action: Mouse pressed left at (463, 281)
Screenshot: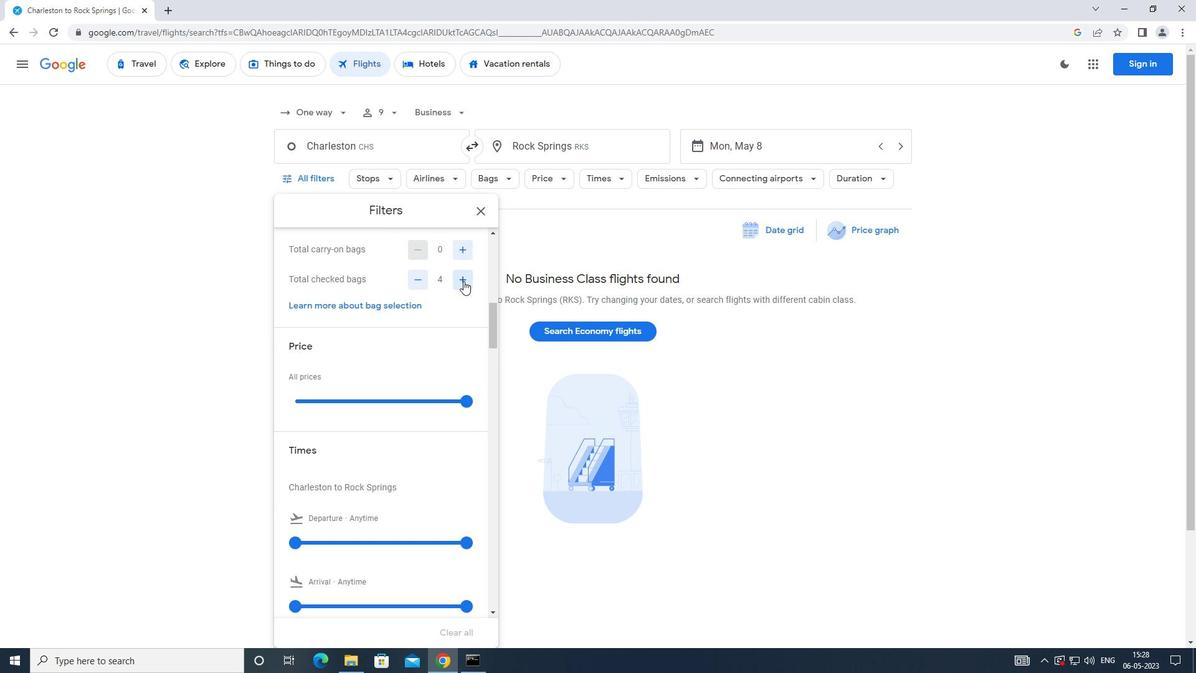 
Action: Mouse pressed left at (463, 281)
Screenshot: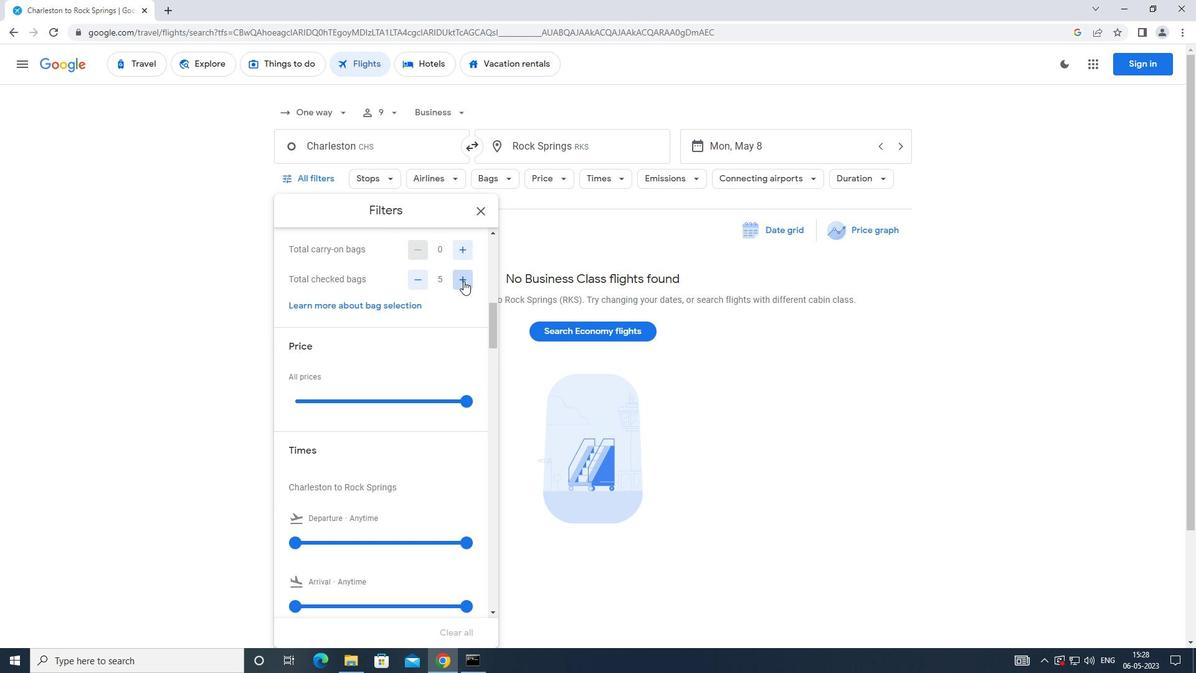 
Action: Mouse pressed left at (463, 281)
Screenshot: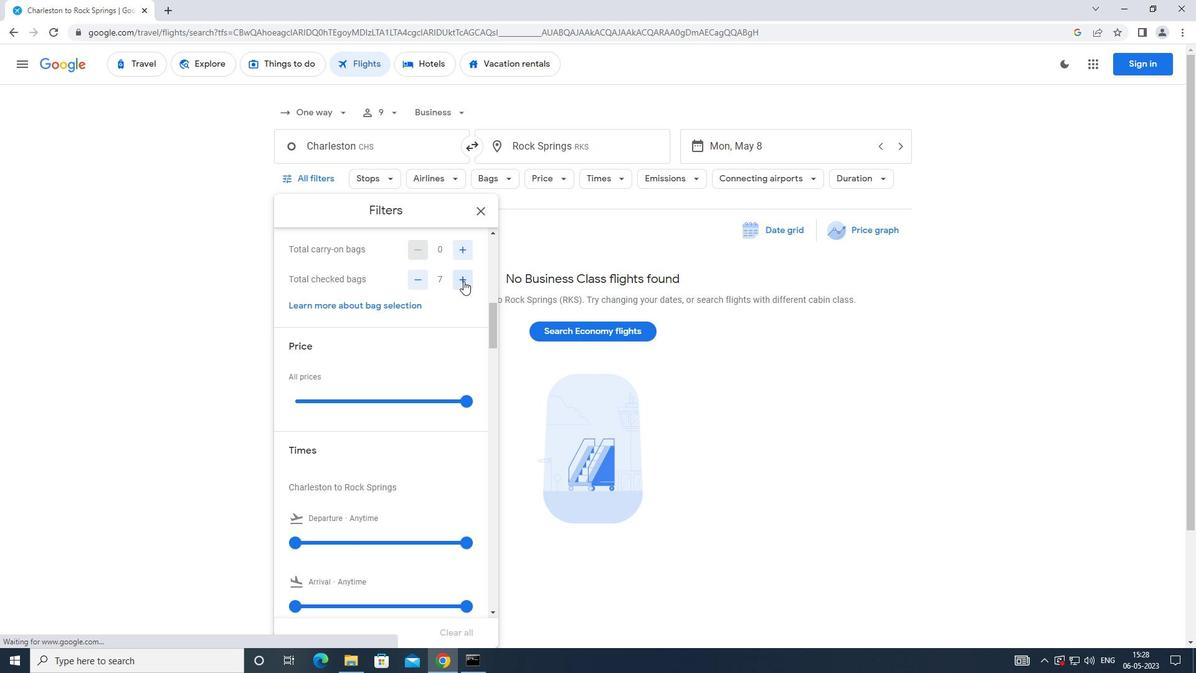 
Action: Mouse moved to (416, 302)
Screenshot: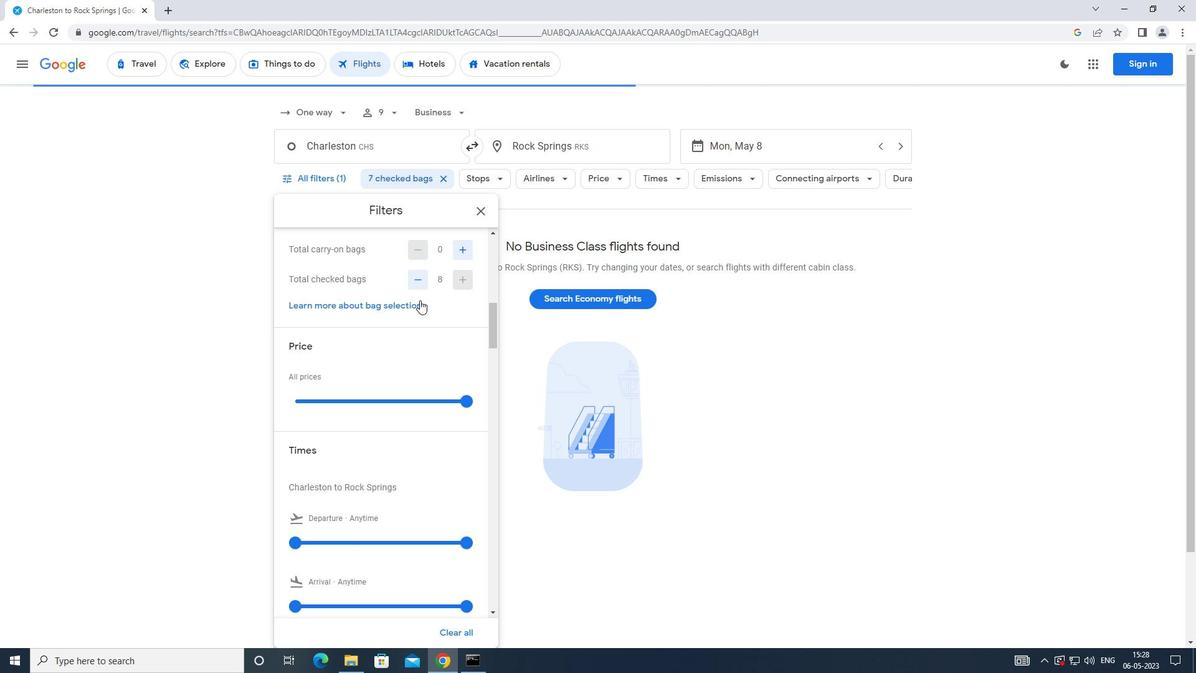
Action: Mouse scrolled (416, 301) with delta (0, 0)
Screenshot: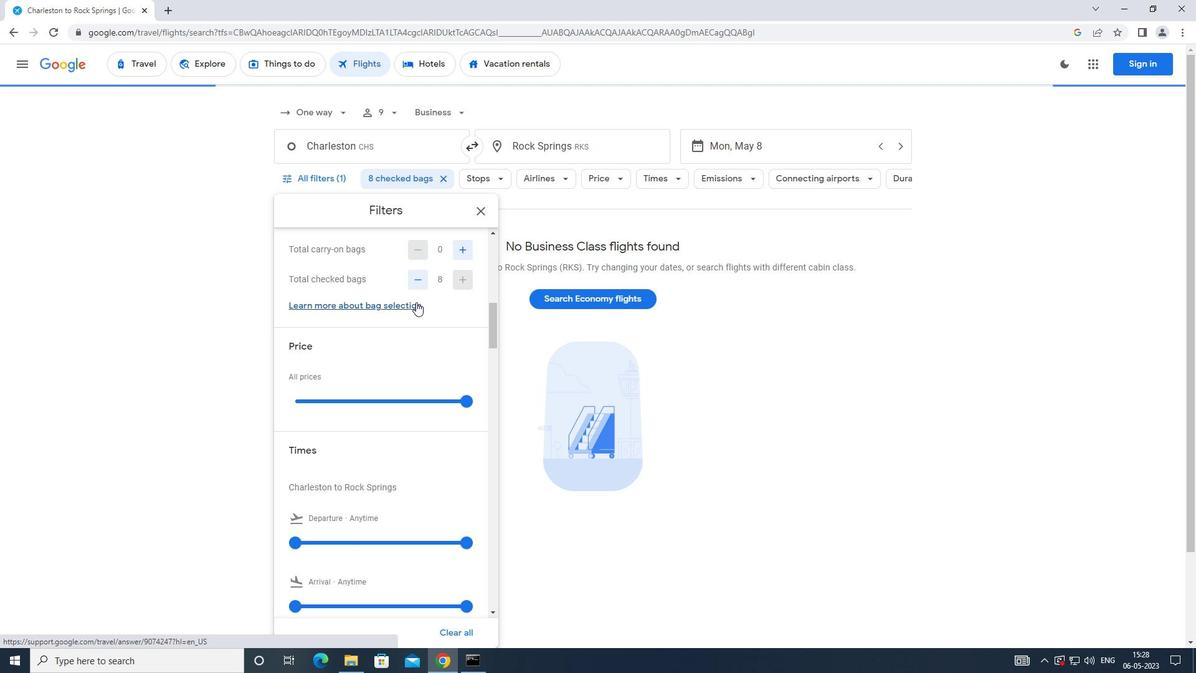 
Action: Mouse scrolled (416, 301) with delta (0, 0)
Screenshot: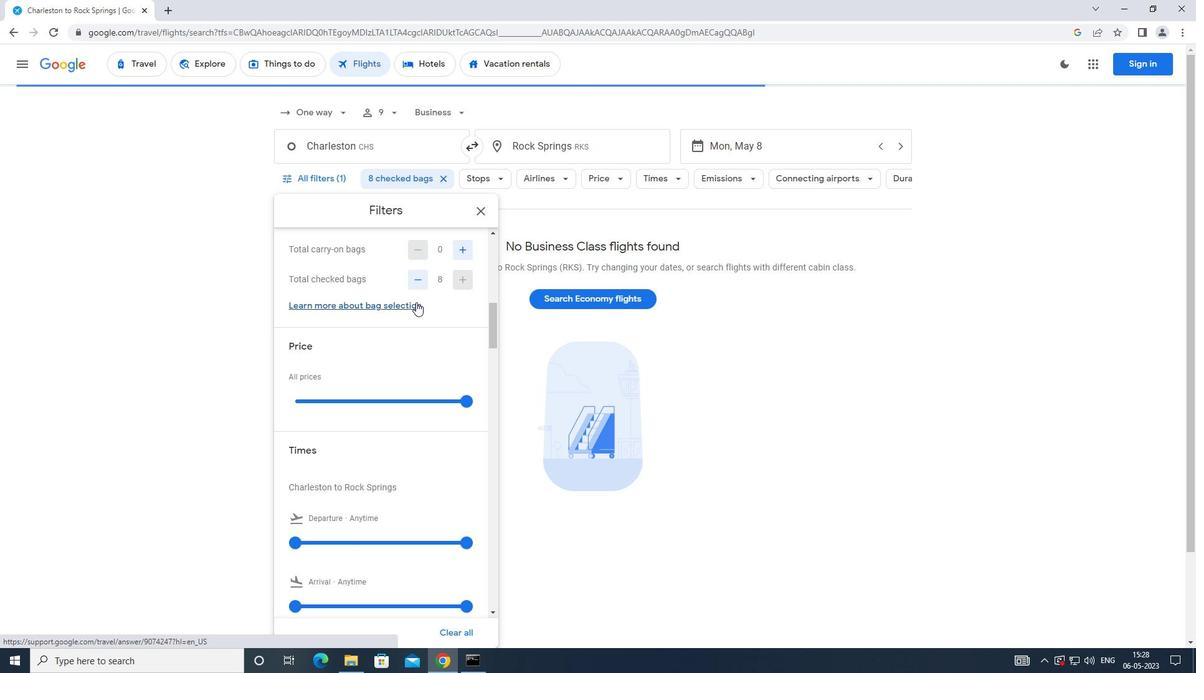 
Action: Mouse moved to (466, 281)
Screenshot: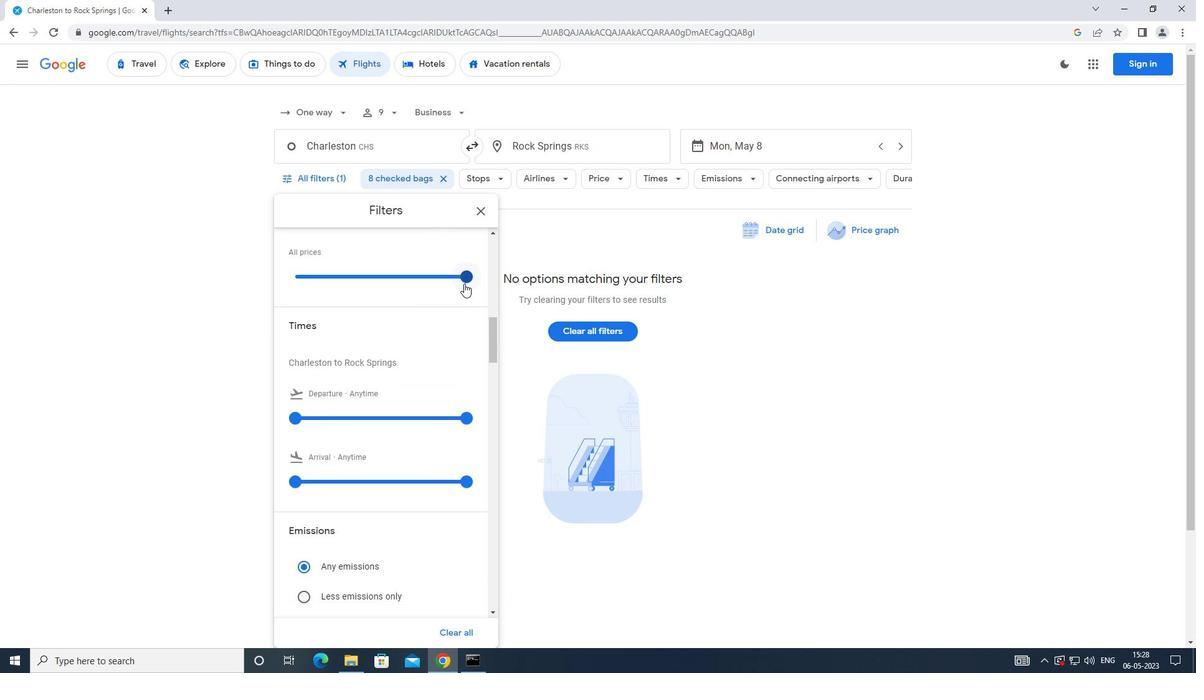 
Action: Mouse pressed left at (466, 281)
Screenshot: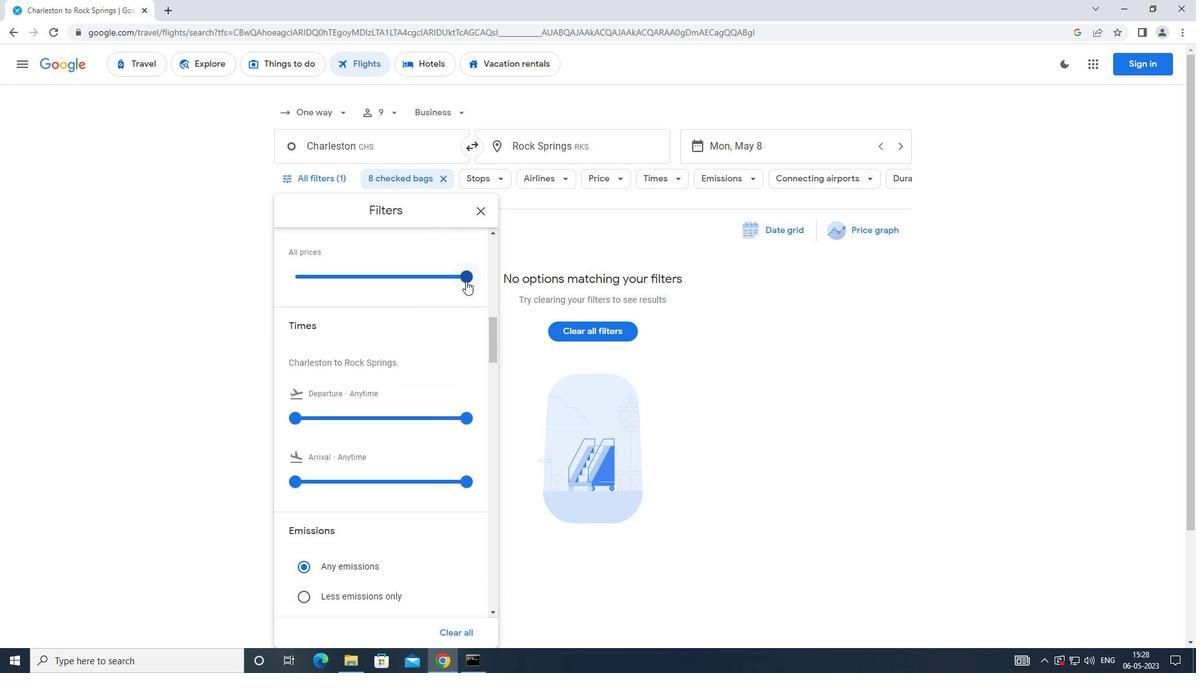 
Action: Mouse moved to (418, 298)
Screenshot: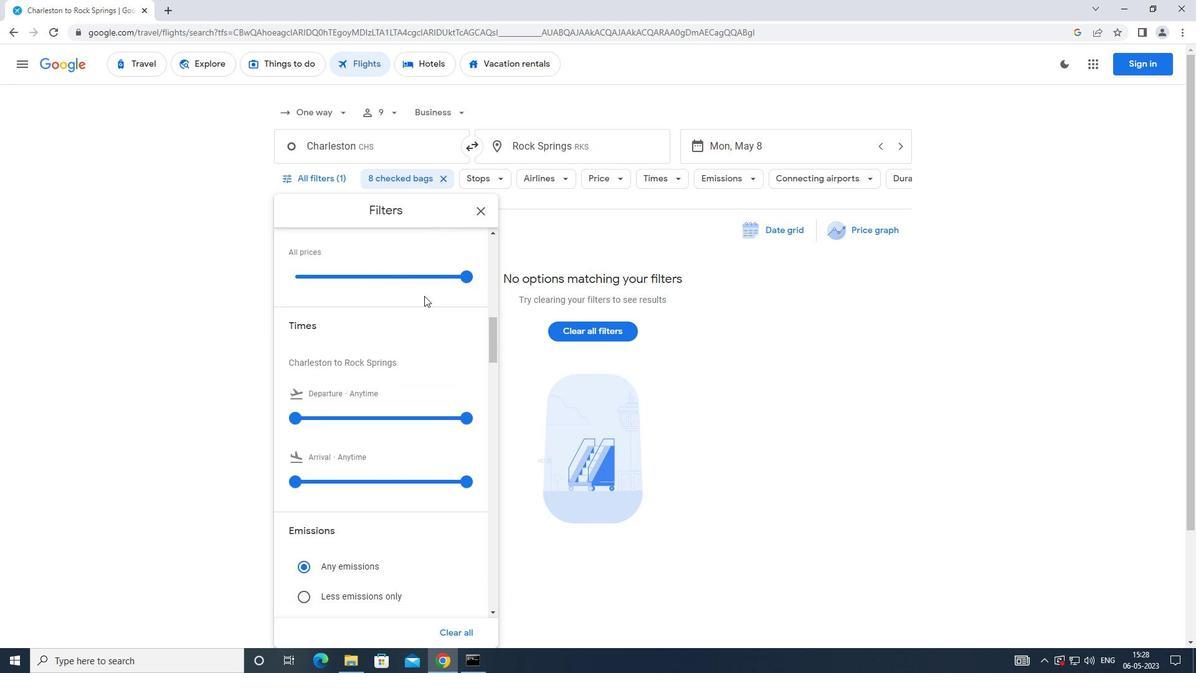 
Action: Mouse scrolled (418, 297) with delta (0, 0)
Screenshot: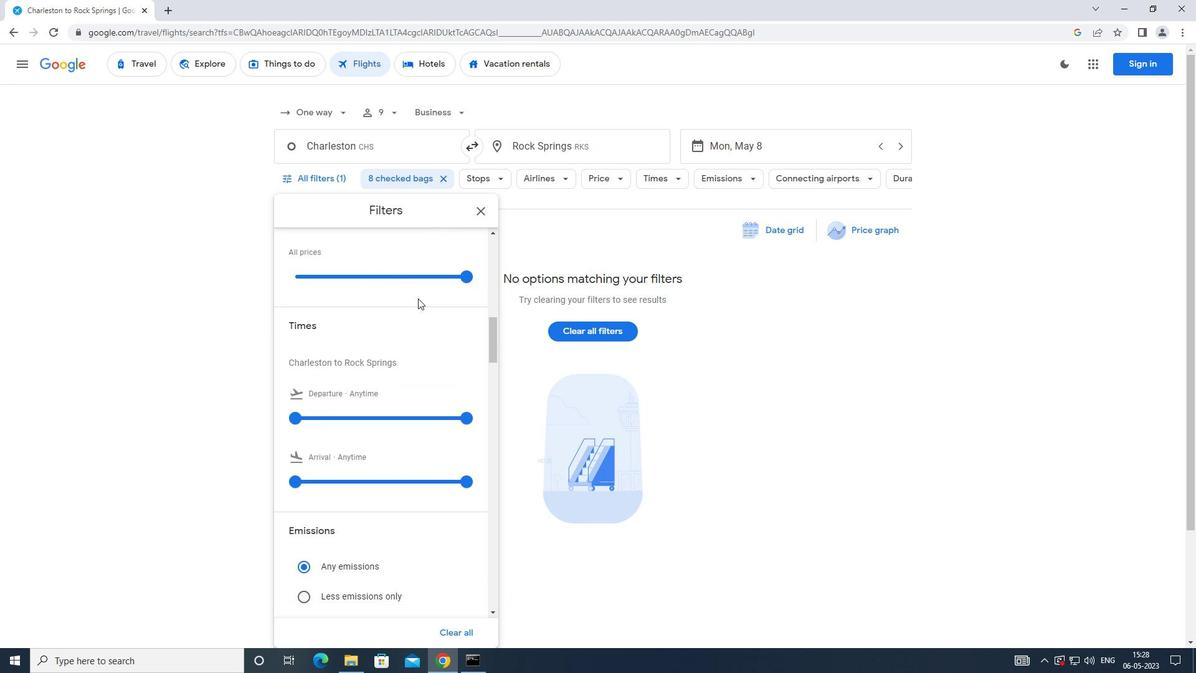 
Action: Mouse scrolled (418, 297) with delta (0, 0)
Screenshot: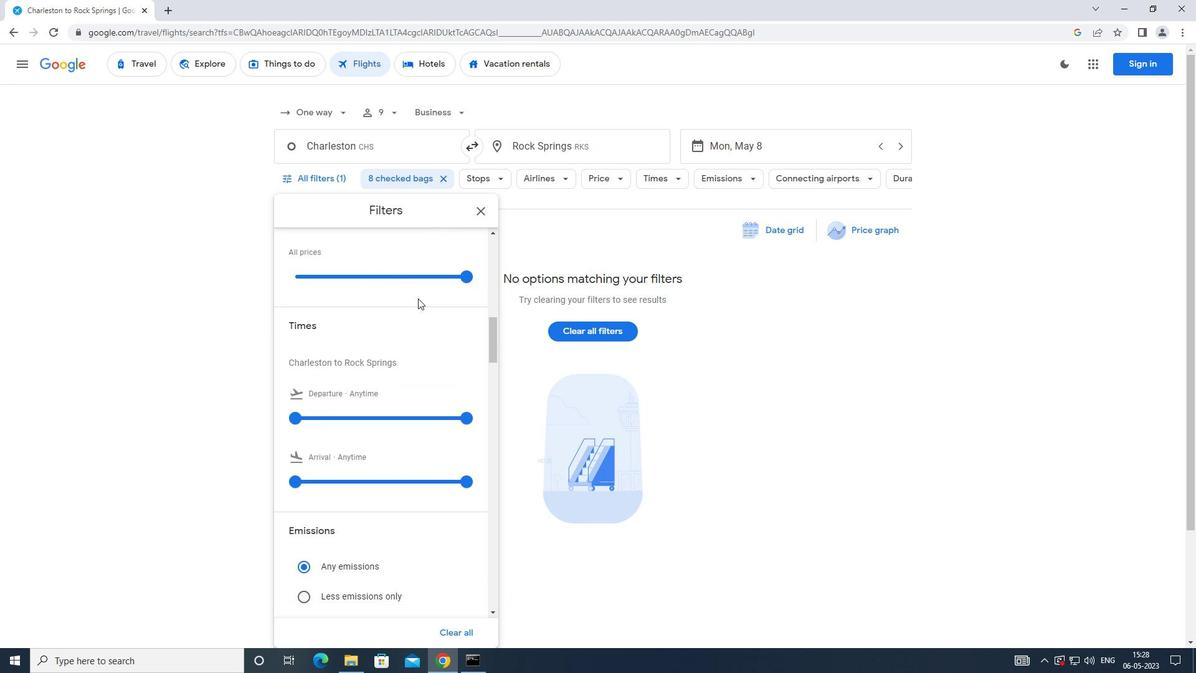 
Action: Mouse moved to (298, 290)
Screenshot: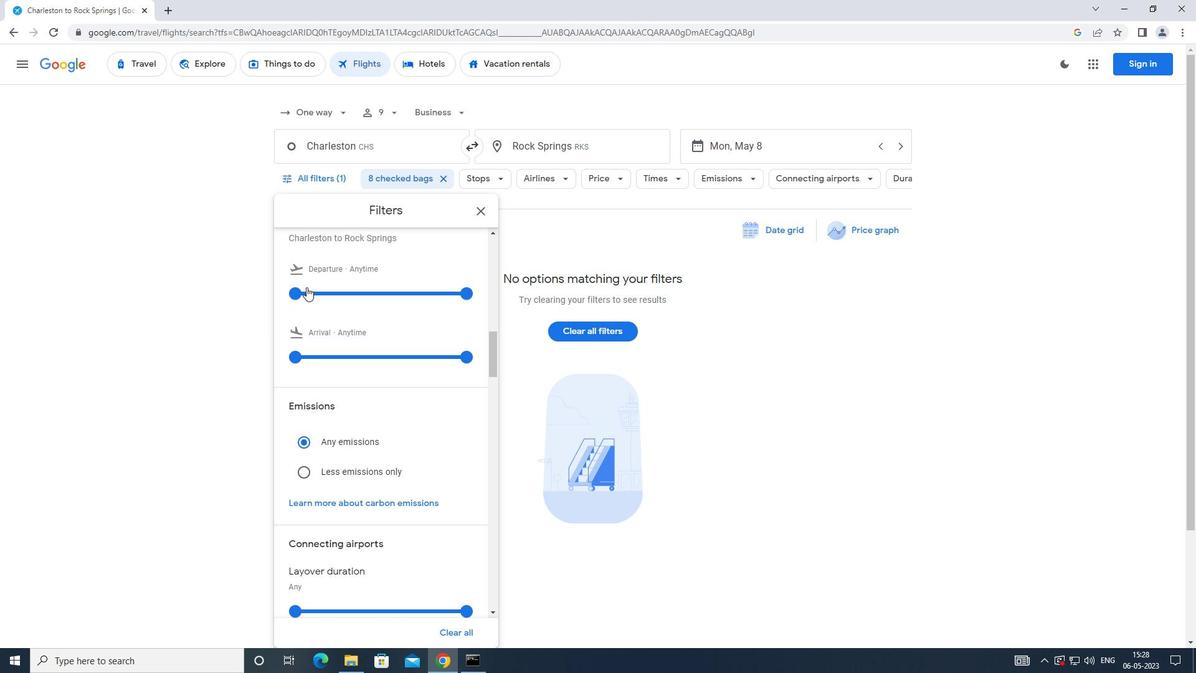 
Action: Mouse pressed left at (298, 290)
Screenshot: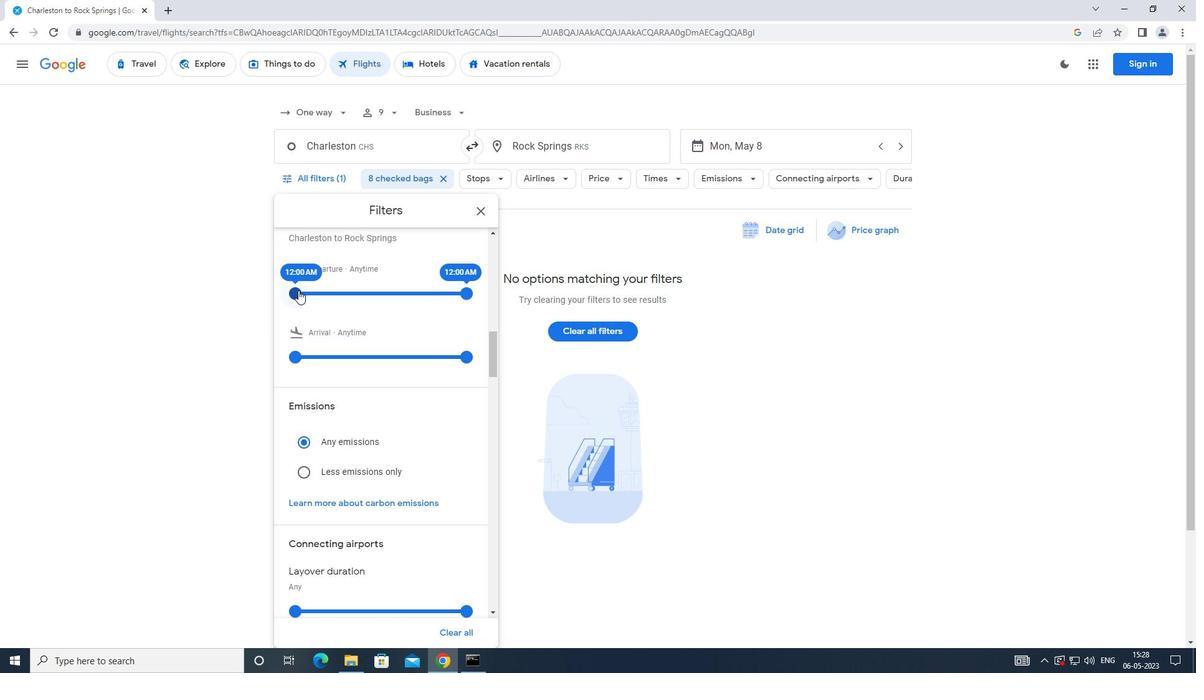 
Action: Mouse moved to (461, 294)
Screenshot: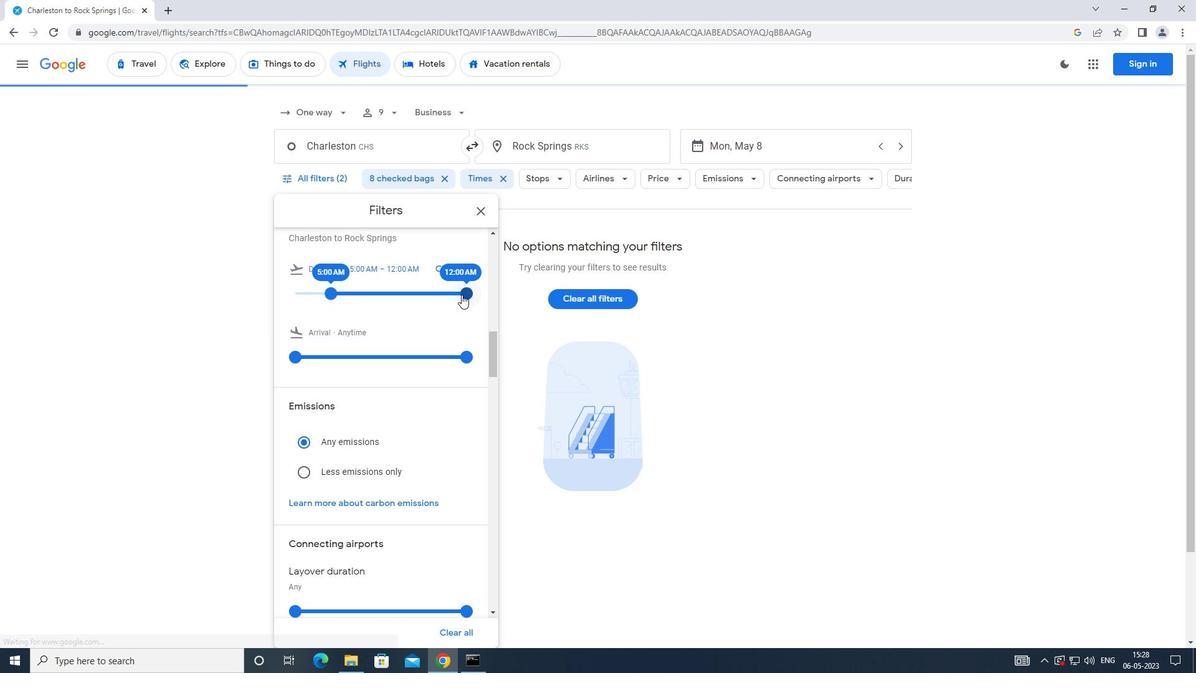 
Action: Mouse pressed left at (461, 294)
Screenshot: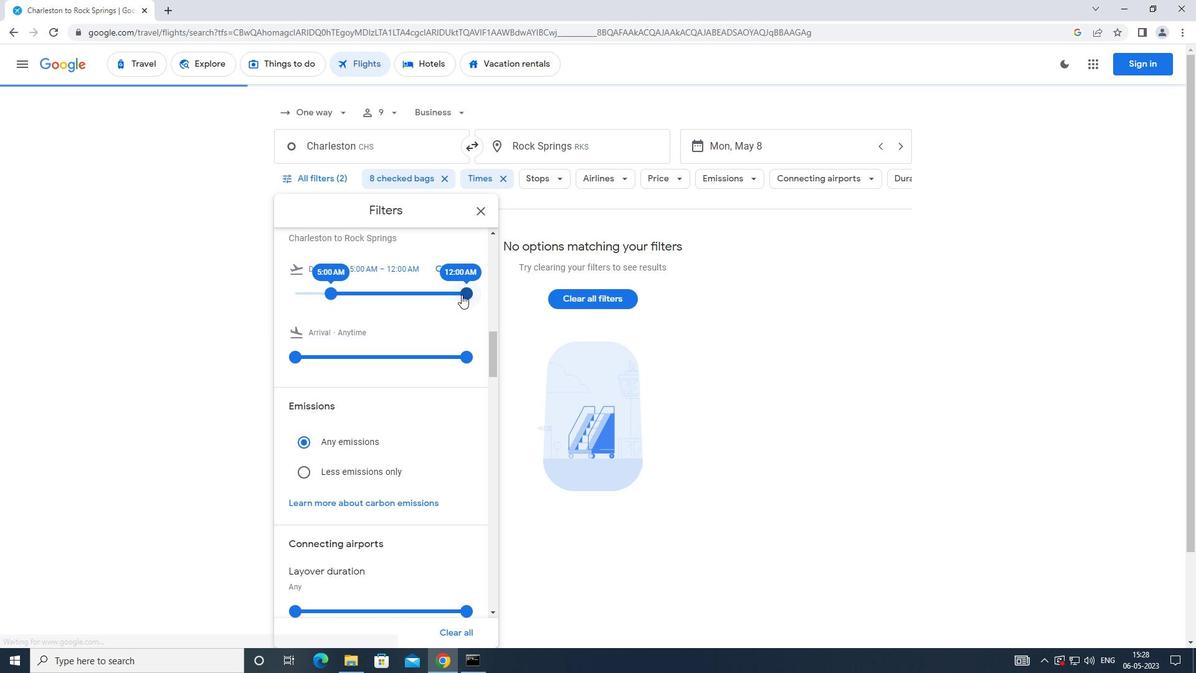 
Action: Mouse moved to (480, 213)
Screenshot: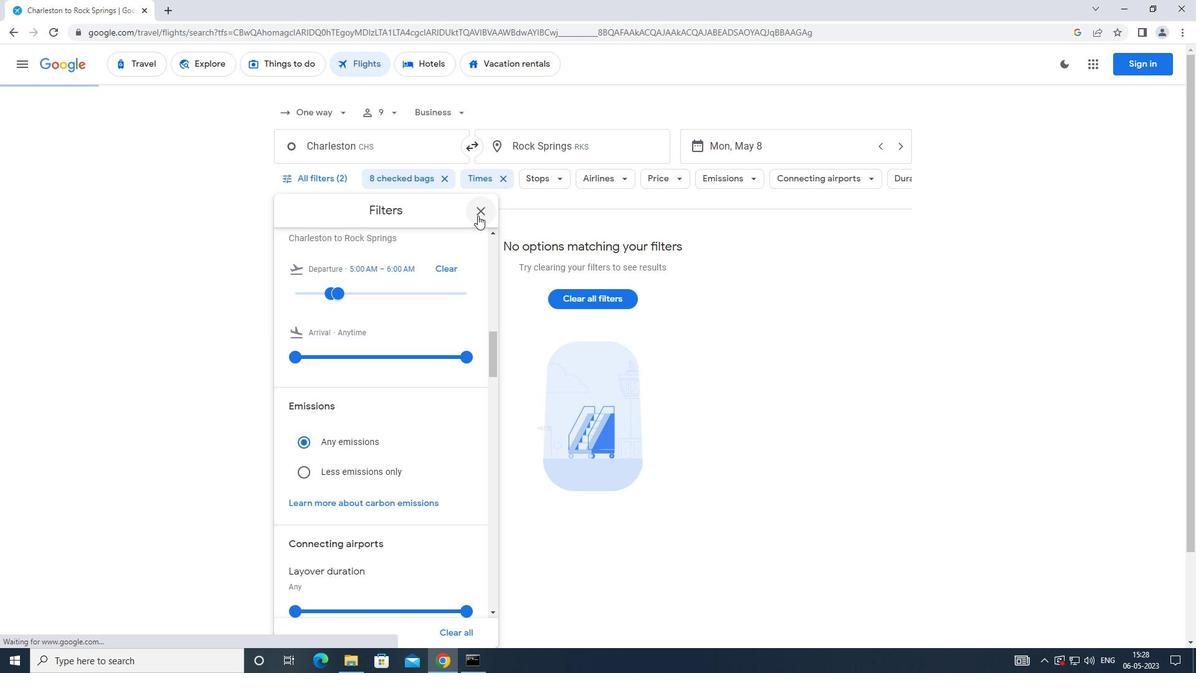 
Action: Mouse pressed left at (480, 213)
Screenshot: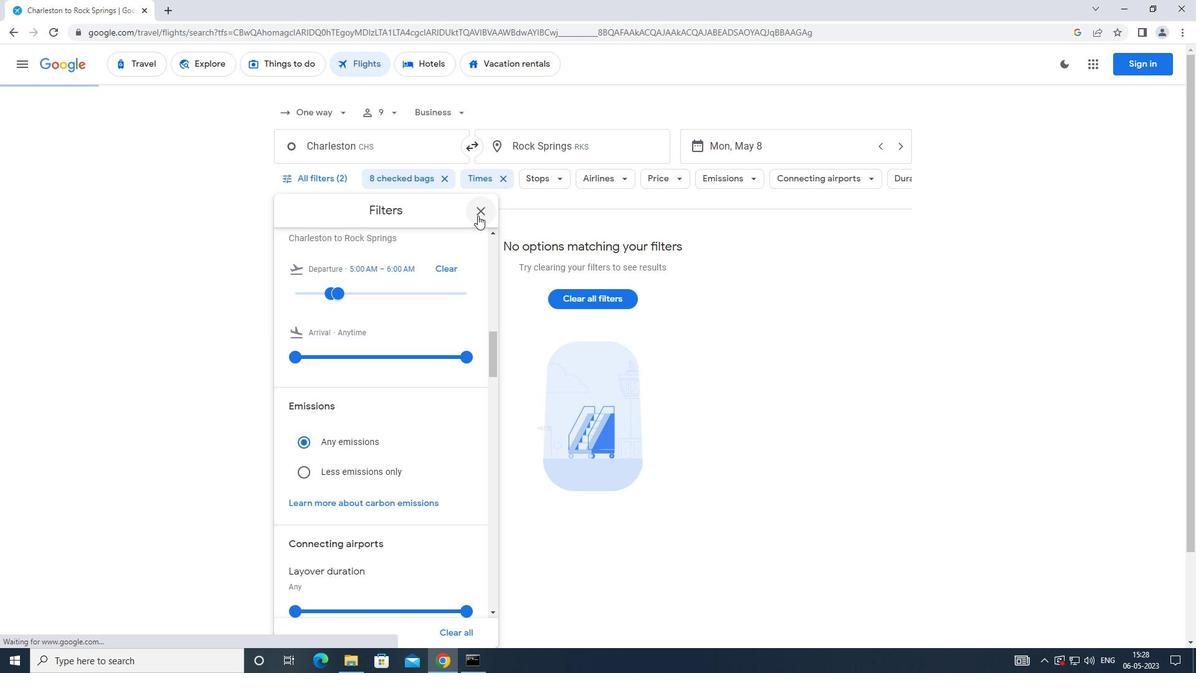 
Action: Mouse moved to (485, 241)
Screenshot: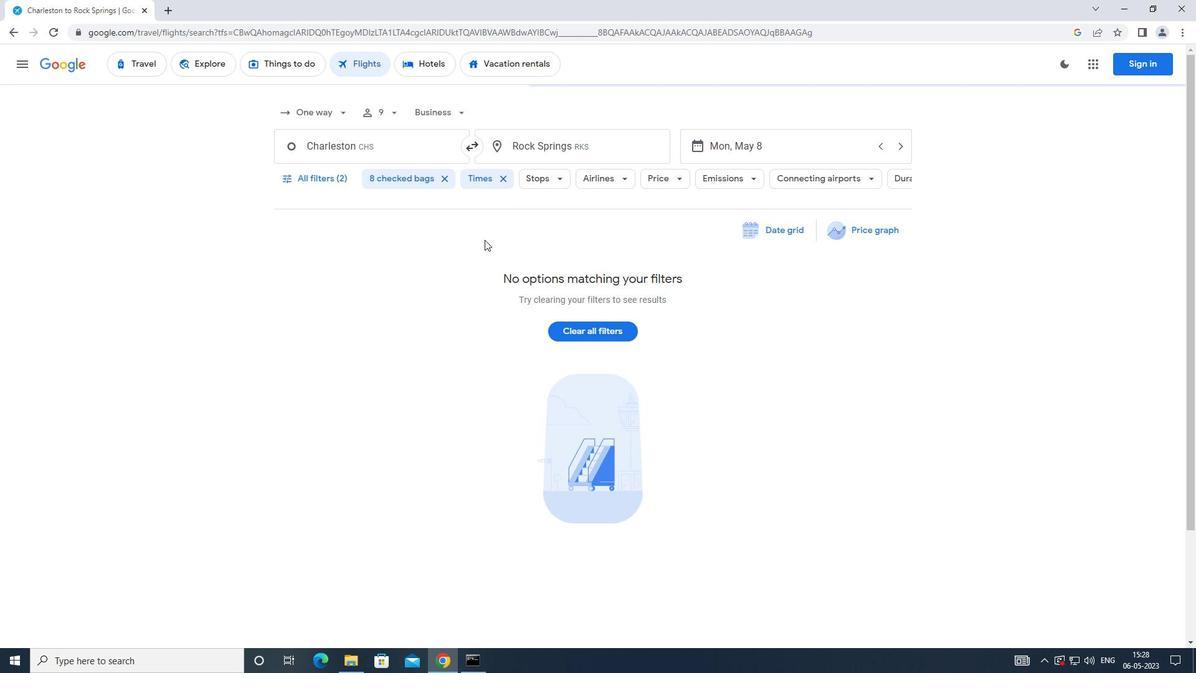 
